 Task: Create Records for custom object Investor documents in StockTradeHub.
Action: Mouse moved to (13, 59)
Screenshot: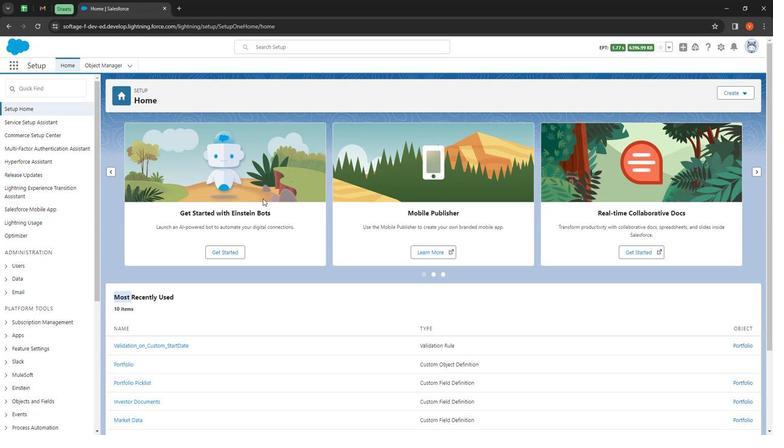 
Action: Mouse pressed left at (13, 59)
Screenshot: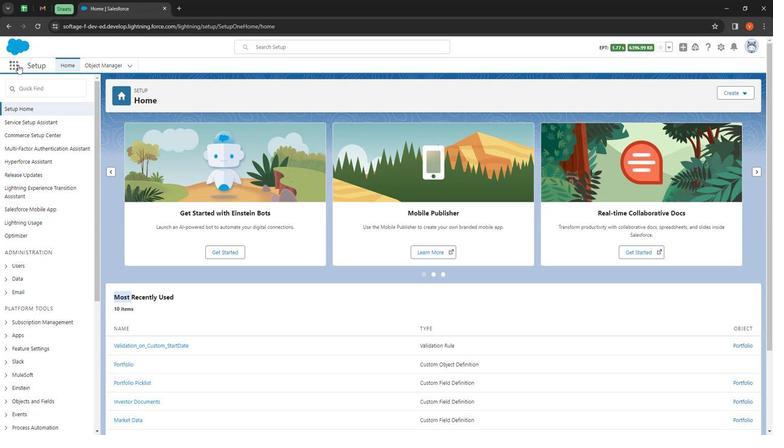 
Action: Mouse moved to (20, 214)
Screenshot: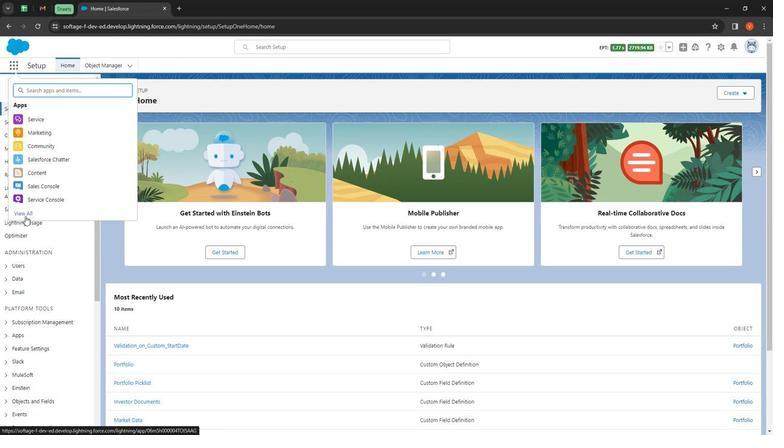 
Action: Mouse pressed left at (20, 214)
Screenshot: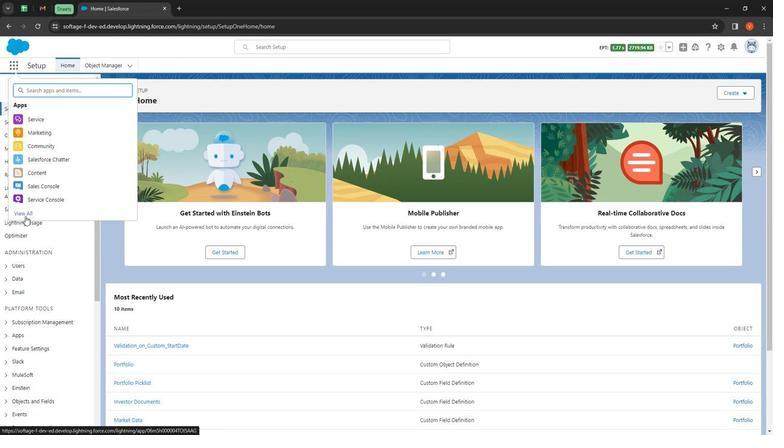 
Action: Mouse moved to (448, 283)
Screenshot: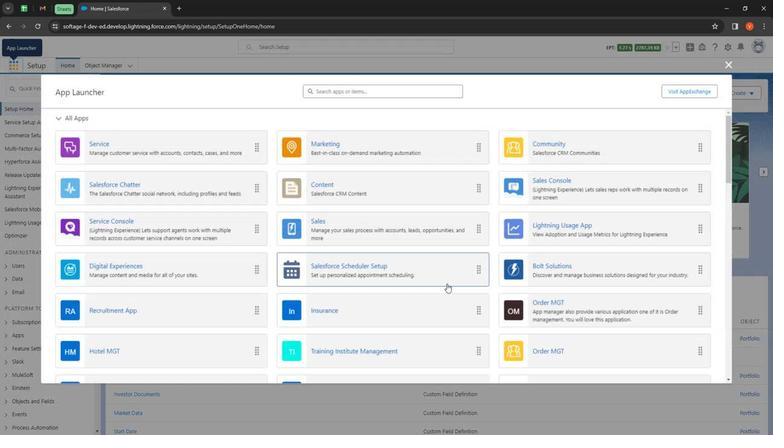 
Action: Mouse scrolled (448, 283) with delta (0, 0)
Screenshot: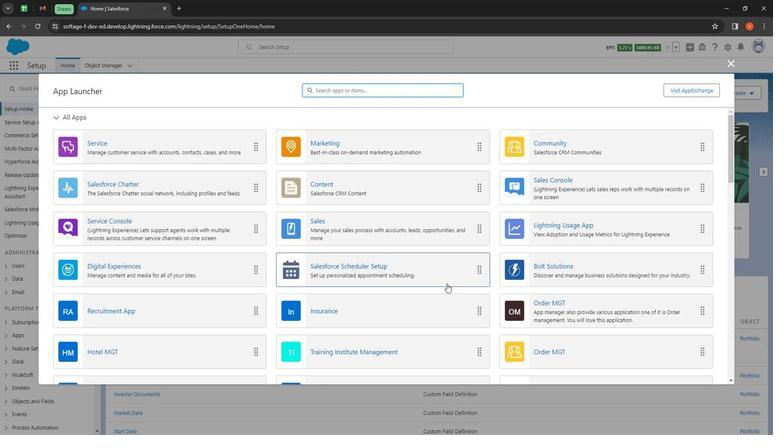 
Action: Mouse moved to (449, 284)
Screenshot: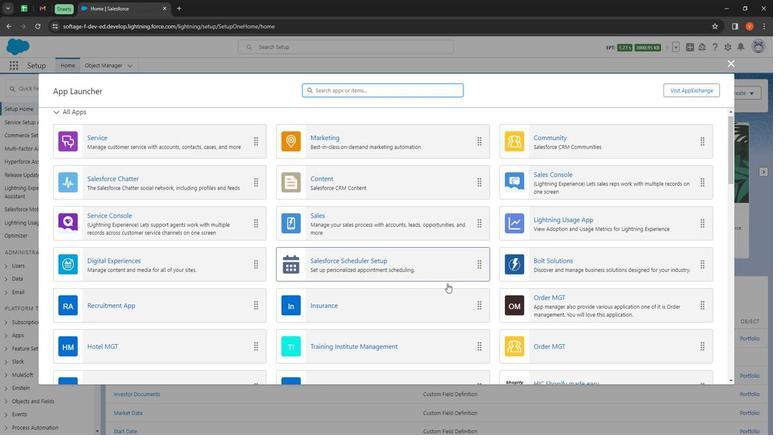 
Action: Mouse scrolled (449, 284) with delta (0, 0)
Screenshot: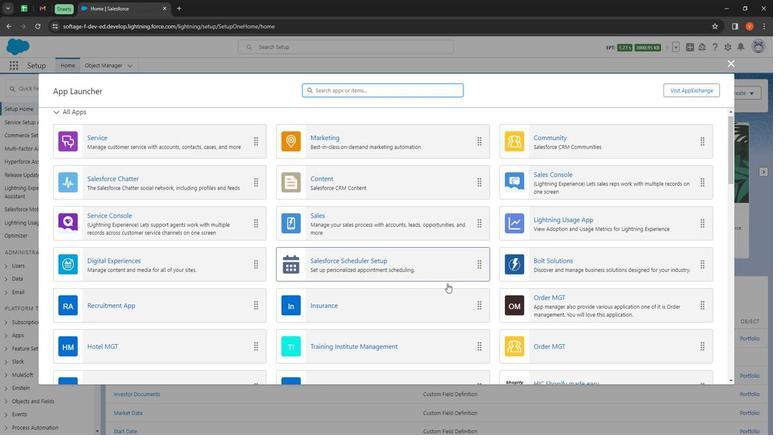 
Action: Mouse moved to (449, 284)
Screenshot: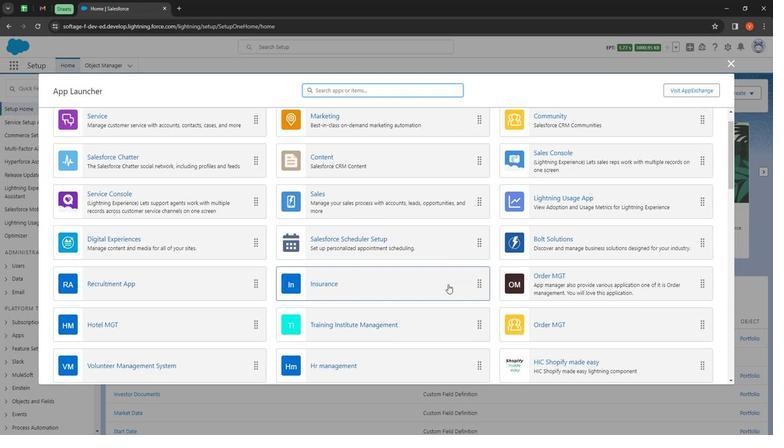 
Action: Mouse scrolled (449, 284) with delta (0, 0)
Screenshot: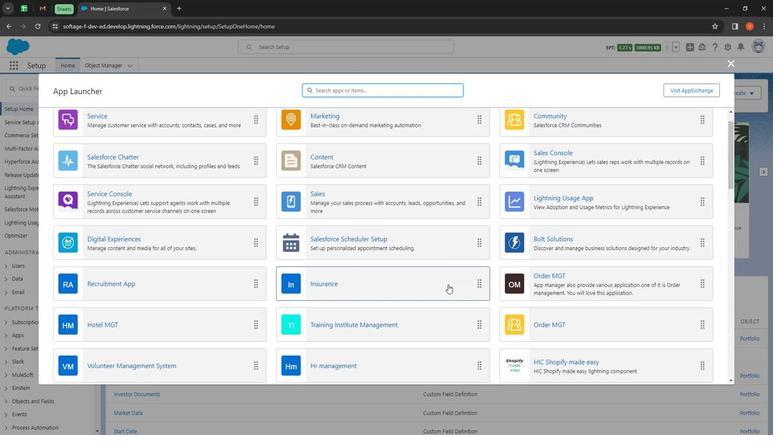 
Action: Mouse moved to (449, 284)
Screenshot: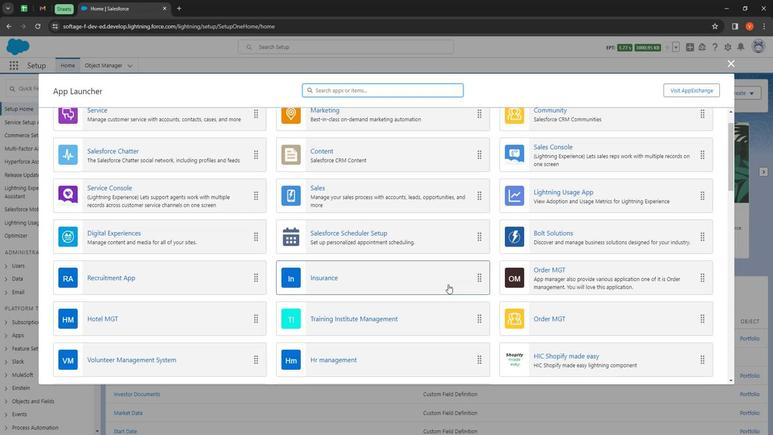 
Action: Mouse scrolled (449, 284) with delta (0, 0)
Screenshot: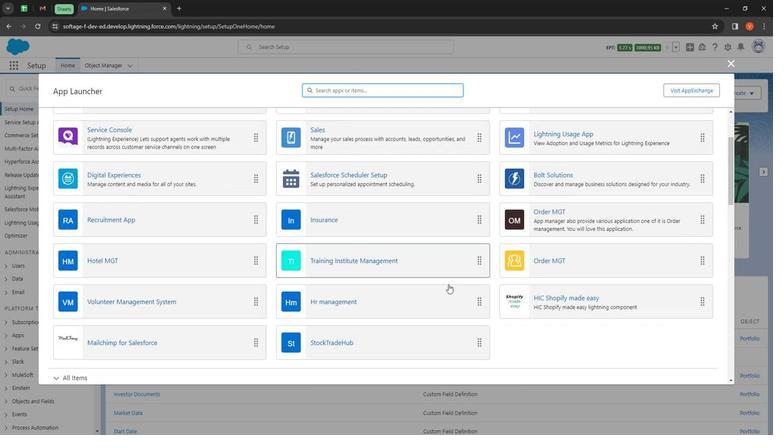 
Action: Mouse moved to (337, 268)
Screenshot: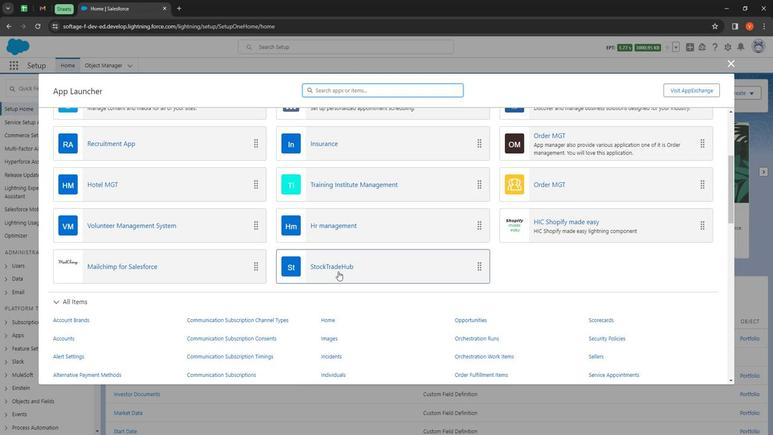 
Action: Mouse pressed left at (337, 268)
Screenshot: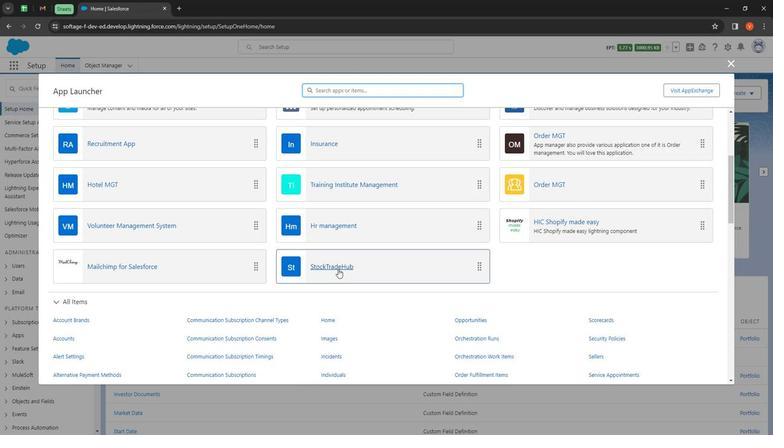 
Action: Mouse moved to (178, 59)
Screenshot: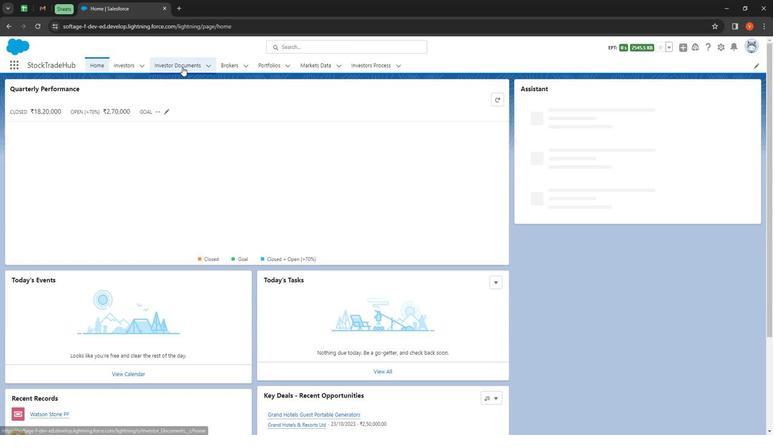 
Action: Mouse pressed left at (178, 59)
Screenshot: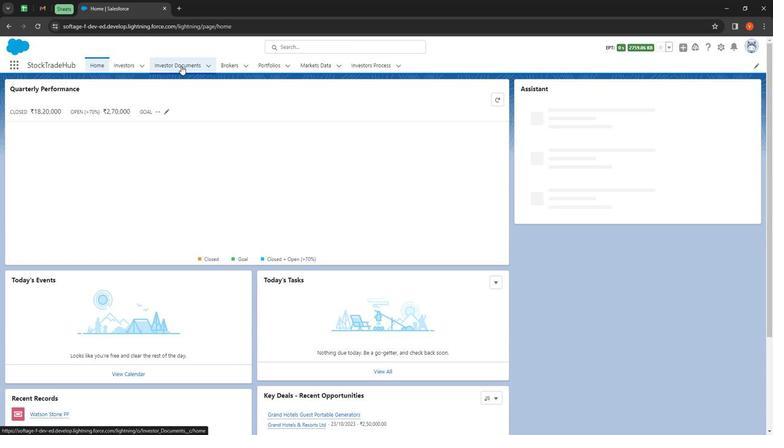 
Action: Mouse moved to (723, 85)
Screenshot: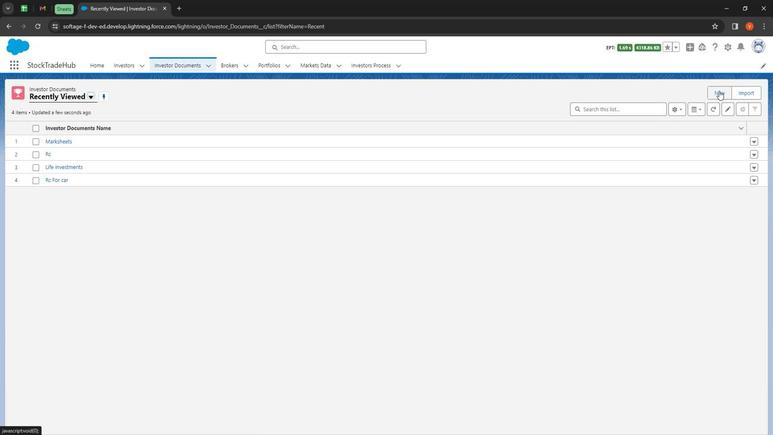
Action: Mouse pressed left at (723, 85)
Screenshot: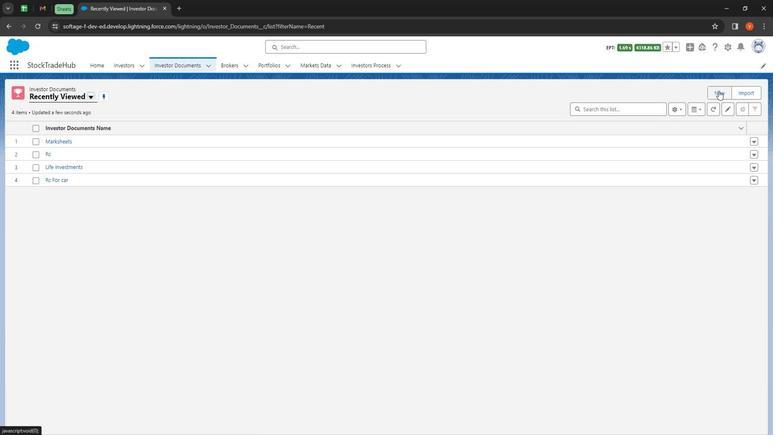 
Action: Mouse moved to (279, 145)
Screenshot: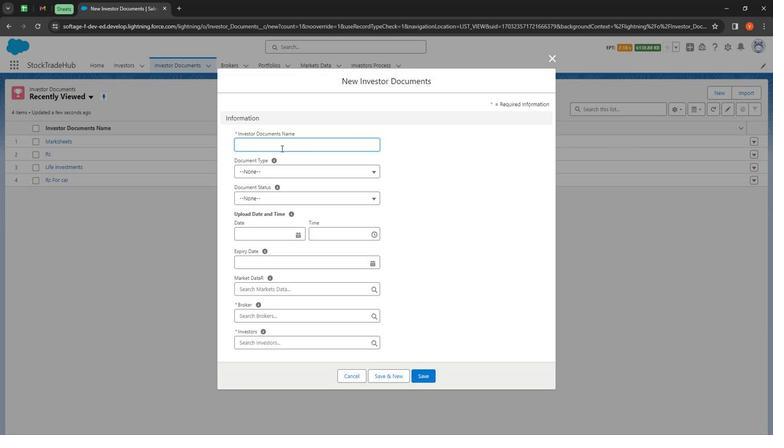 
Action: Mouse pressed left at (279, 145)
Screenshot: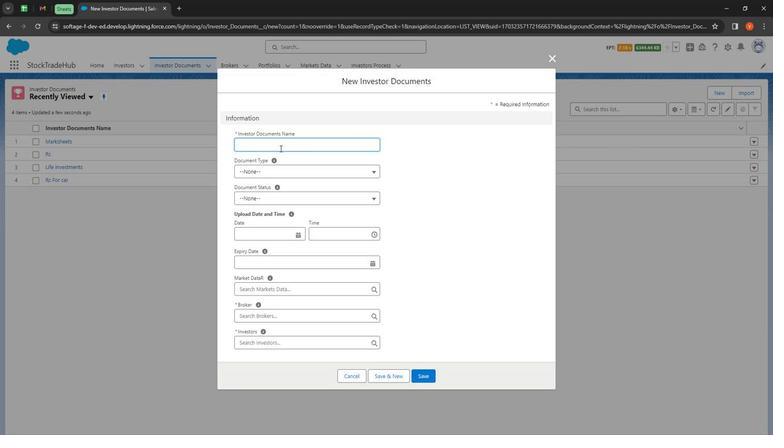
Action: Mouse moved to (290, 145)
Screenshot: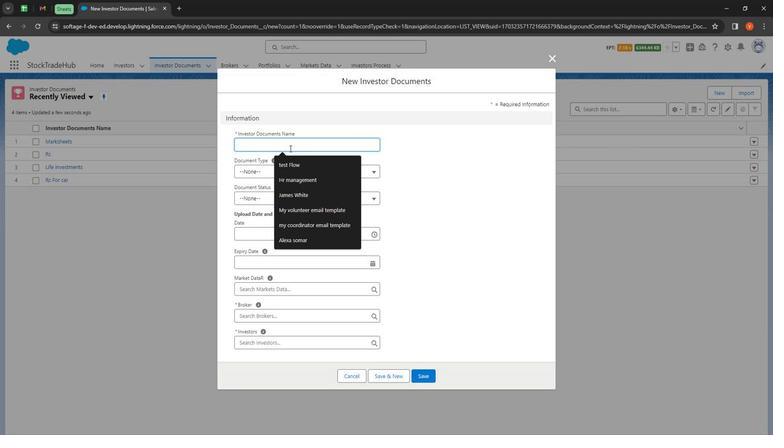 
Action: Key pressed <Key.shift>
Screenshot: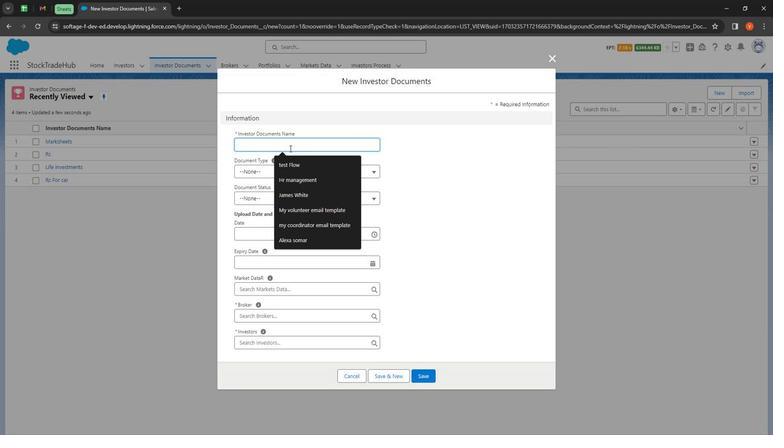 
Action: Mouse moved to (290, 144)
Screenshot: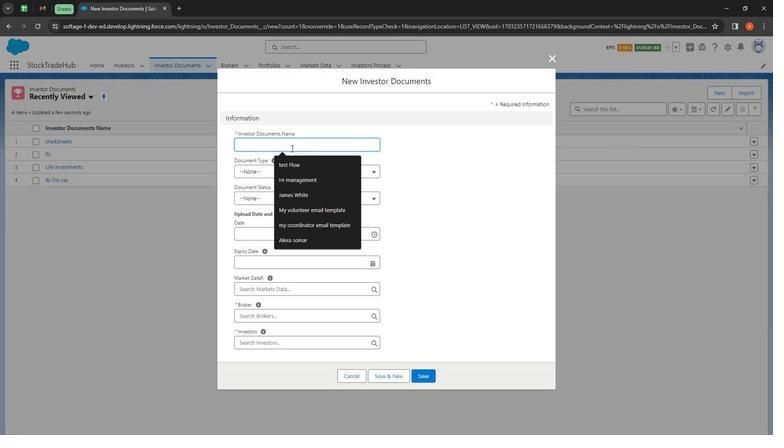
Action: Key pressed <Key.shift><Key.shift><Key.shift><Key.shift><Key.shift><Key.shift><Key.shift><Key.shift><Key.shift><Key.shift><Key.shift><Key.shift><Key.shift><Key.shift><Key.shift><Key.shift><Key.shift><Key.shift><Key.shift><Key.shift><Key.shift><Key.shift><Key.shift><Key.shift><Key.shift><Key.shift><Key.shift><Key.shift><Key.shift><Key.shift><Key.shift><Key.shift><Key.shift><Key.shift><Key.shift><Key.shift><Key.shift><Key.shift><Key.shift><Key.shift><Key.shift><Key.shift><Key.shift><Key.shift><Key.shift><Key.shift><Key.shift><Key.shift><Key.shift><Key.shift><Key.shift><Key.shift><Key.shift><Key.shift><Key.shift><Key.shift><Key.shift><Key.shift><Key.shift><Key.shift><Key.shift><Key.shift><Key.shift><Key.shift><Key.shift><Key.shift><Key.shift><Key.shift><Key.shift><Key.shift>Marksheets<Key.space>of<Key.space>college
Screenshot: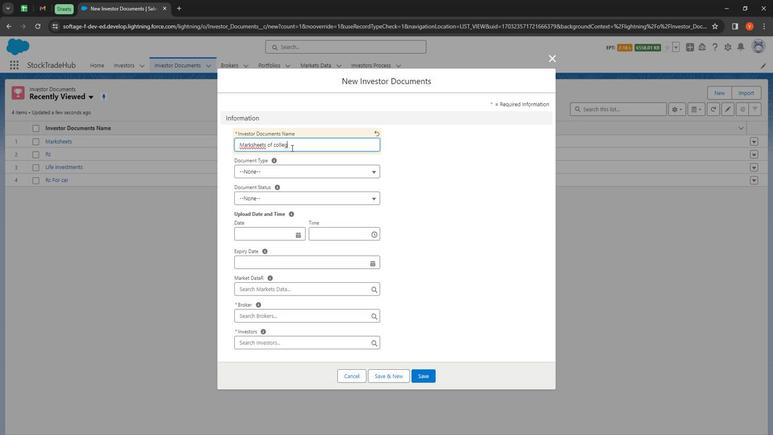 
Action: Mouse moved to (248, 141)
Screenshot: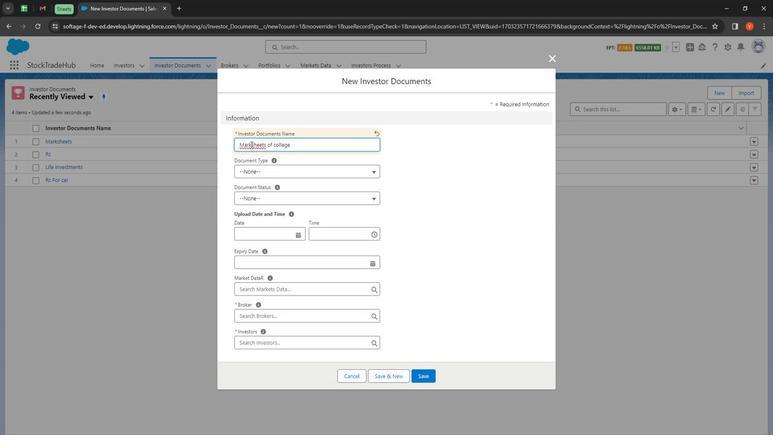 
Action: Mouse pressed left at (248, 141)
Screenshot: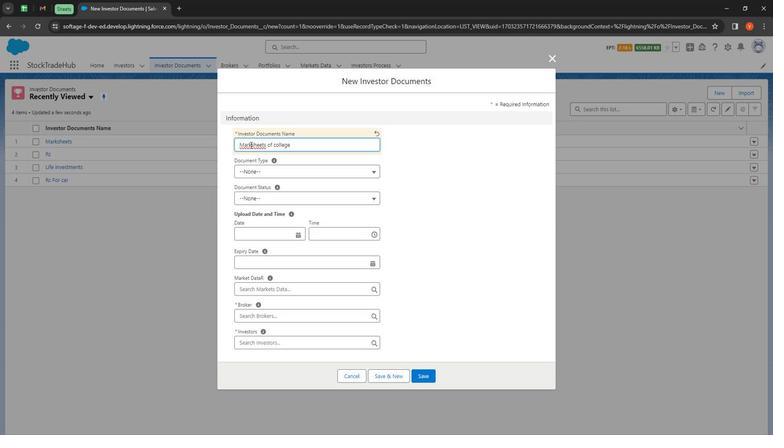 
Action: Mouse moved to (258, 143)
Screenshot: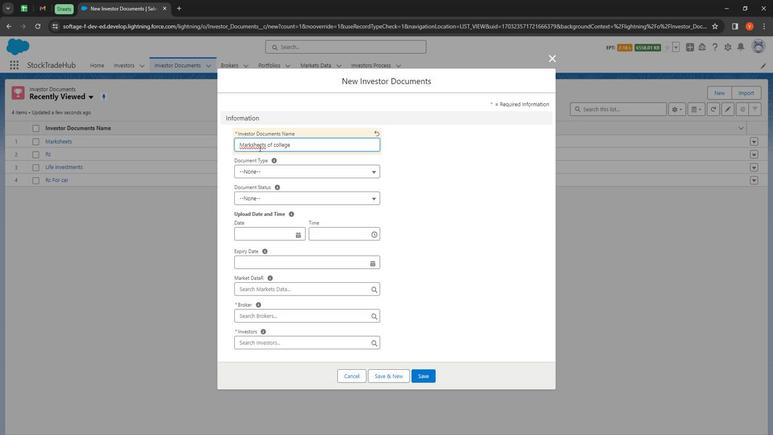 
Action: Mouse pressed right at (258, 143)
Screenshot: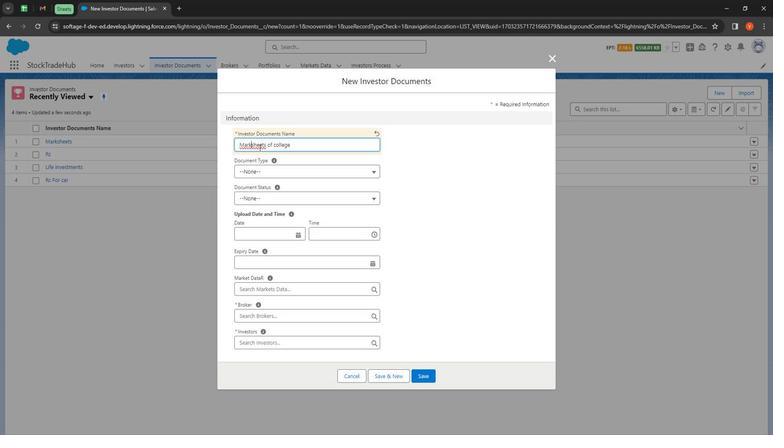 
Action: Mouse moved to (273, 148)
Screenshot: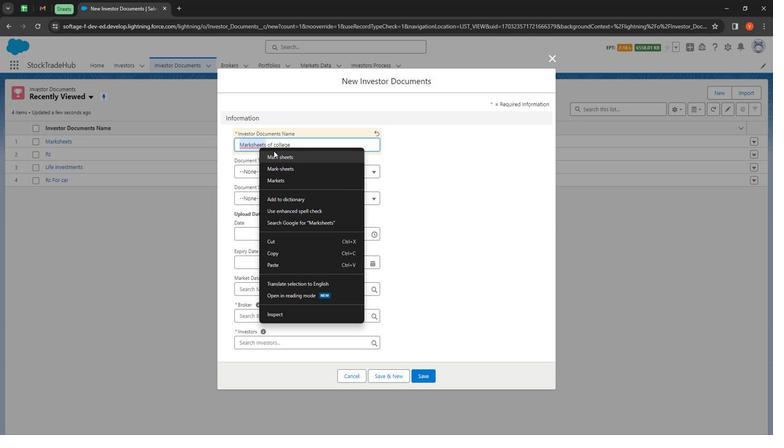 
Action: Mouse pressed left at (273, 148)
Screenshot: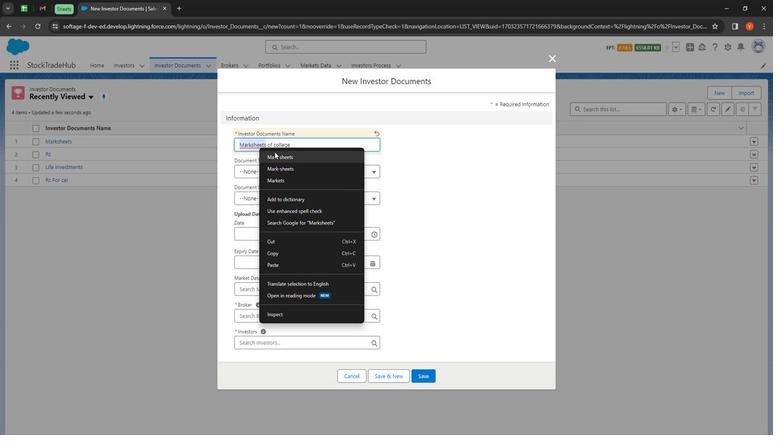 
Action: Mouse moved to (270, 172)
Screenshot: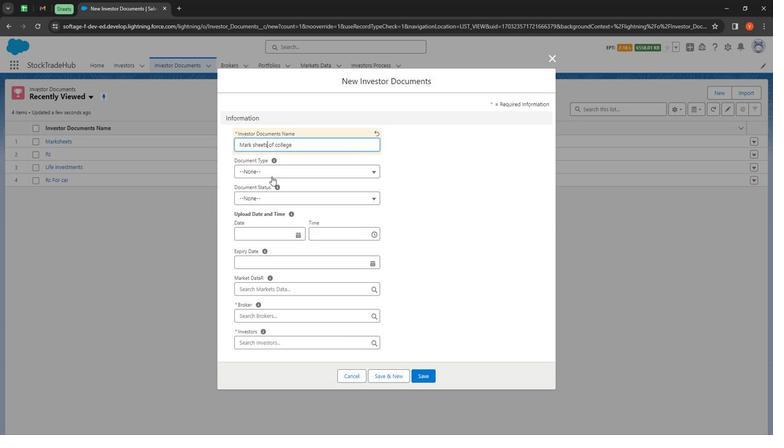 
Action: Mouse pressed left at (270, 172)
Screenshot: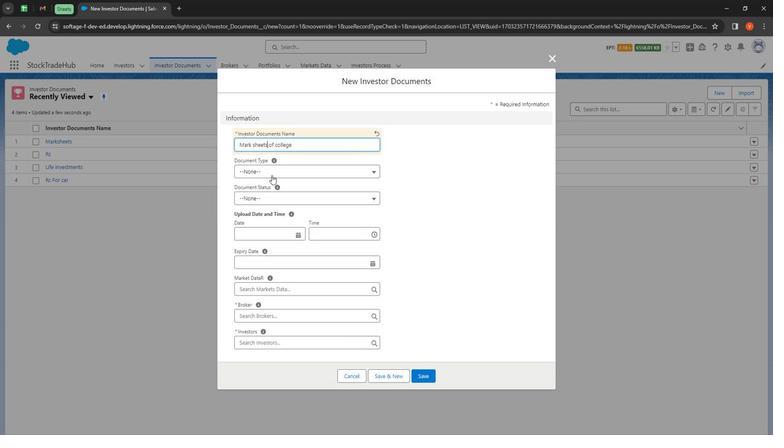 
Action: Mouse moved to (284, 248)
Screenshot: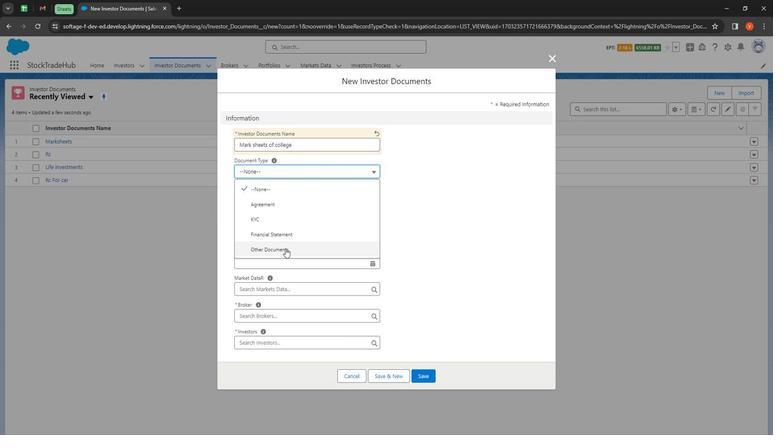 
Action: Mouse pressed left at (284, 248)
Screenshot: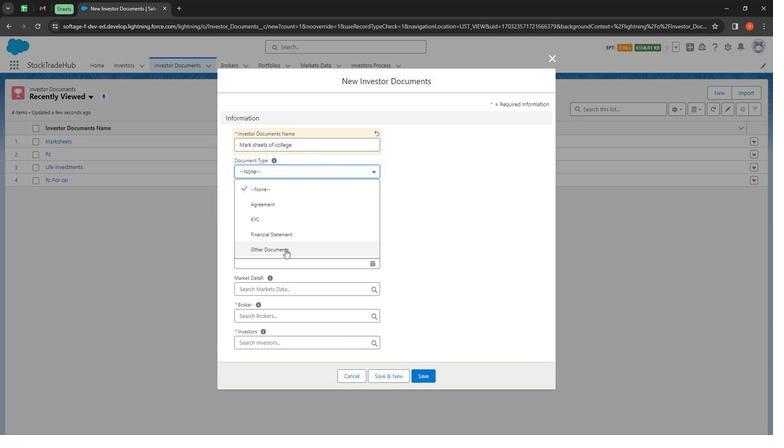 
Action: Mouse moved to (253, 197)
Screenshot: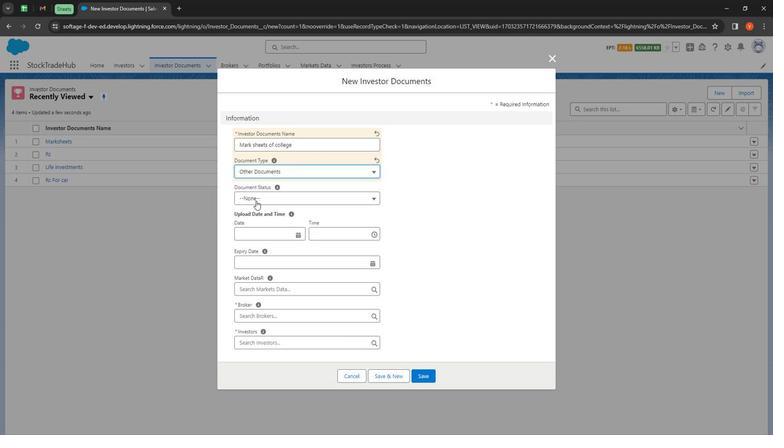 
Action: Mouse pressed left at (253, 197)
Screenshot: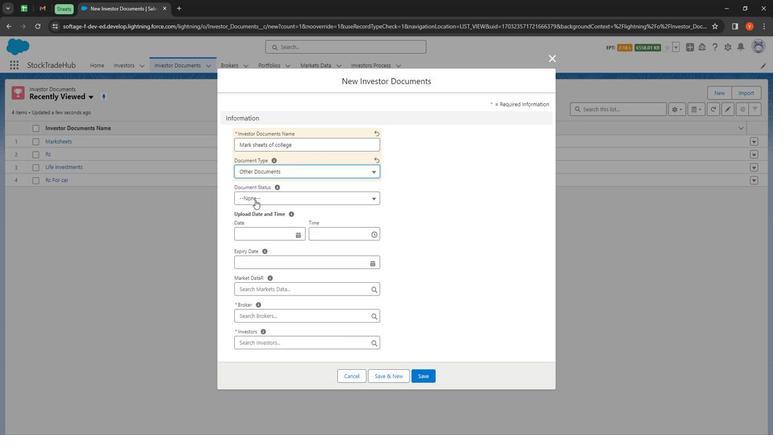 
Action: Mouse moved to (276, 254)
Screenshot: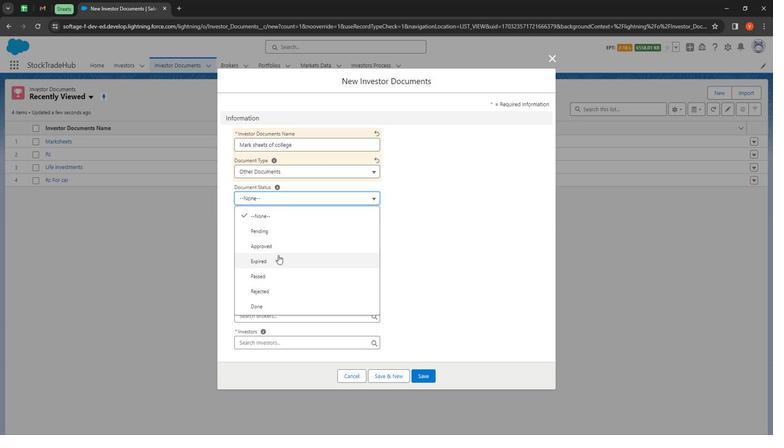 
Action: Mouse pressed left at (276, 254)
Screenshot: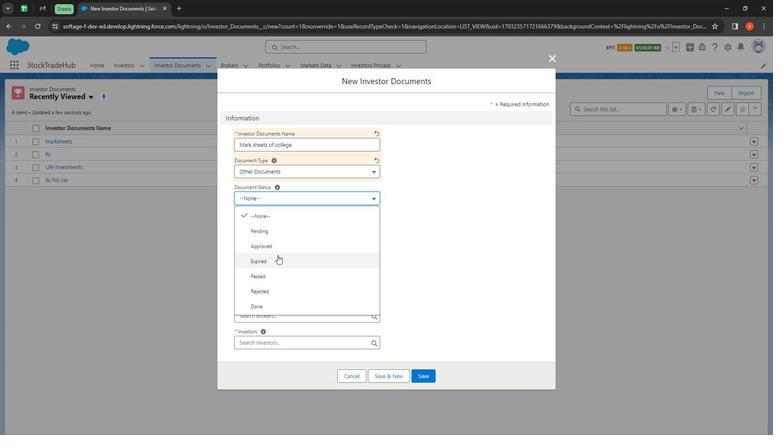 
Action: Mouse moved to (261, 236)
Screenshot: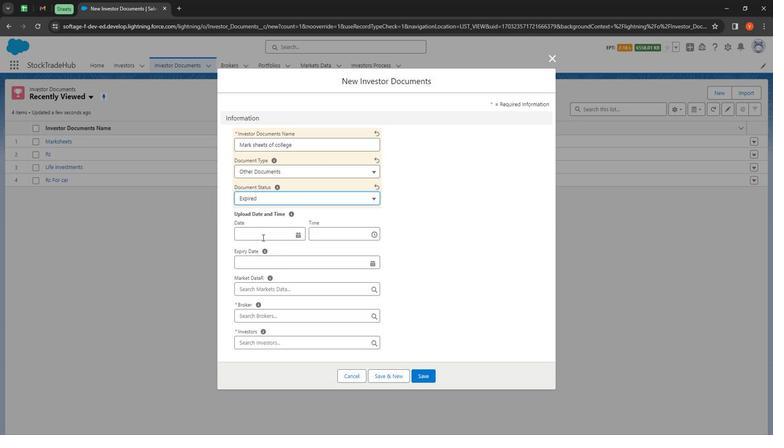 
Action: Mouse pressed left at (261, 236)
Screenshot: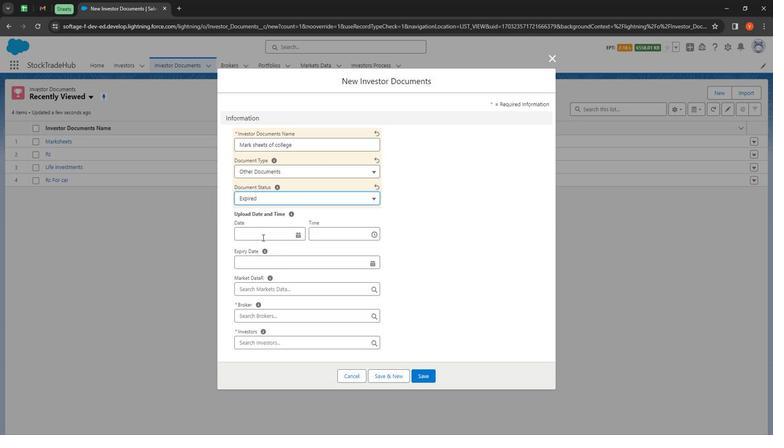 
Action: Mouse moved to (284, 297)
Screenshot: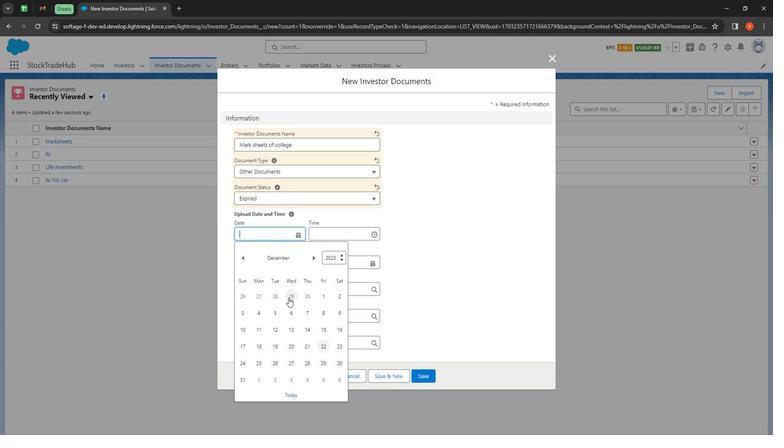 
Action: Mouse pressed left at (284, 297)
Screenshot: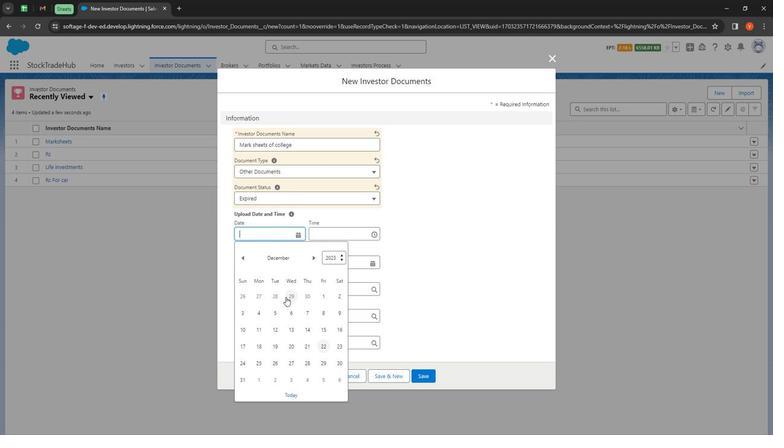 
Action: Mouse moved to (338, 236)
Screenshot: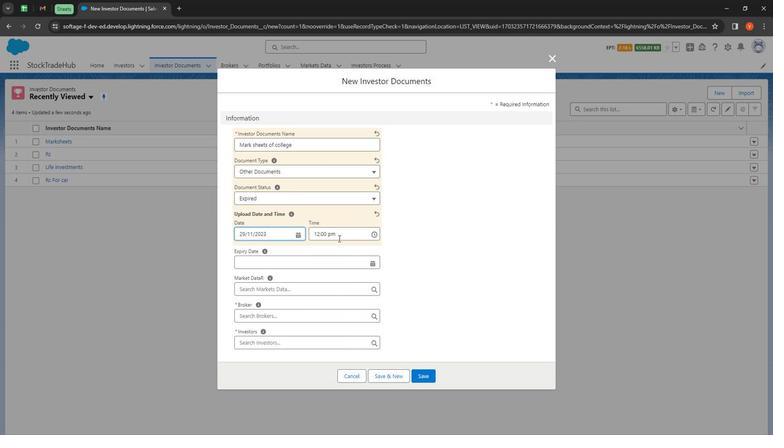 
Action: Mouse pressed left at (338, 236)
Screenshot: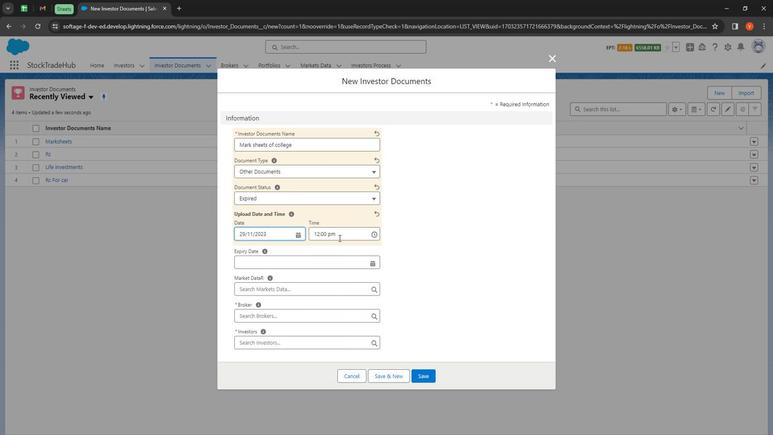 
Action: Mouse moved to (346, 273)
Screenshot: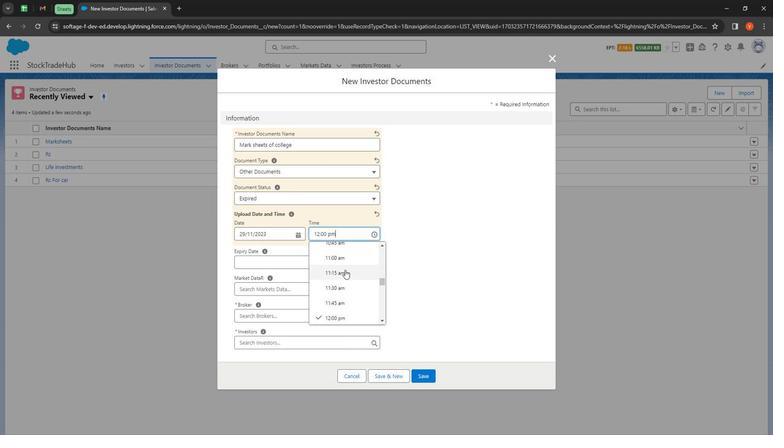 
Action: Mouse scrolled (346, 273) with delta (0, 0)
Screenshot: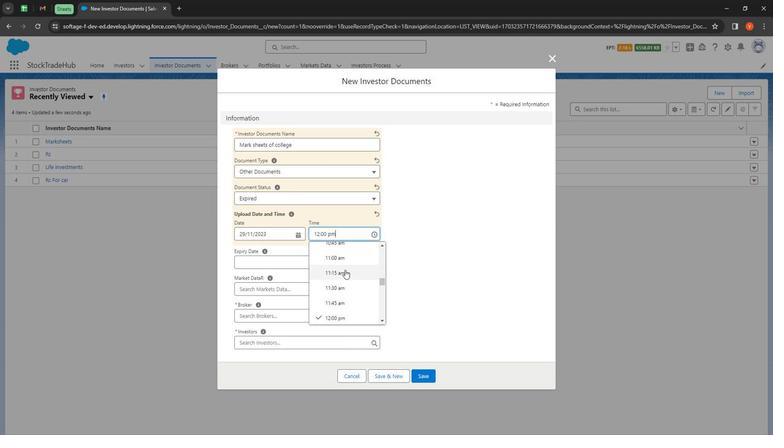 
Action: Mouse moved to (346, 282)
Screenshot: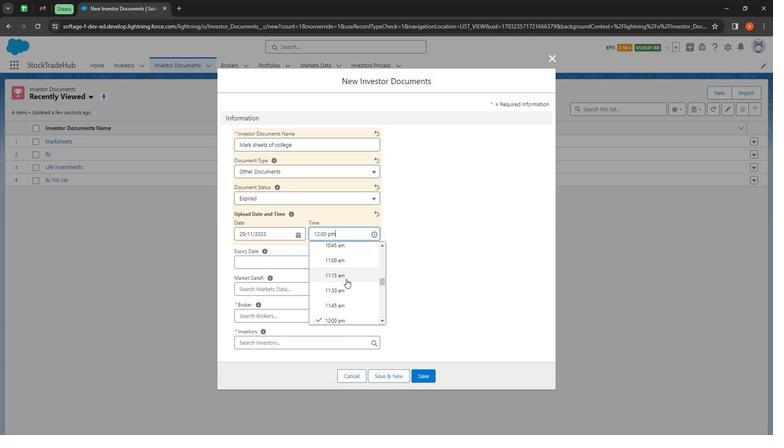 
Action: Mouse scrolled (346, 282) with delta (0, 0)
Screenshot: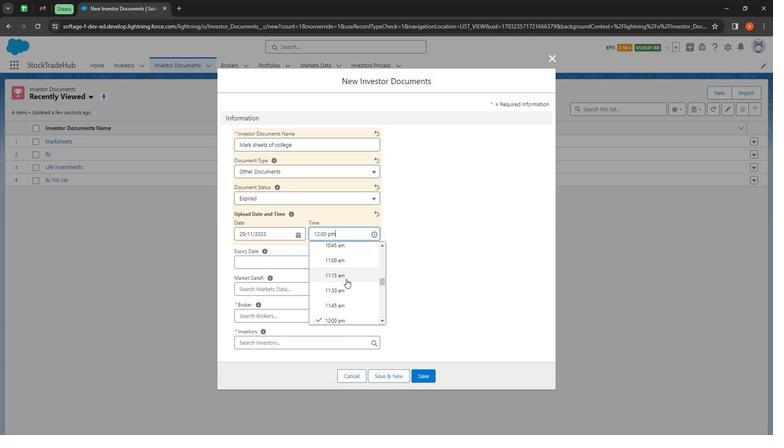 
Action: Mouse moved to (346, 283)
Screenshot: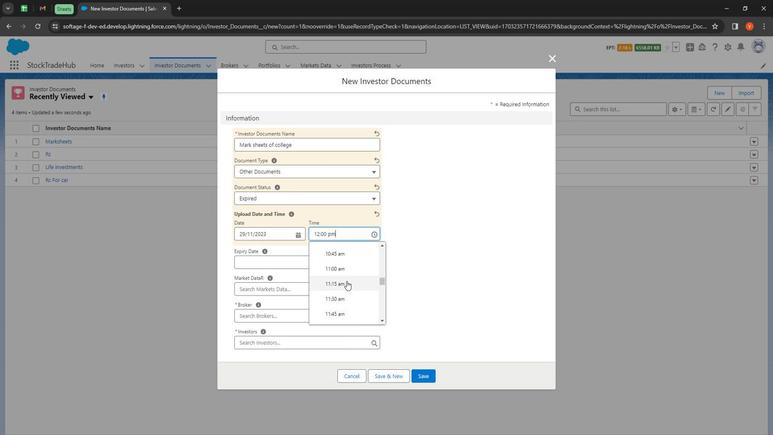 
Action: Mouse scrolled (346, 283) with delta (0, 0)
Screenshot: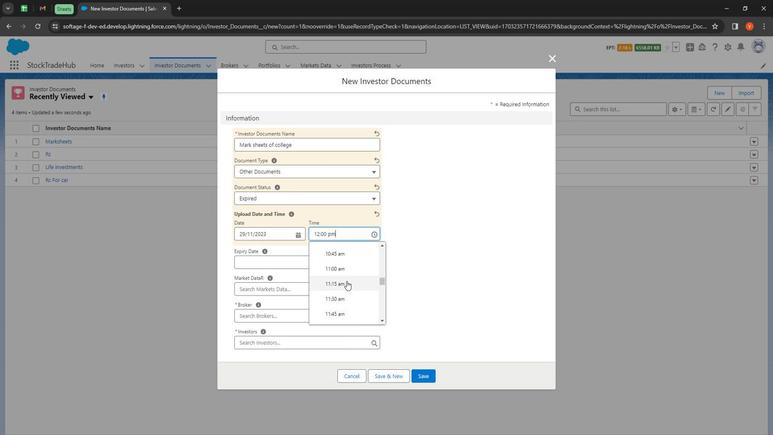 
Action: Mouse moved to (346, 283)
Screenshot: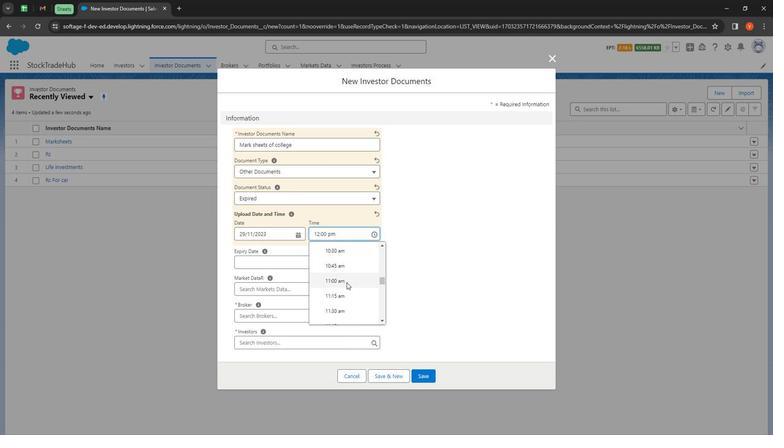 
Action: Mouse scrolled (346, 283) with delta (0, 0)
Screenshot: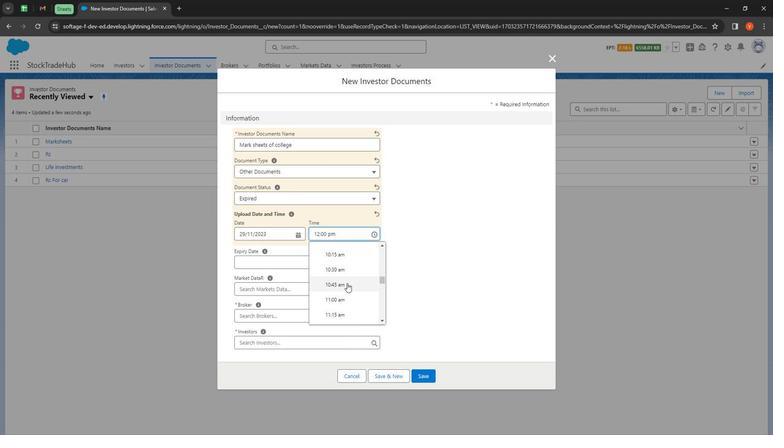 
Action: Mouse scrolled (346, 283) with delta (0, 0)
Screenshot: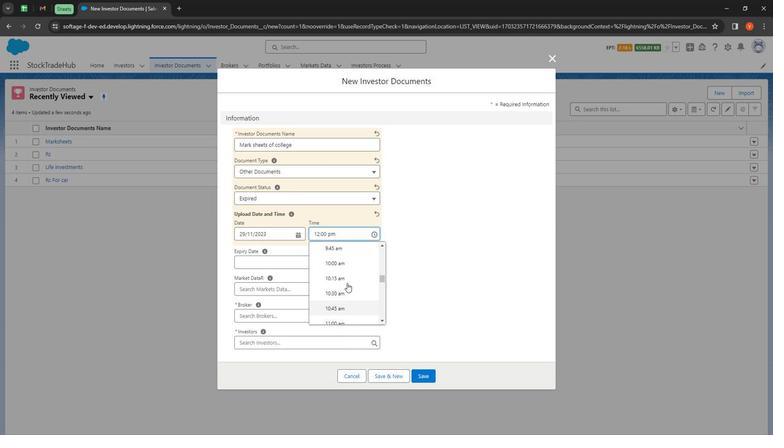 
Action: Mouse scrolled (346, 283) with delta (0, 0)
Screenshot: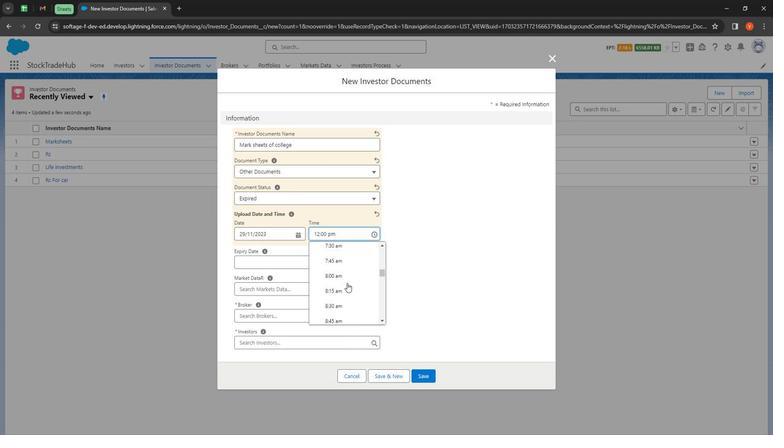 
Action: Mouse moved to (345, 283)
Screenshot: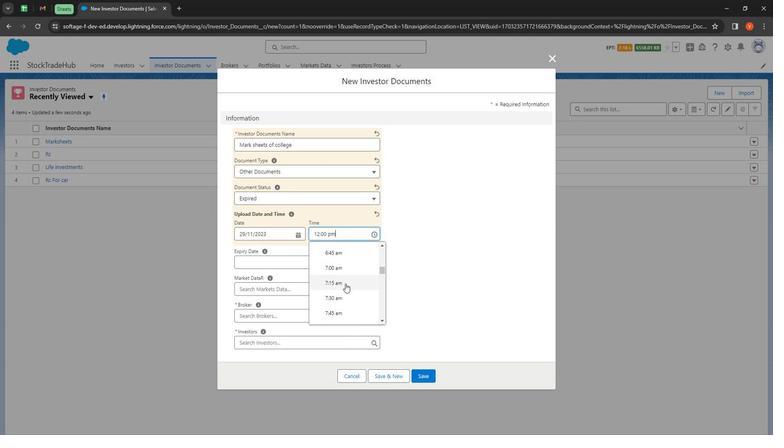
Action: Mouse pressed left at (345, 283)
Screenshot: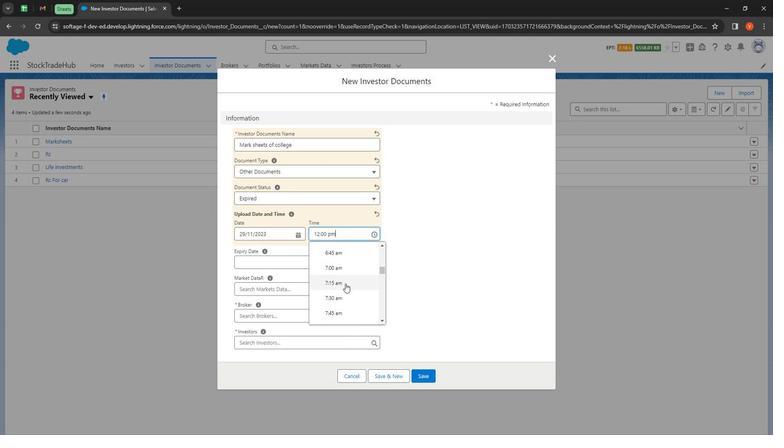 
Action: Mouse moved to (284, 278)
Screenshot: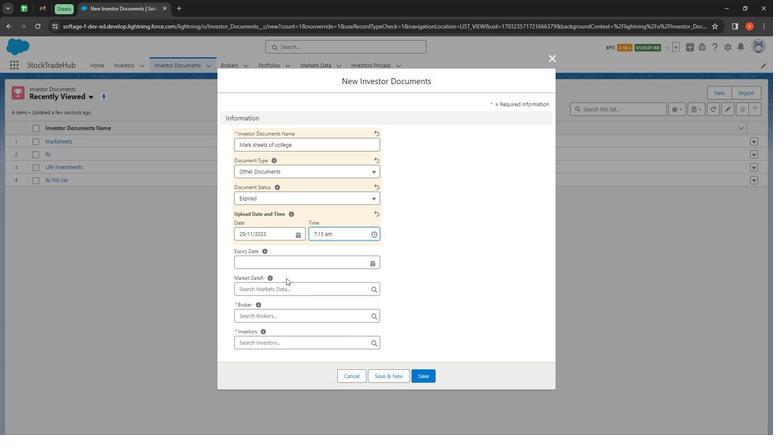 
Action: Mouse scrolled (284, 278) with delta (0, 0)
Screenshot: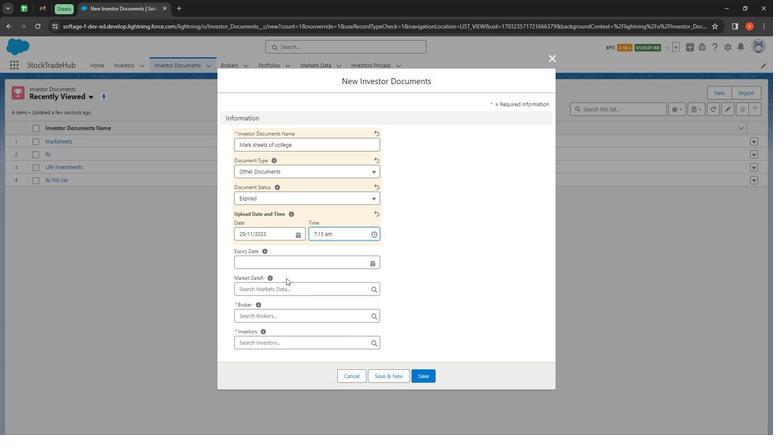 
Action: Mouse moved to (270, 262)
Screenshot: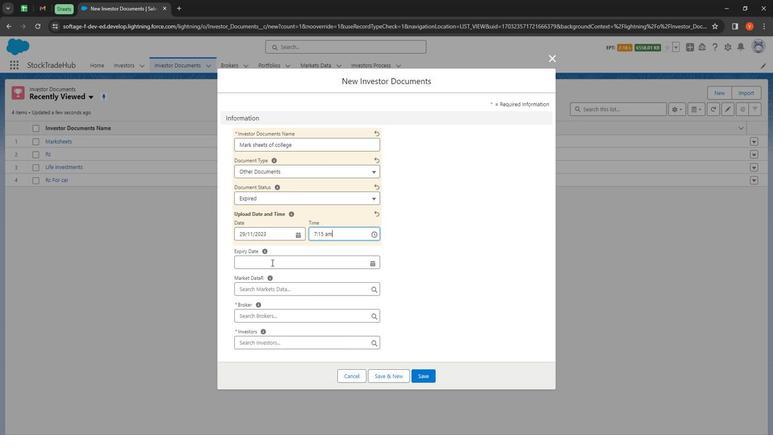 
Action: Mouse pressed left at (270, 262)
Screenshot: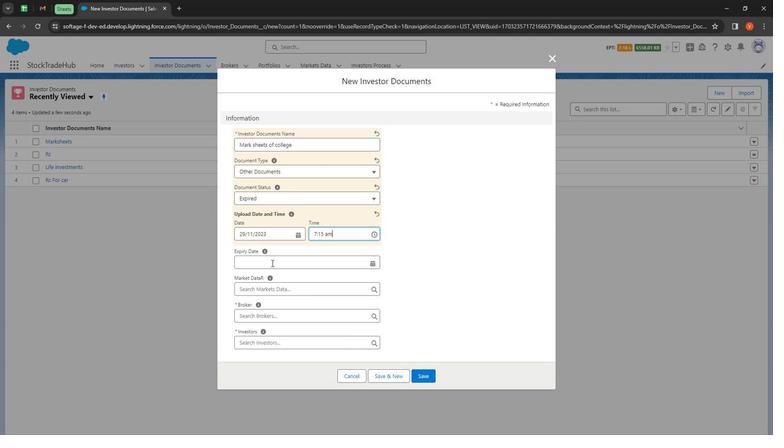 
Action: Mouse moved to (374, 311)
Screenshot: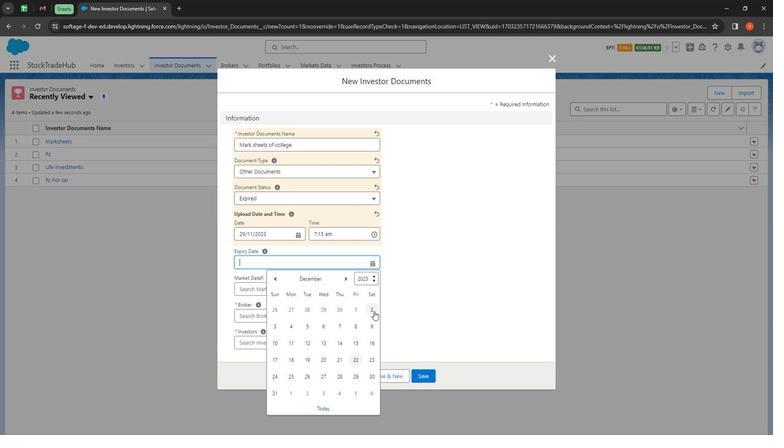 
Action: Mouse pressed left at (374, 311)
Screenshot: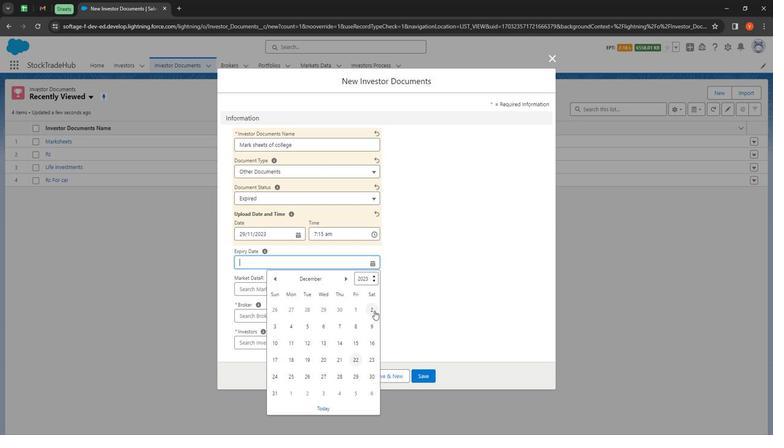 
Action: Mouse moved to (271, 293)
Screenshot: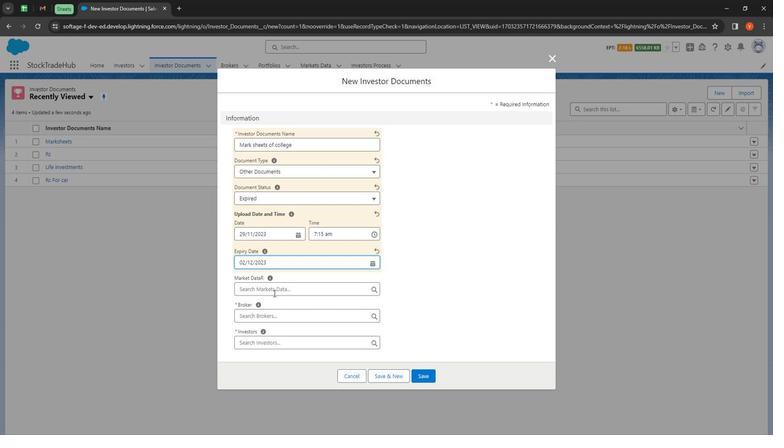 
Action: Mouse pressed left at (271, 293)
Screenshot: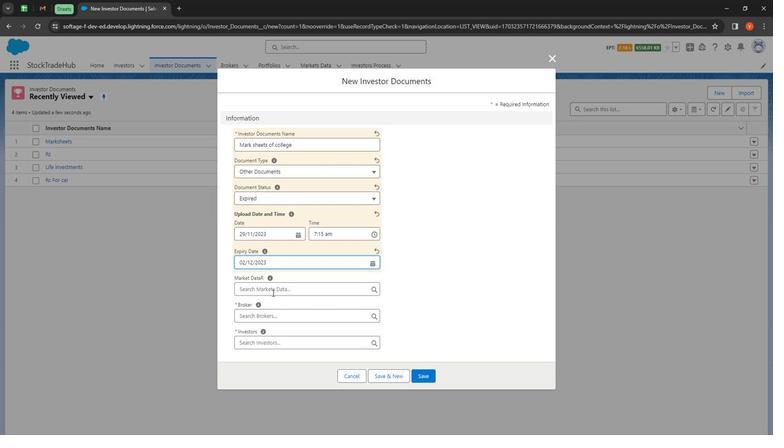 
Action: Mouse moved to (288, 385)
Screenshot: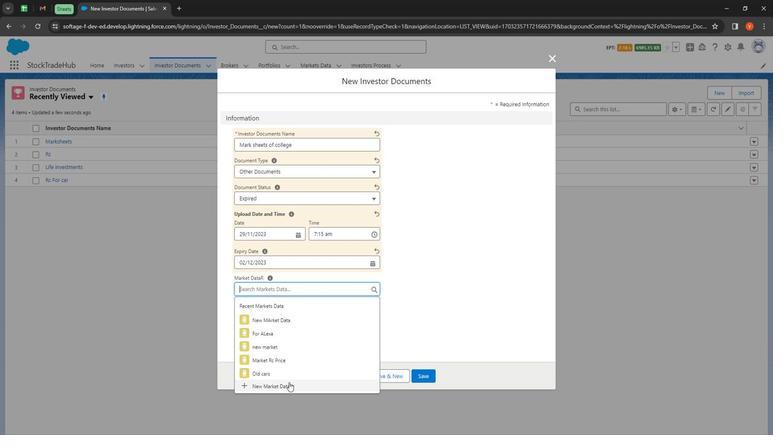 
Action: Mouse pressed left at (288, 385)
Screenshot: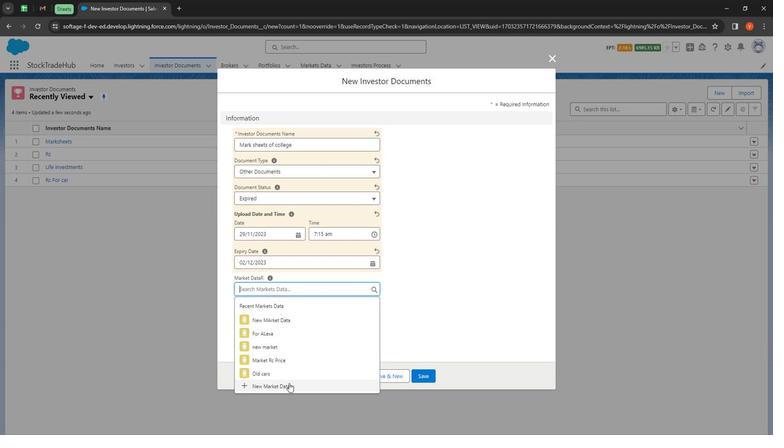 
Action: Mouse moved to (285, 157)
Screenshot: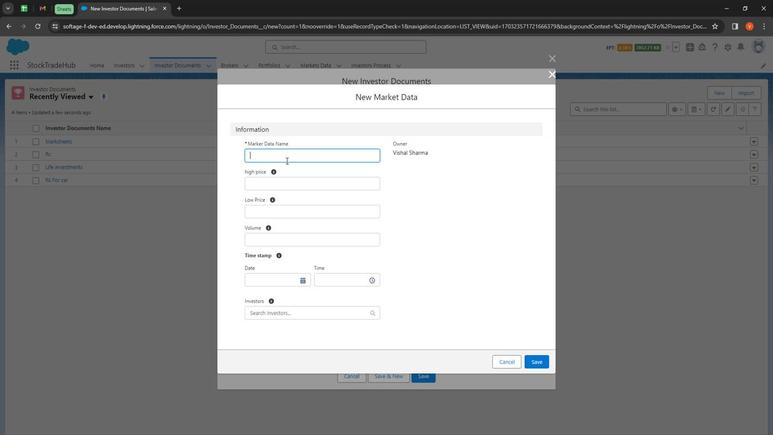 
Action: Mouse pressed left at (285, 157)
Screenshot: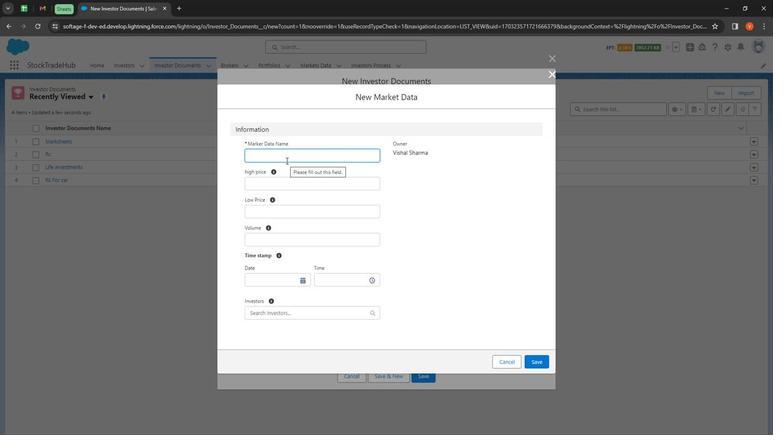 
Action: Key pressed <Key.shift>
Screenshot: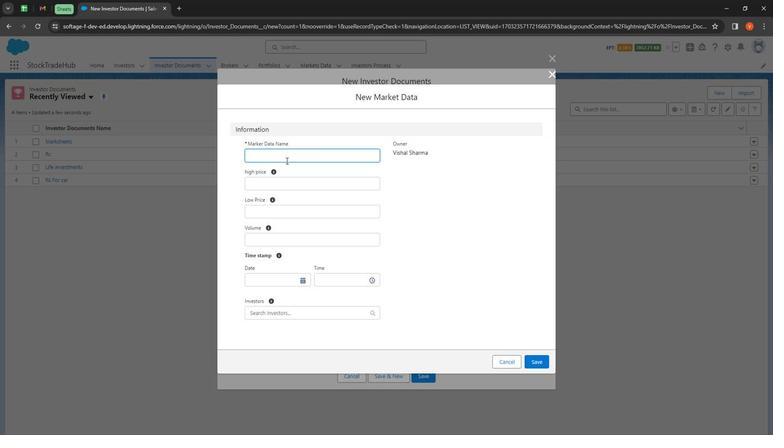 
Action: Mouse moved to (287, 152)
Screenshot: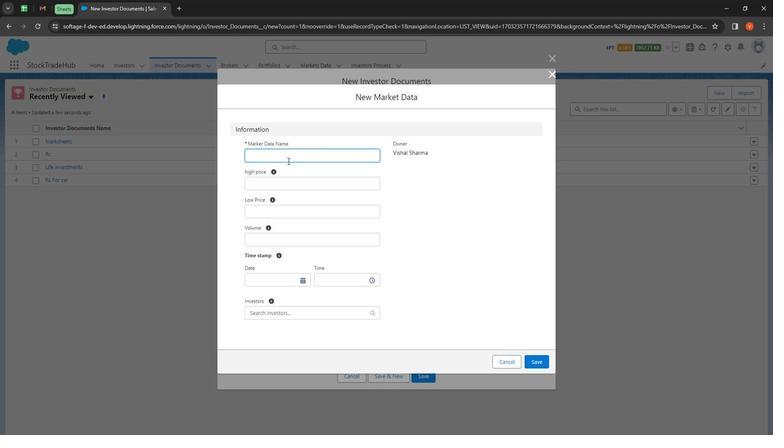 
Action: Key pressed School
Screenshot: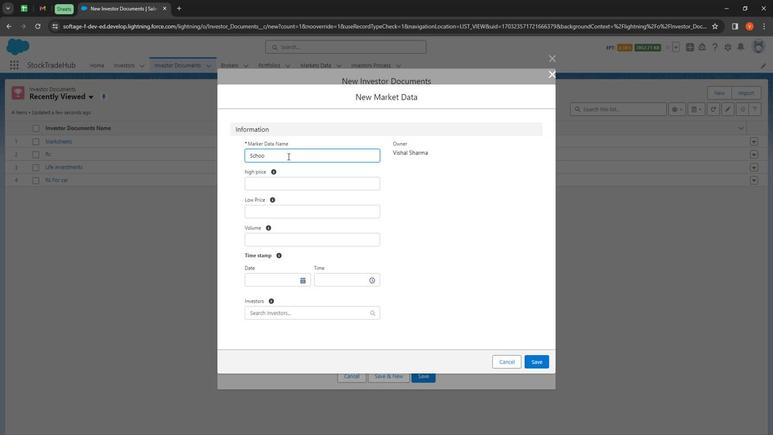 
Action: Mouse moved to (289, 174)
Screenshot: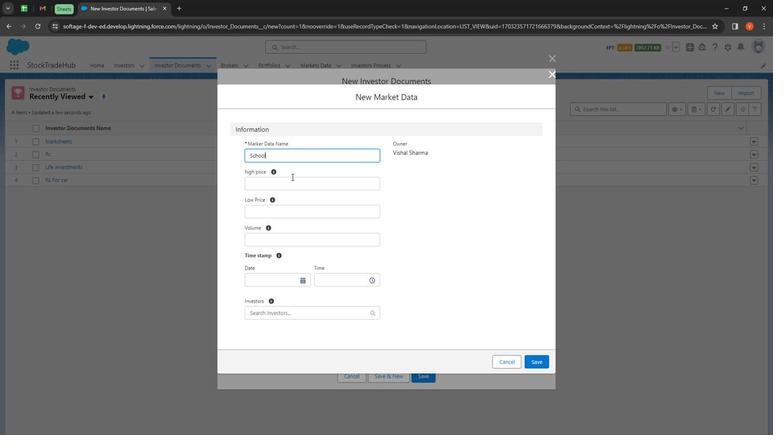 
Action: Mouse pressed left at (289, 174)
Screenshot: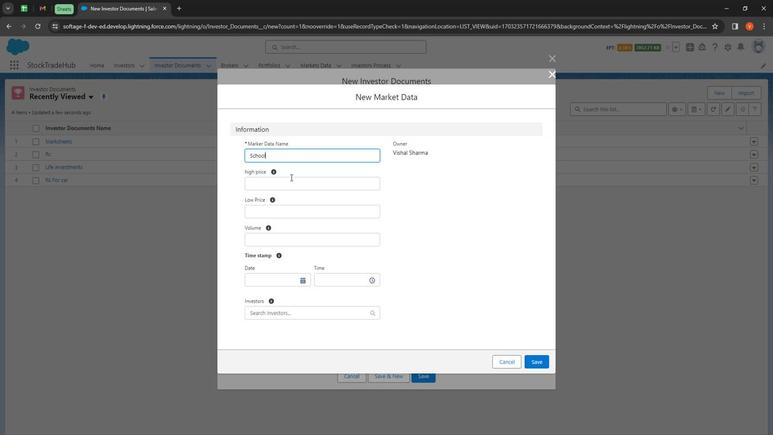 
Action: Key pressed 1000
Screenshot: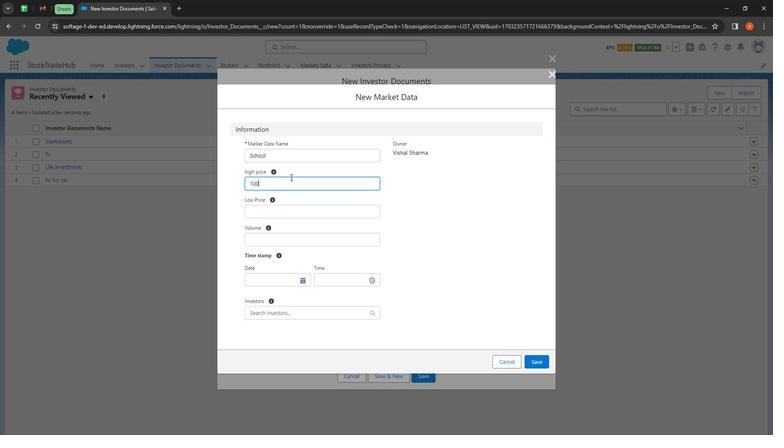 
Action: Mouse moved to (282, 209)
Screenshot: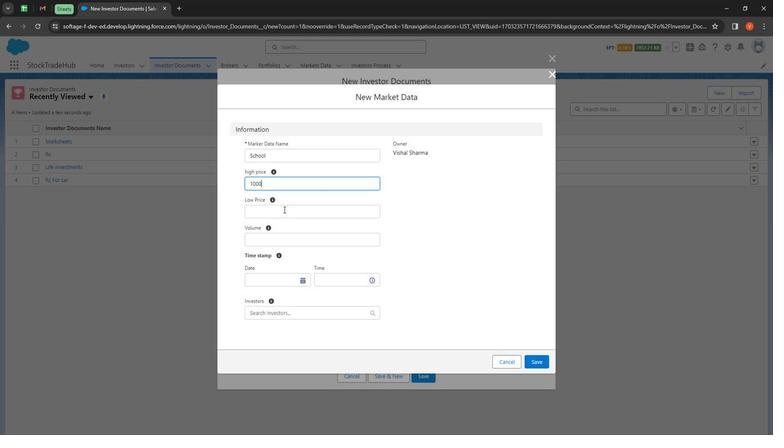 
Action: Mouse pressed left at (282, 209)
Screenshot: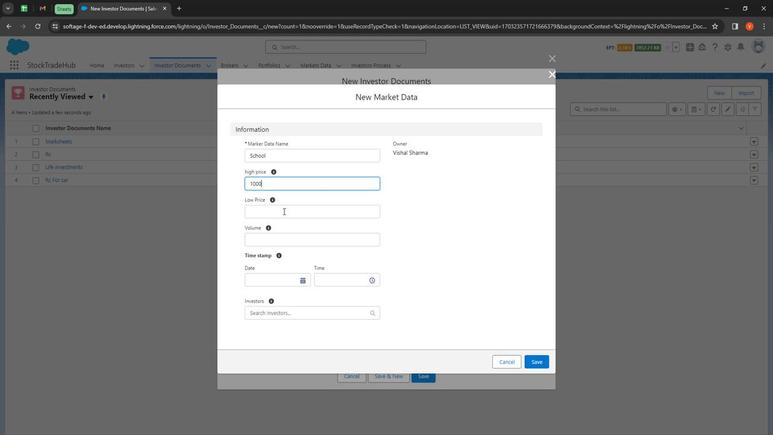 
Action: Mouse moved to (284, 213)
Screenshot: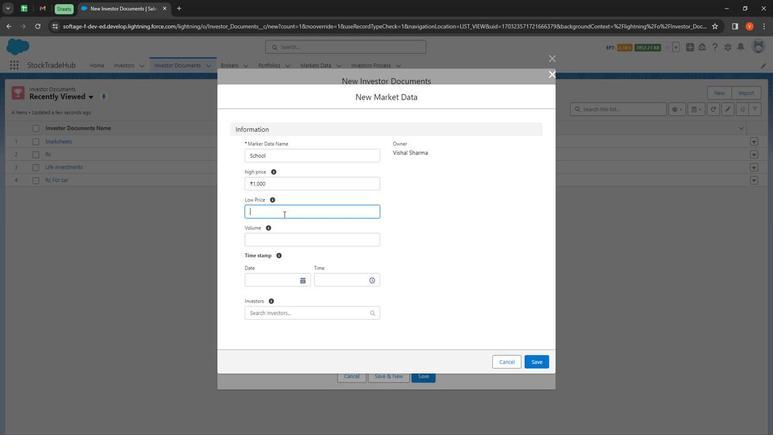 
Action: Key pressed 100
Screenshot: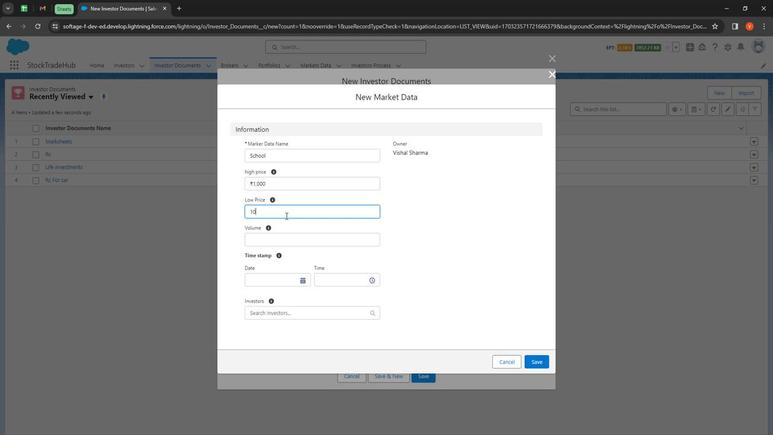 
Action: Mouse moved to (287, 236)
Screenshot: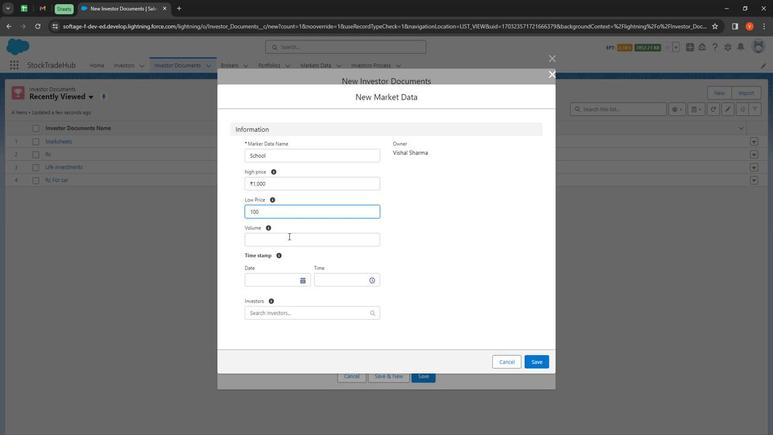 
Action: Mouse pressed left at (287, 236)
Screenshot: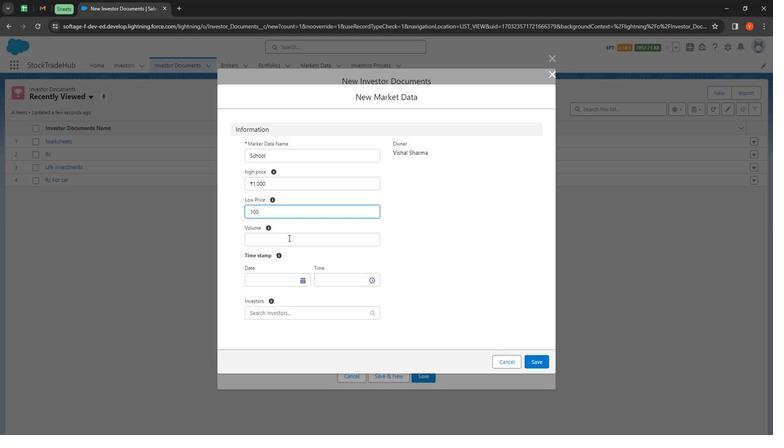 
Action: Key pressed 500
Screenshot: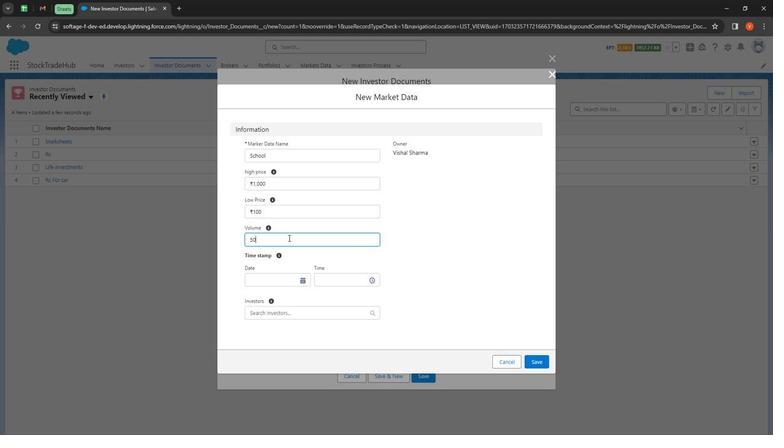 
Action: Mouse moved to (288, 279)
Screenshot: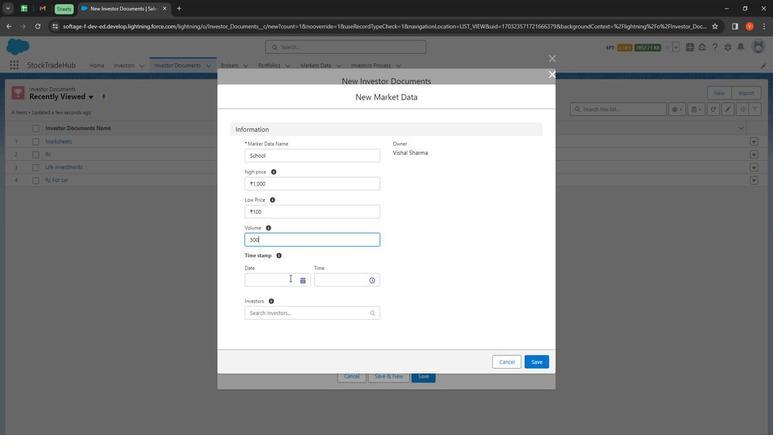 
Action: Mouse pressed left at (288, 279)
Screenshot: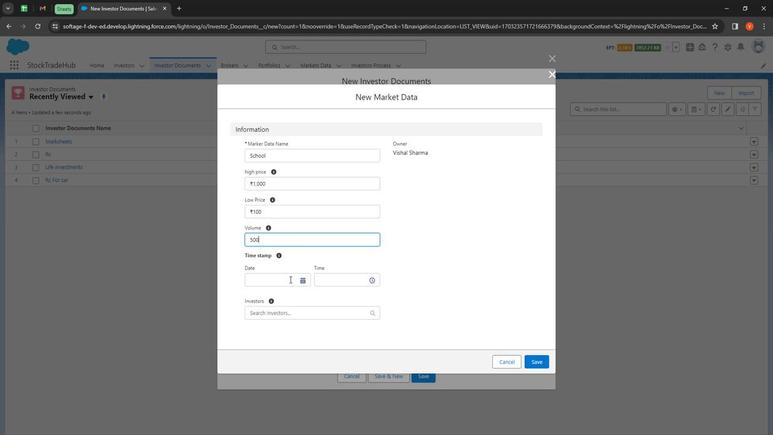 
Action: Mouse moved to (319, 235)
Screenshot: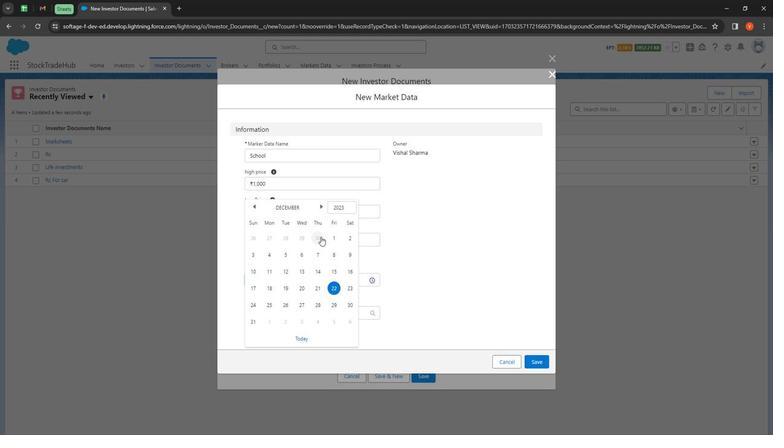 
Action: Mouse pressed left at (319, 235)
Screenshot: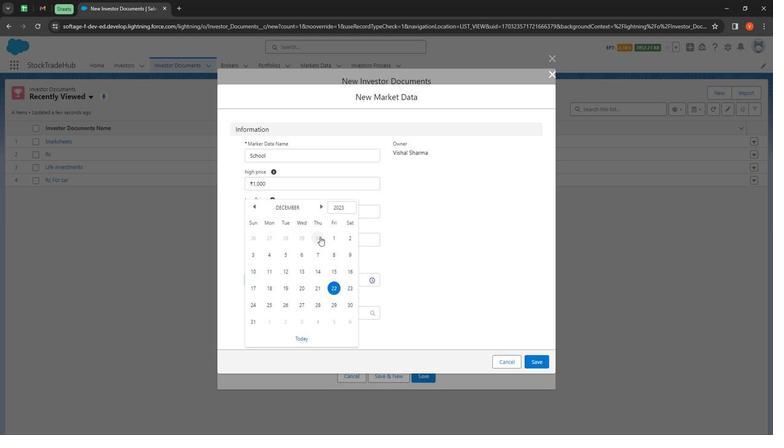 
Action: Mouse moved to (340, 278)
Screenshot: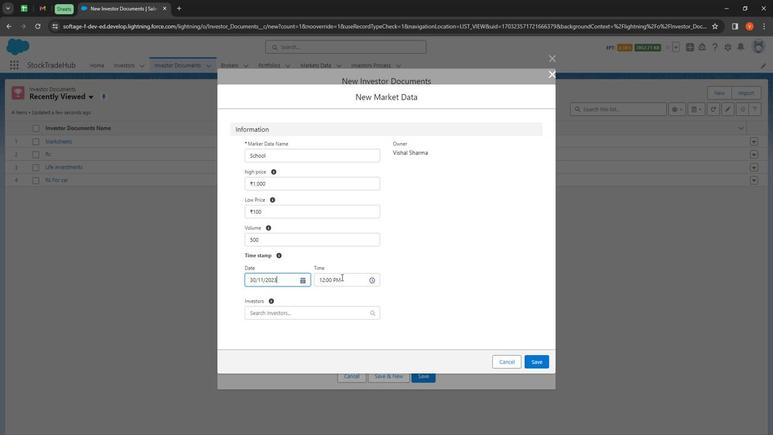 
Action: Mouse pressed left at (340, 278)
Screenshot: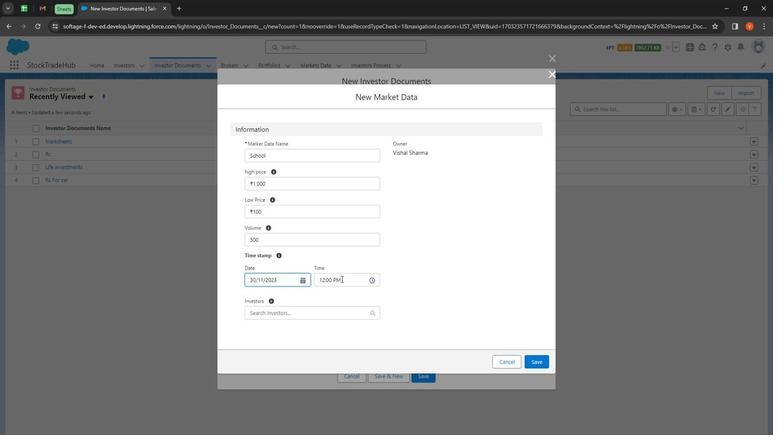 
Action: Mouse moved to (351, 297)
Screenshot: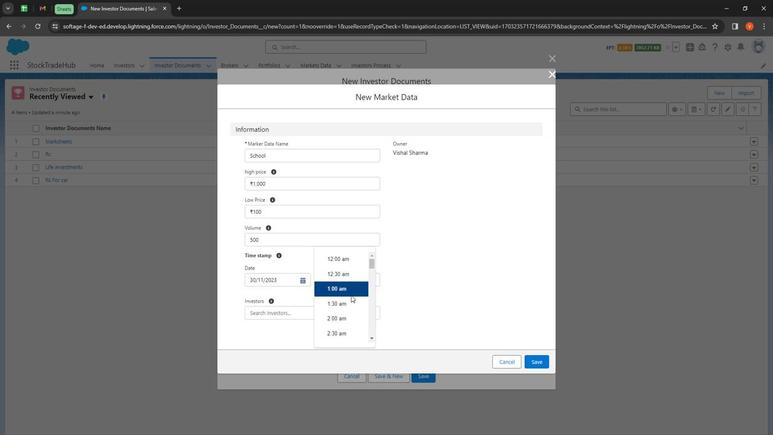 
Action: Mouse scrolled (351, 296) with delta (0, 0)
Screenshot: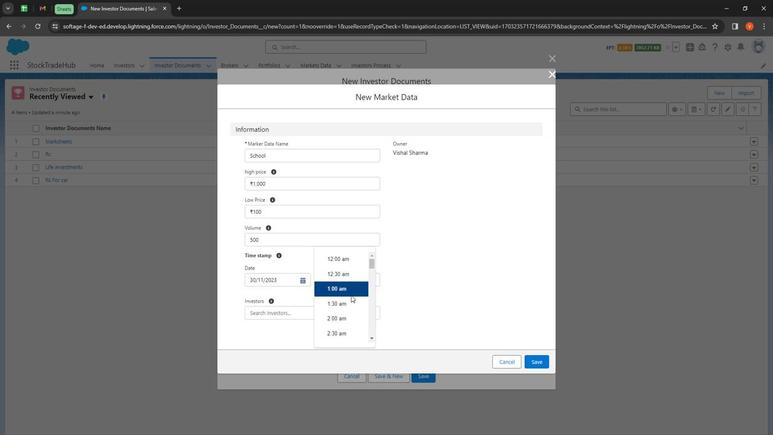
Action: Mouse moved to (351, 298)
Screenshot: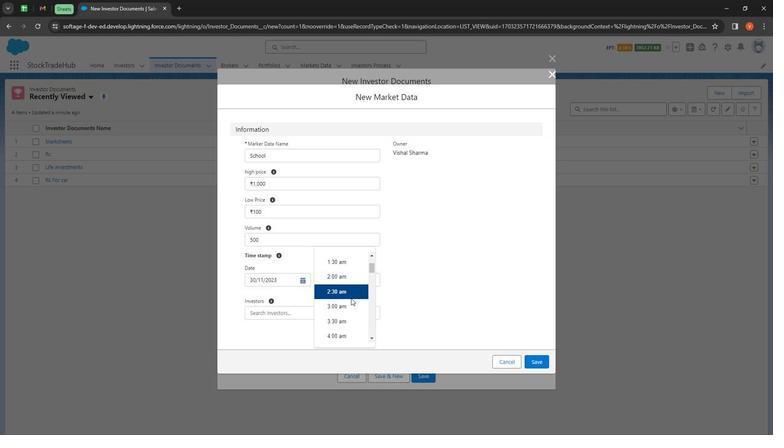 
Action: Mouse scrolled (351, 297) with delta (0, 0)
Screenshot: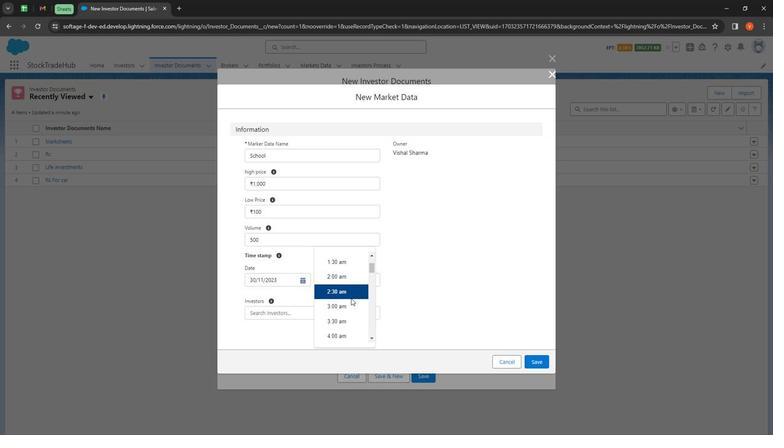 
Action: Mouse moved to (356, 287)
Screenshot: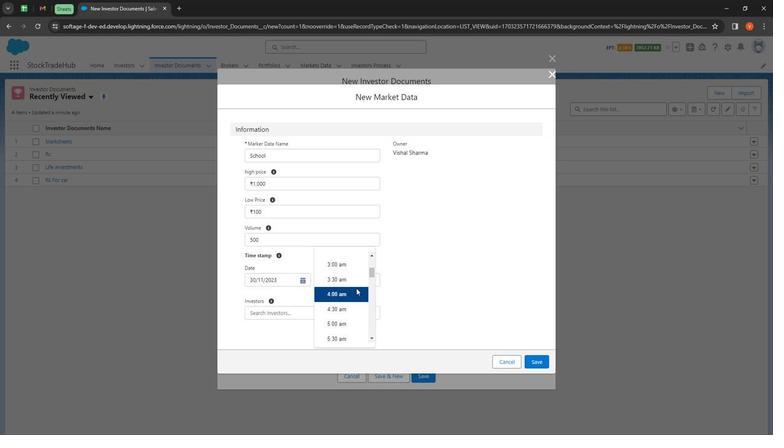 
Action: Mouse scrolled (356, 288) with delta (0, 0)
Screenshot: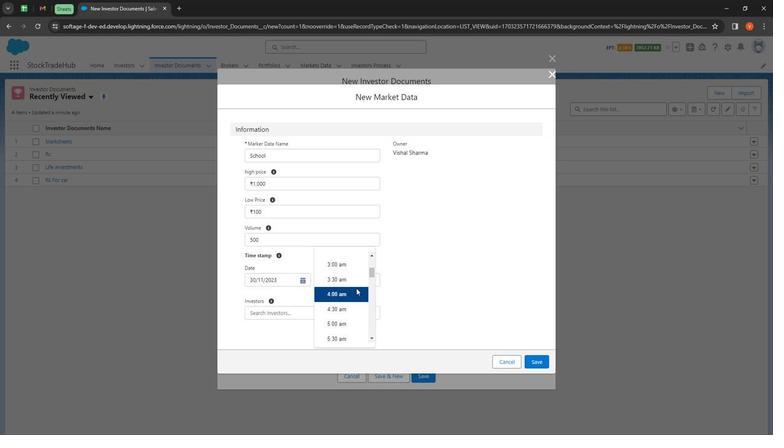 
Action: Mouse scrolled (356, 288) with delta (0, 0)
Screenshot: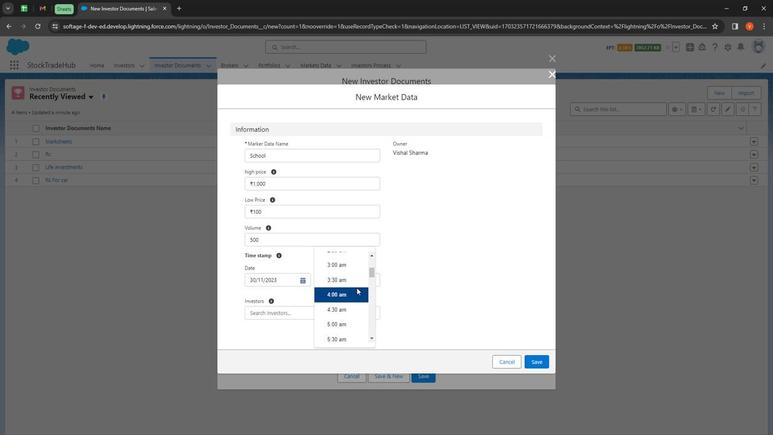 
Action: Mouse moved to (357, 287)
Screenshot: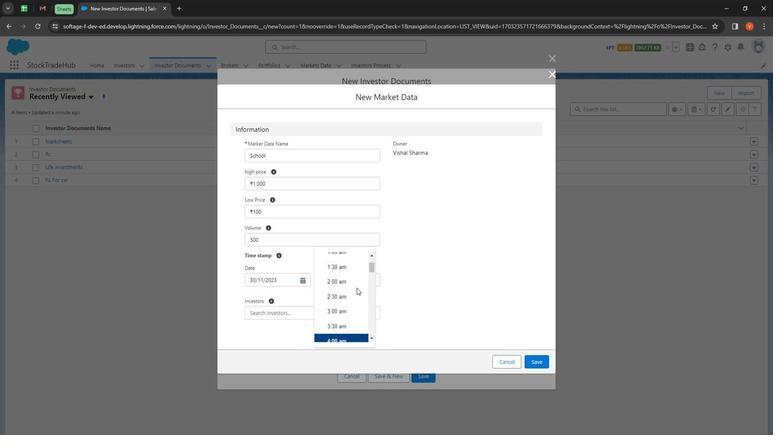 
Action: Mouse scrolled (357, 287) with delta (0, 0)
Screenshot: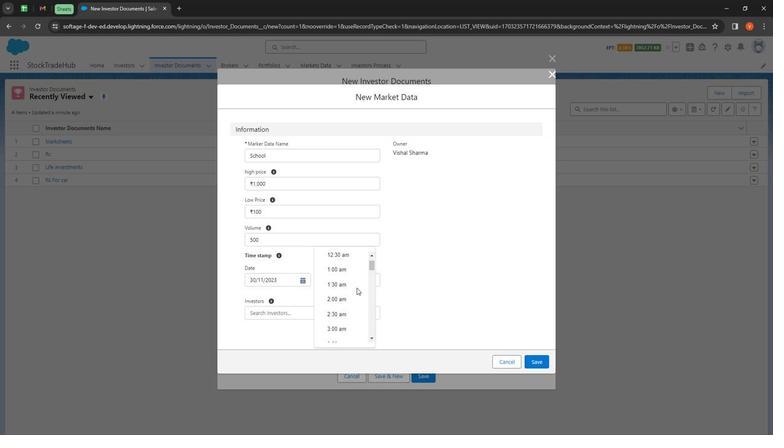 
Action: Mouse moved to (358, 287)
Screenshot: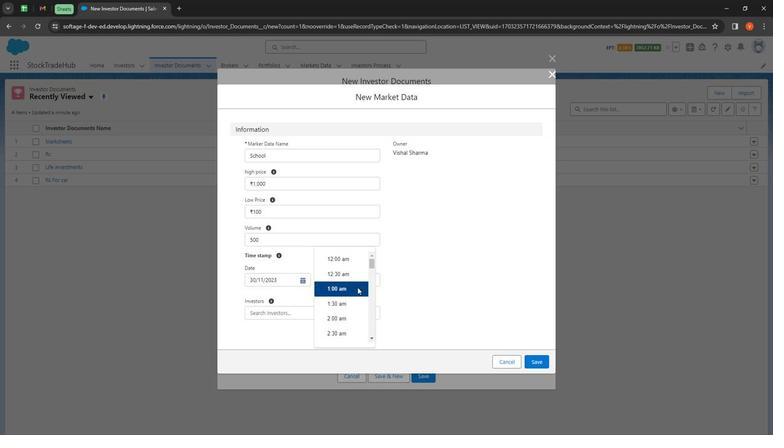
Action: Mouse scrolled (358, 287) with delta (0, 0)
Screenshot: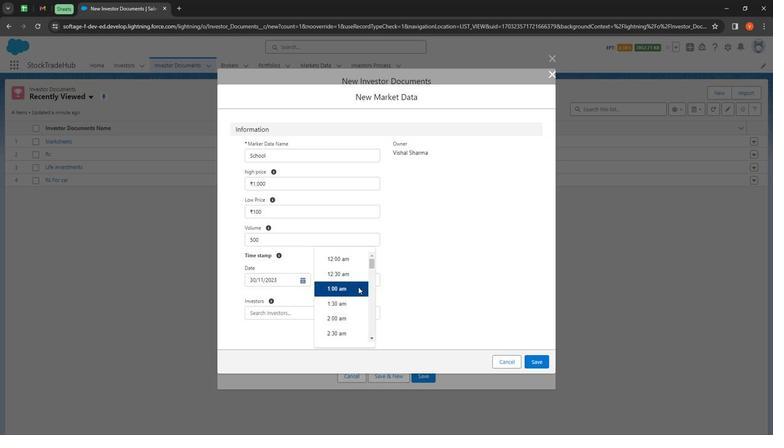 
Action: Mouse scrolled (358, 287) with delta (0, 0)
Screenshot: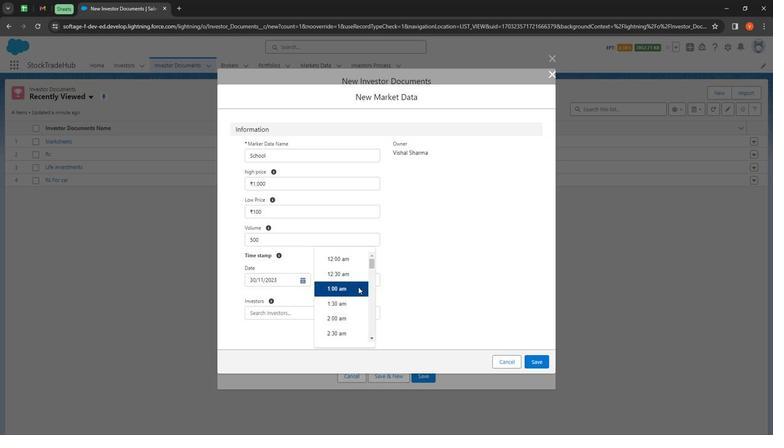
Action: Mouse moved to (316, 290)
Screenshot: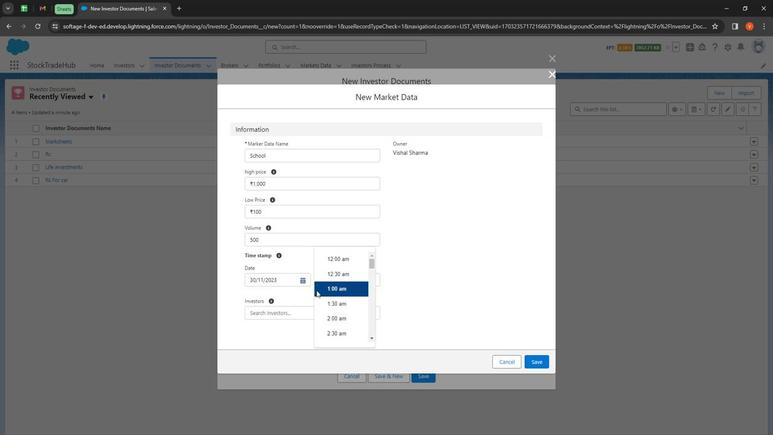 
Action: Mouse scrolled (316, 290) with delta (0, 0)
Screenshot: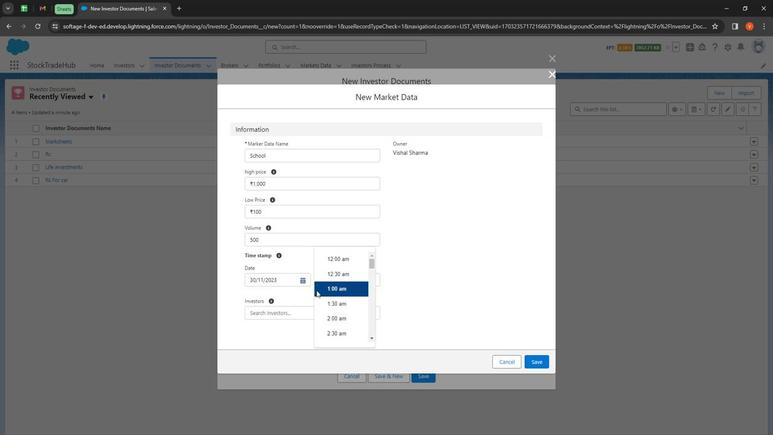 
Action: Mouse moved to (326, 290)
Screenshot: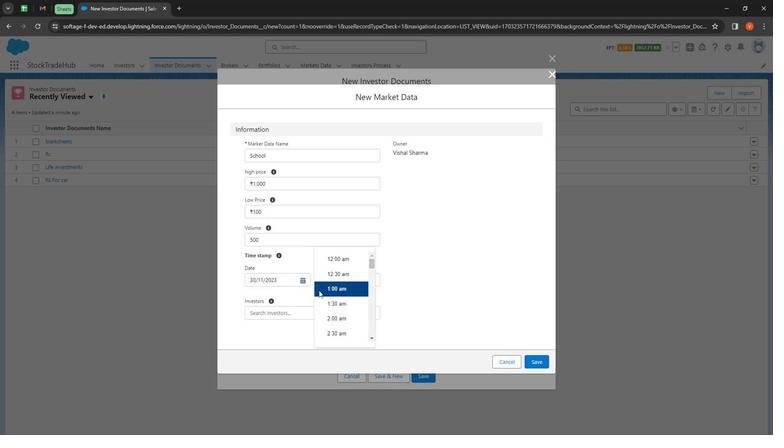
Action: Mouse scrolled (326, 290) with delta (0, 0)
Screenshot: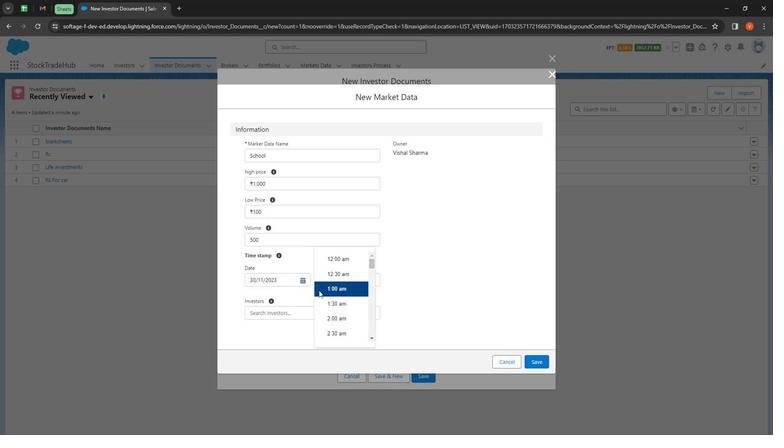 
Action: Mouse moved to (331, 290)
Screenshot: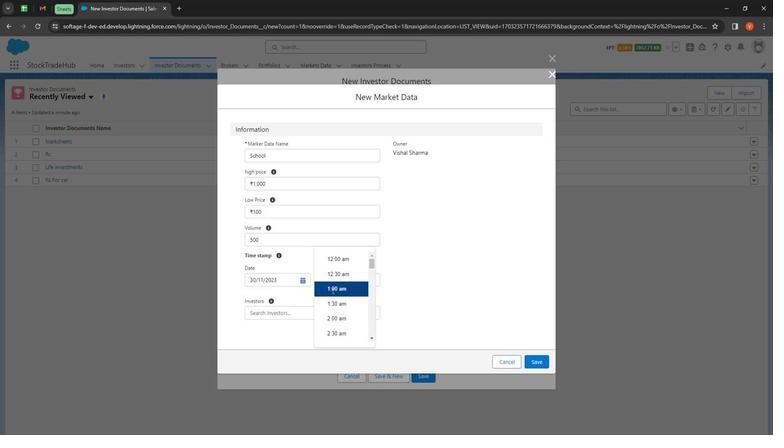 
Action: Mouse scrolled (331, 290) with delta (0, 0)
Screenshot: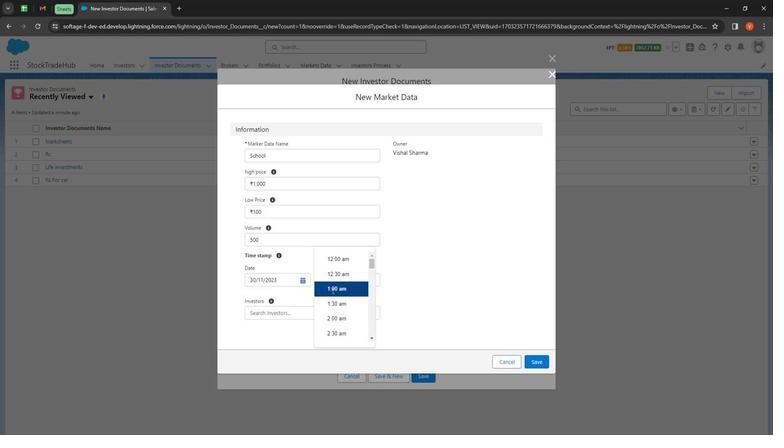 
Action: Mouse moved to (340, 319)
Screenshot: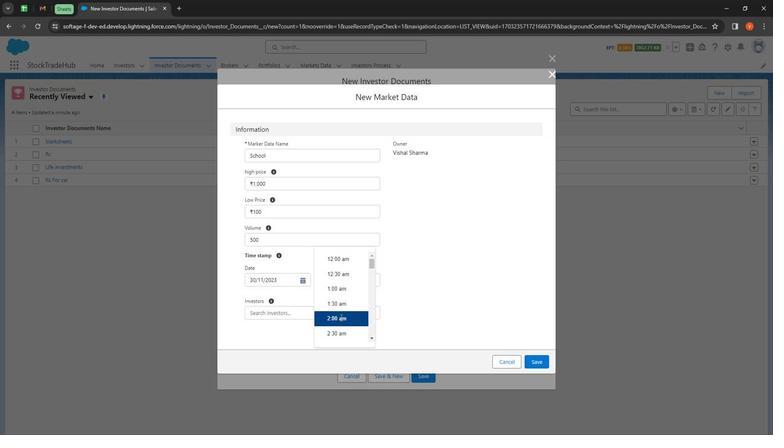 
Action: Mouse scrolled (340, 318) with delta (0, 0)
Screenshot: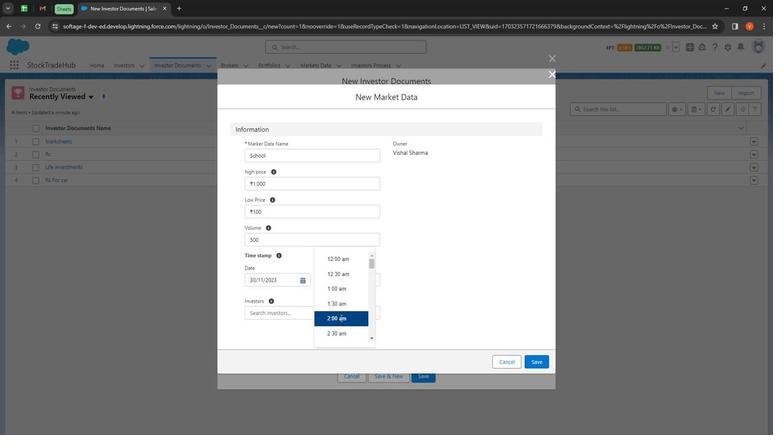 
Action: Mouse scrolled (340, 318) with delta (0, 0)
Screenshot: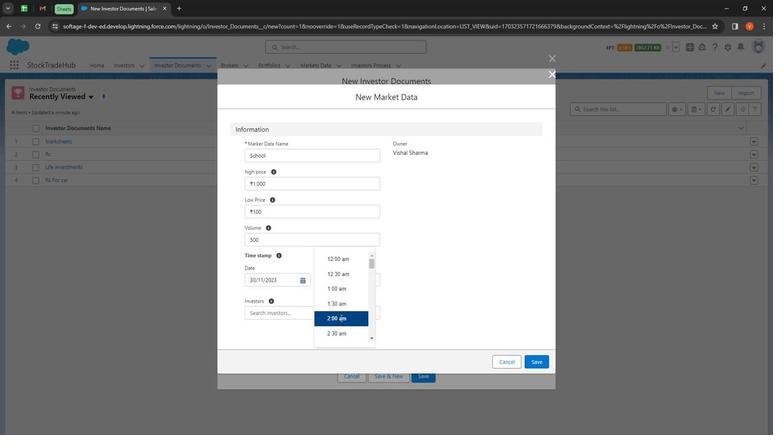 
Action: Mouse moved to (344, 308)
Screenshot: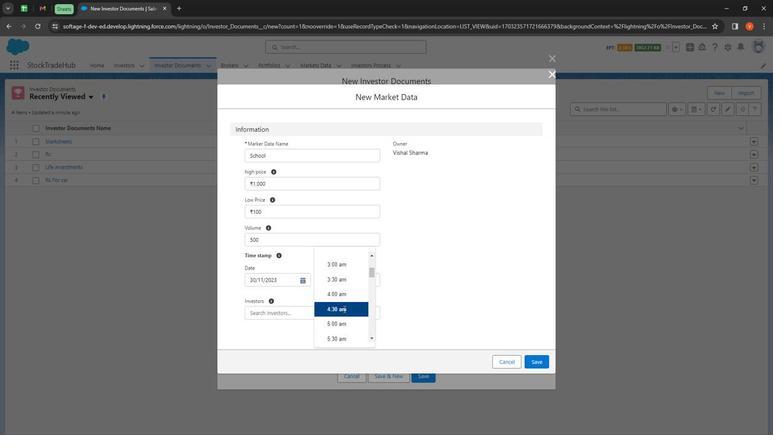 
Action: Mouse pressed left at (344, 308)
Screenshot: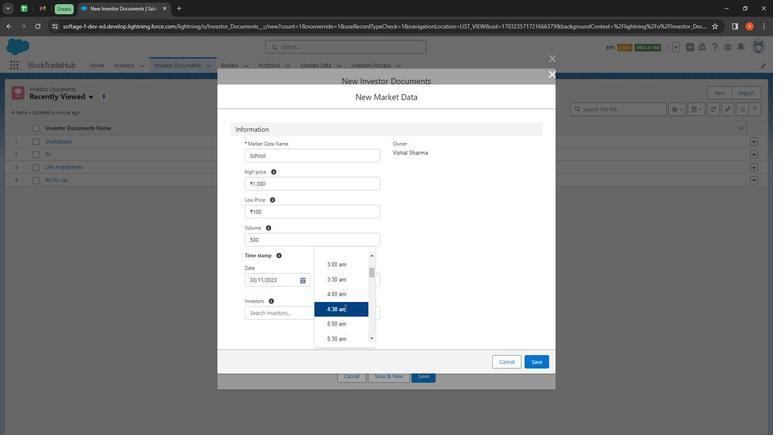 
Action: Mouse moved to (341, 284)
Screenshot: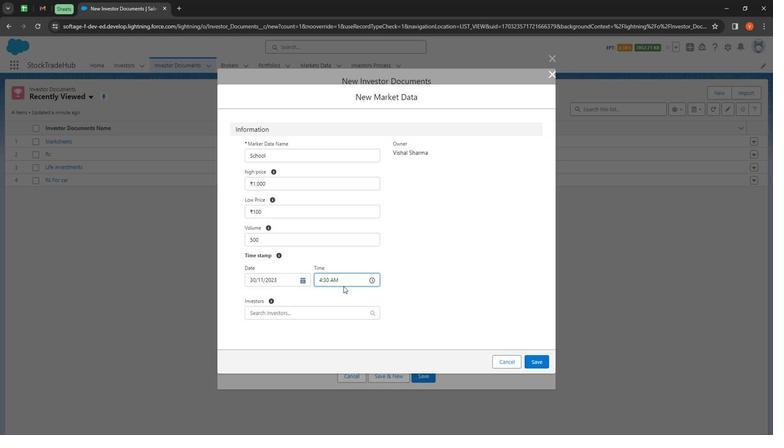 
Action: Mouse pressed left at (341, 284)
Screenshot: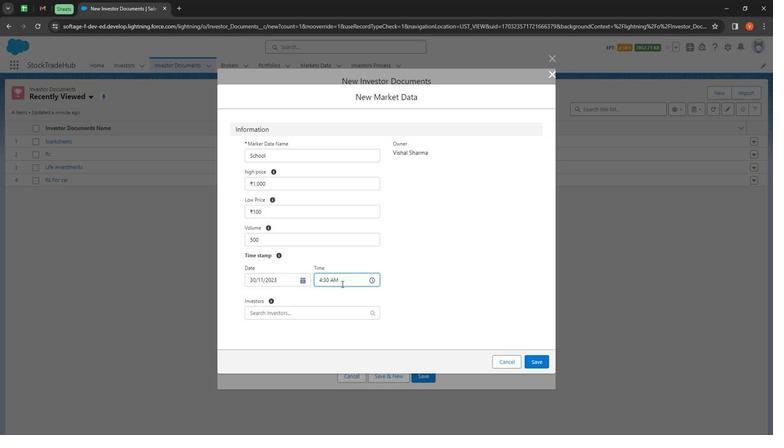
Action: Mouse moved to (349, 314)
Screenshot: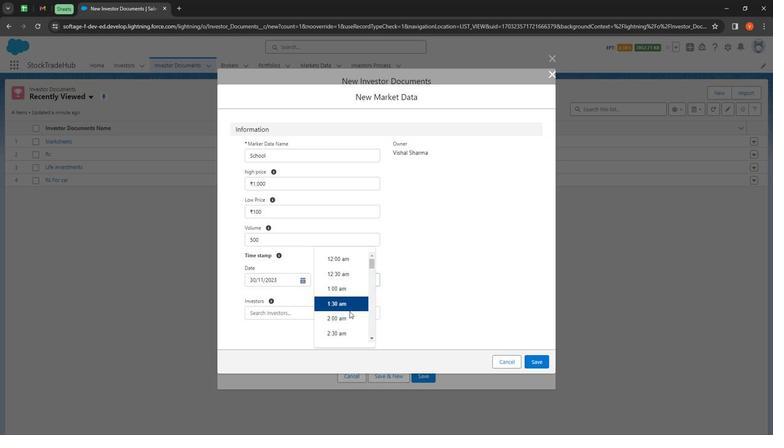 
Action: Mouse scrolled (349, 313) with delta (0, 0)
Screenshot: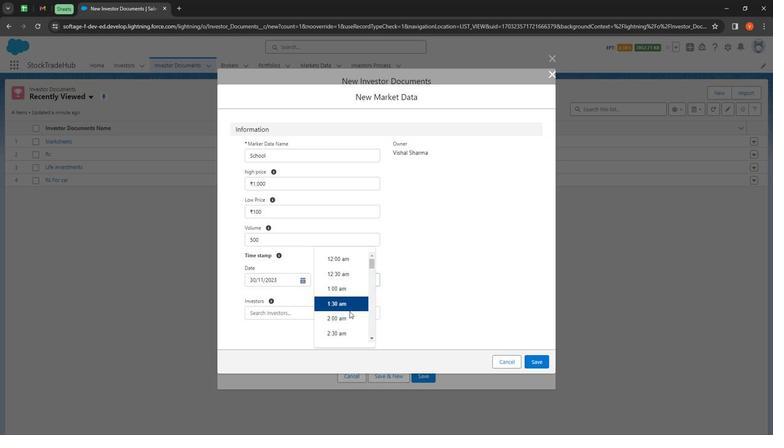 
Action: Mouse moved to (349, 314)
Screenshot: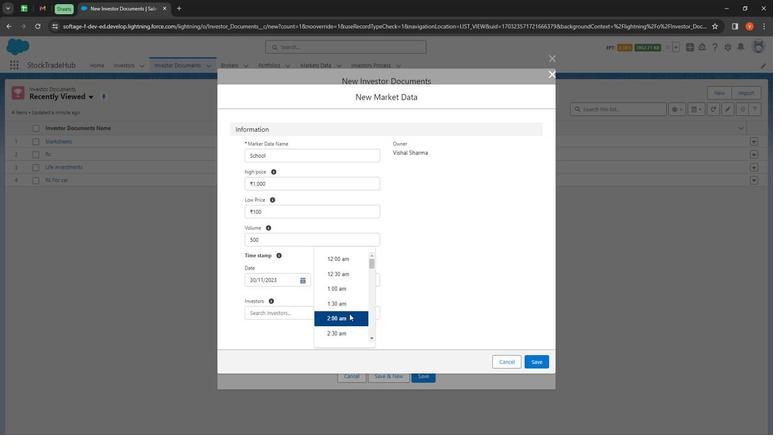 
Action: Mouse scrolled (349, 314) with delta (0, 0)
Screenshot: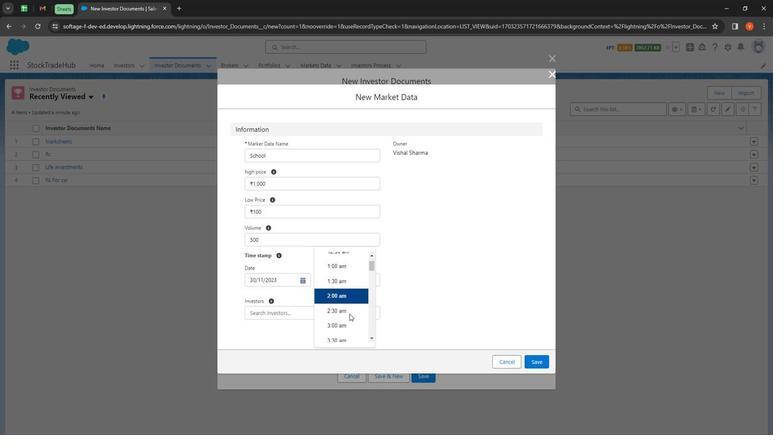 
Action: Mouse moved to (347, 322)
Screenshot: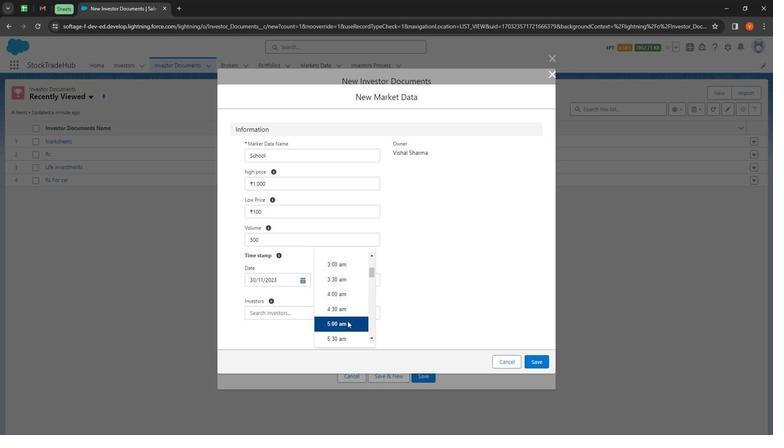 
Action: Mouse scrolled (347, 321) with delta (0, 0)
Screenshot: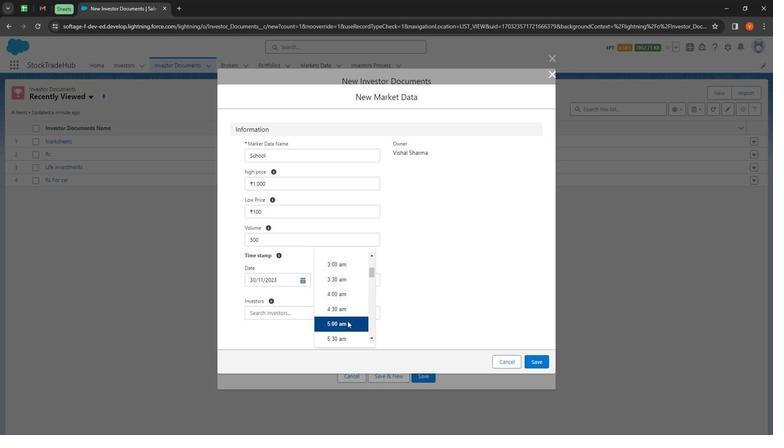 
Action: Mouse moved to (348, 324)
Screenshot: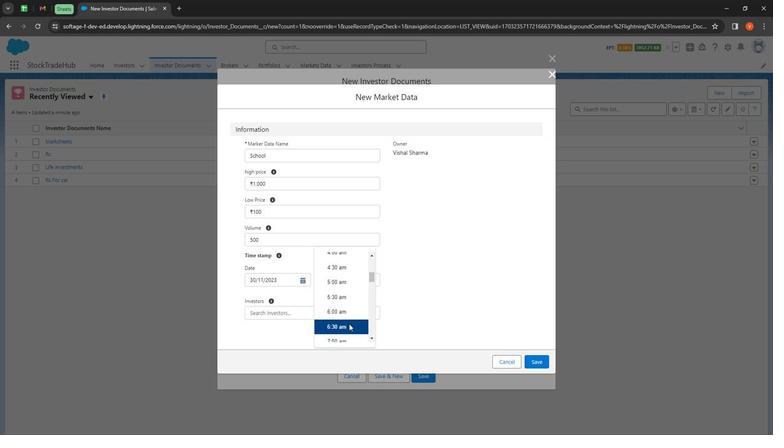 
Action: Mouse scrolled (348, 324) with delta (0, 0)
Screenshot: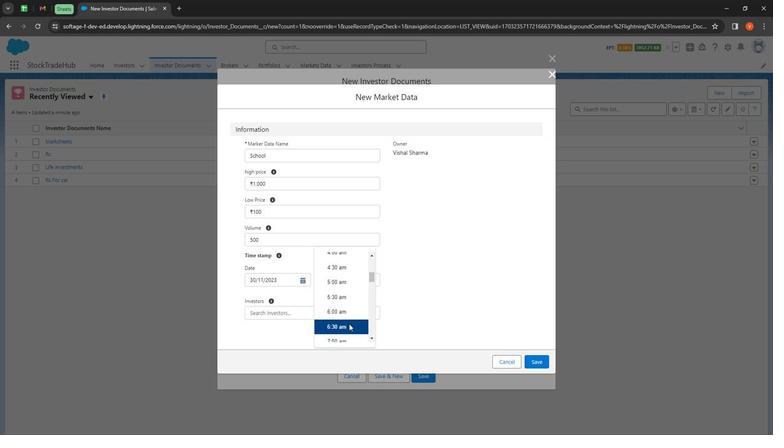 
Action: Mouse moved to (346, 321)
Screenshot: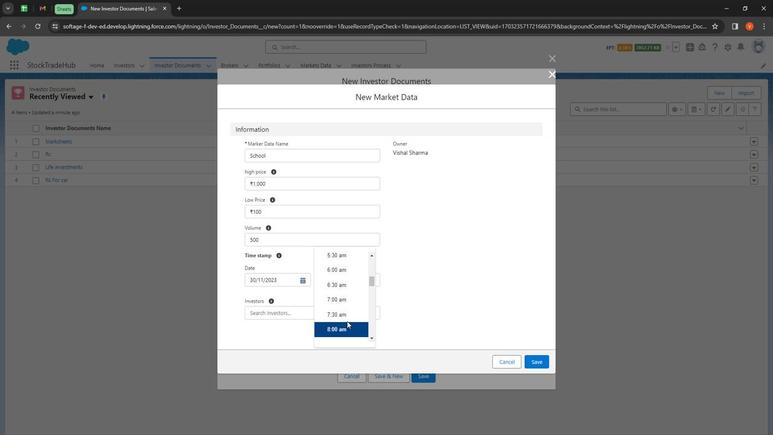 
Action: Mouse pressed left at (346, 321)
Screenshot: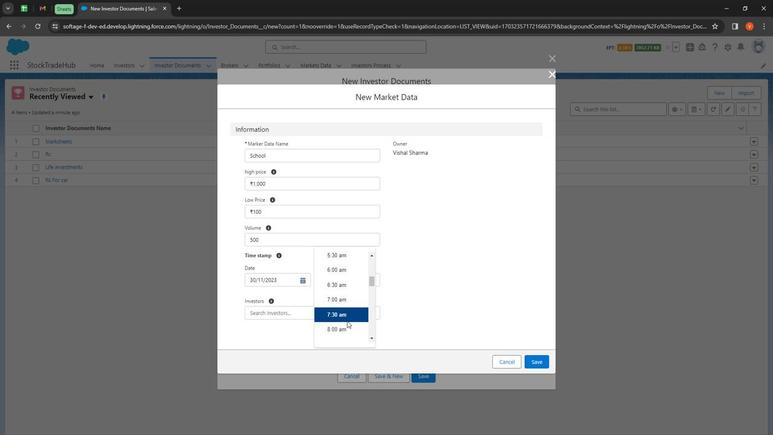 
Action: Mouse moved to (269, 310)
Screenshot: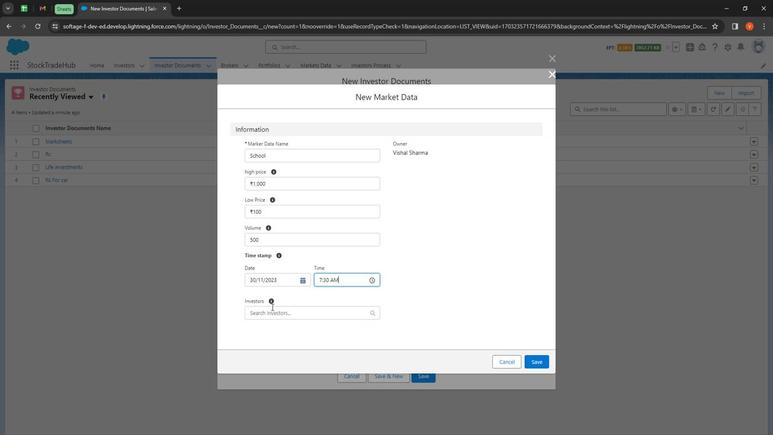 
Action: Mouse pressed left at (269, 310)
Screenshot: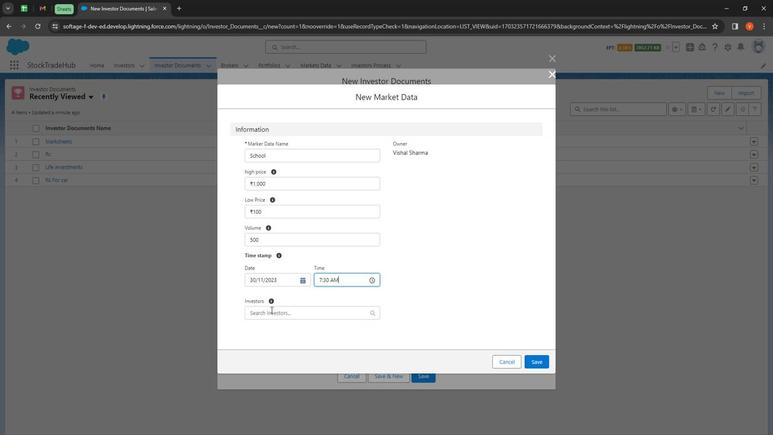 
Action: Mouse moved to (302, 334)
Screenshot: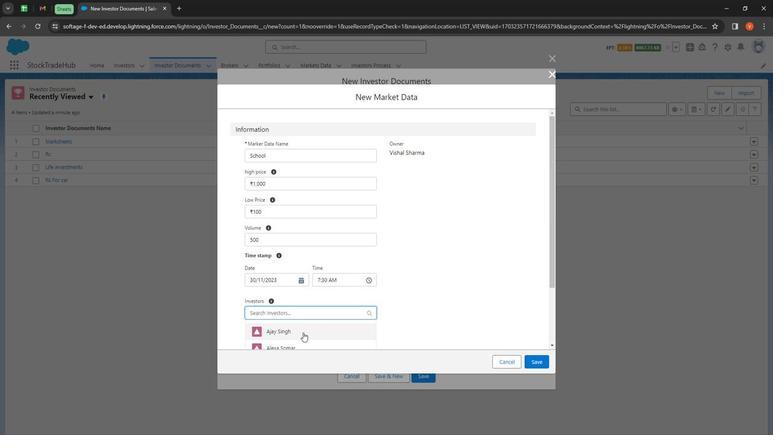 
Action: Mouse pressed left at (302, 334)
Screenshot: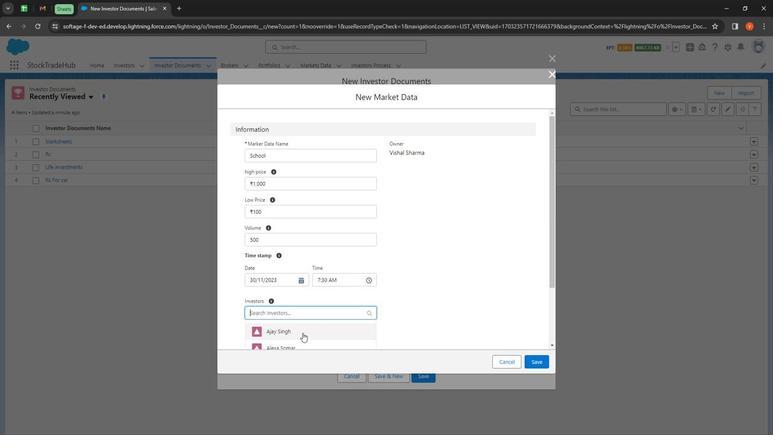 
Action: Mouse moved to (547, 363)
Screenshot: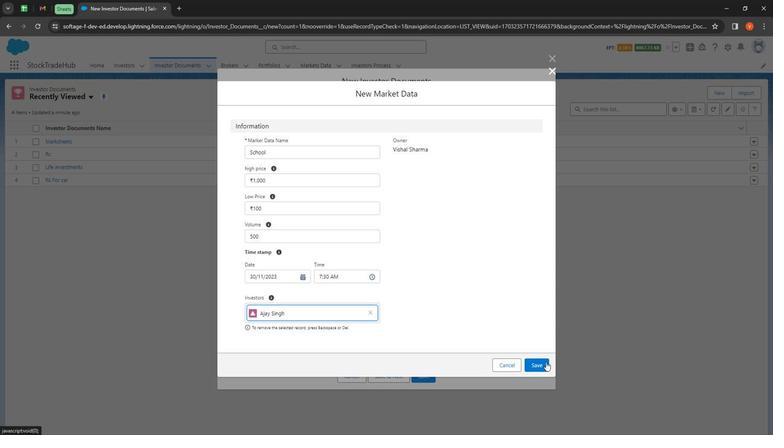 
Action: Mouse pressed left at (547, 363)
Screenshot: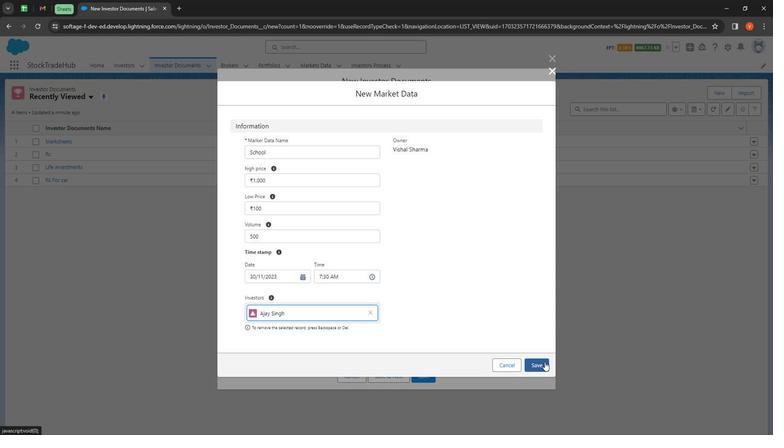 
Action: Mouse moved to (295, 311)
Screenshot: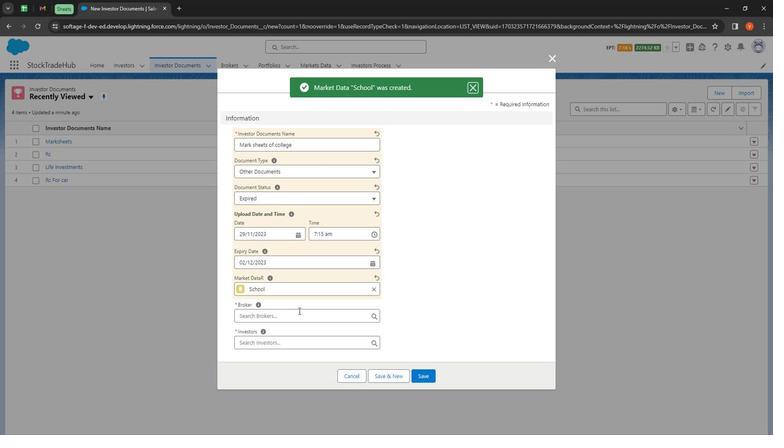 
Action: Mouse pressed left at (295, 311)
Screenshot: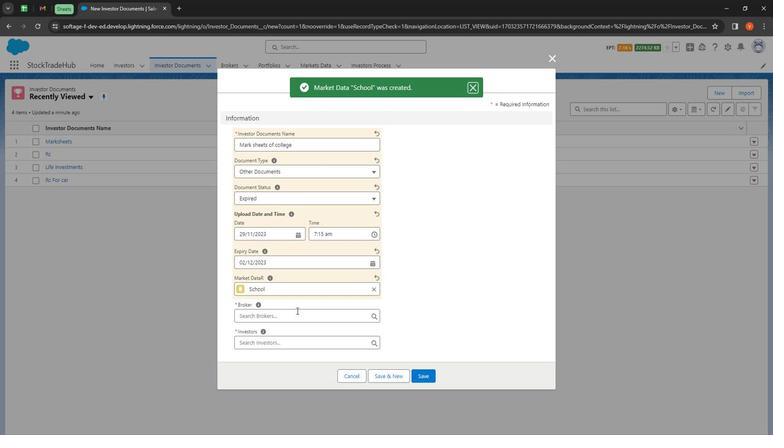
Action: Mouse moved to (284, 355)
Screenshot: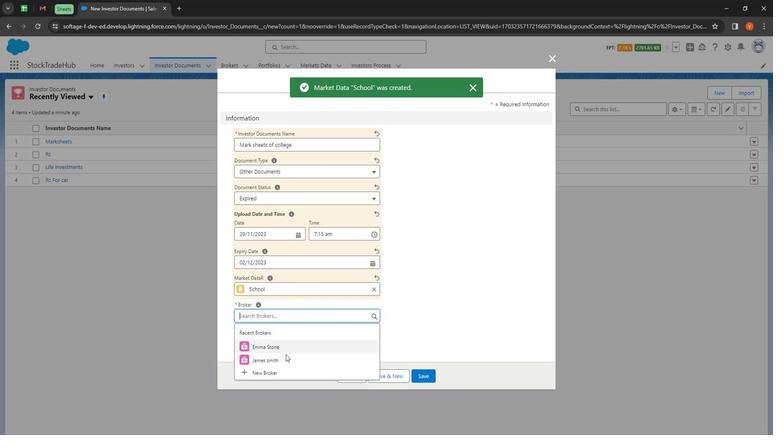 
Action: Mouse pressed left at (284, 355)
Screenshot: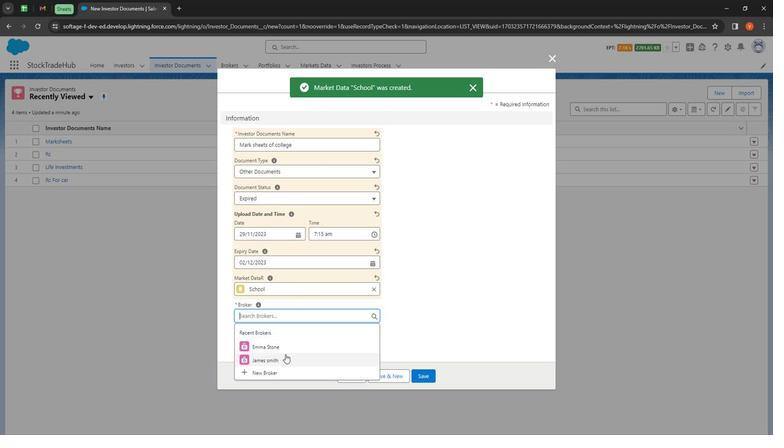 
Action: Mouse moved to (308, 349)
Screenshot: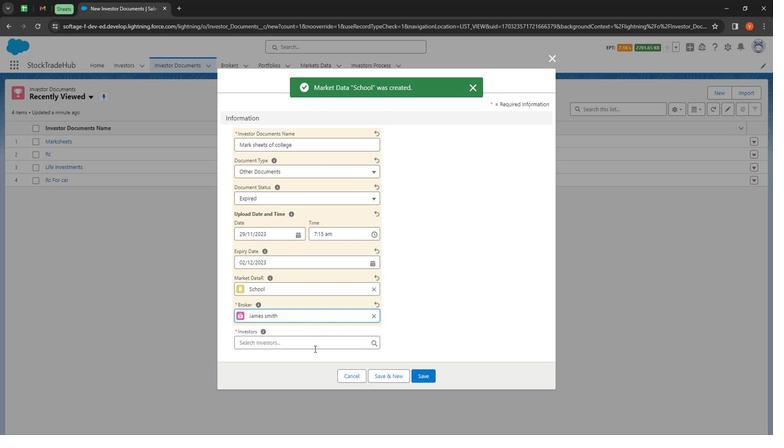 
Action: Mouse pressed left at (308, 349)
Screenshot: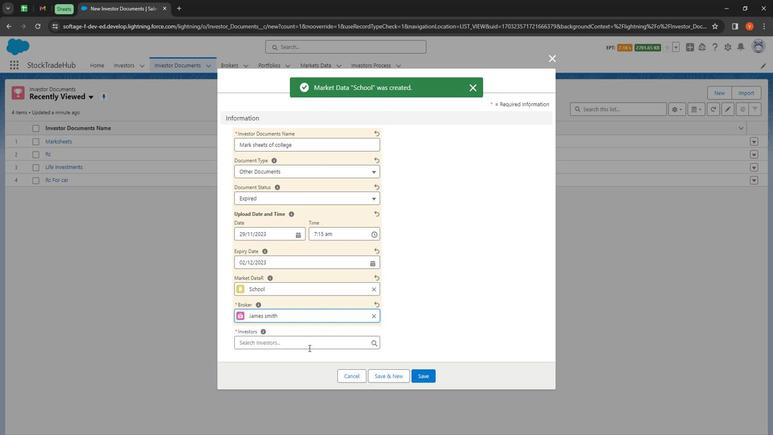 
Action: Mouse moved to (277, 323)
Screenshot: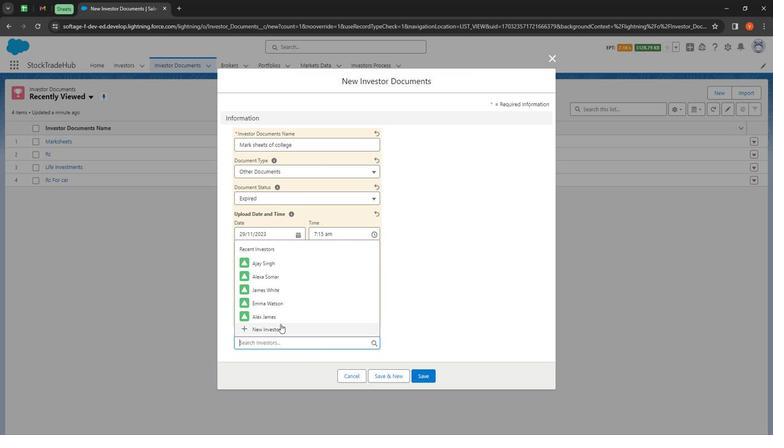
Action: Mouse pressed left at (277, 323)
Screenshot: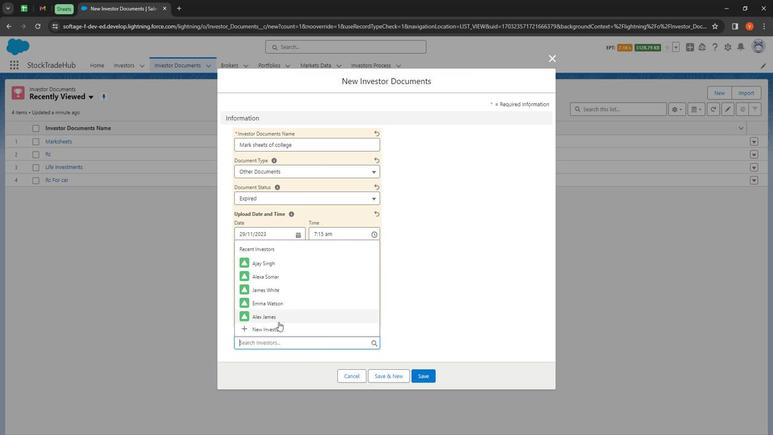 
Action: Mouse moved to (429, 379)
Screenshot: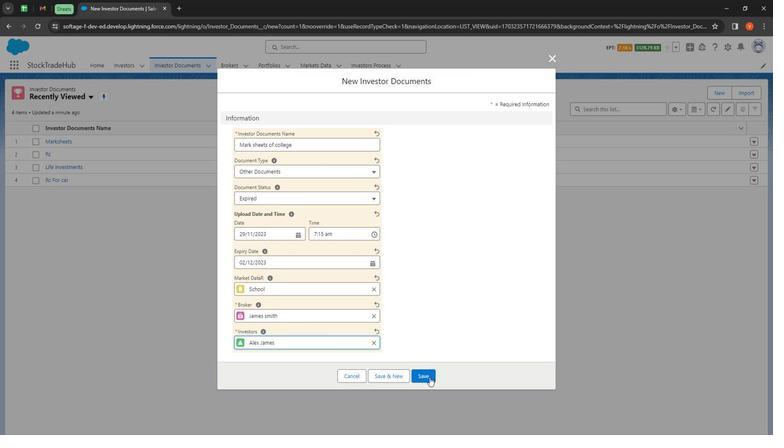 
Action: Mouse pressed left at (429, 379)
Screenshot: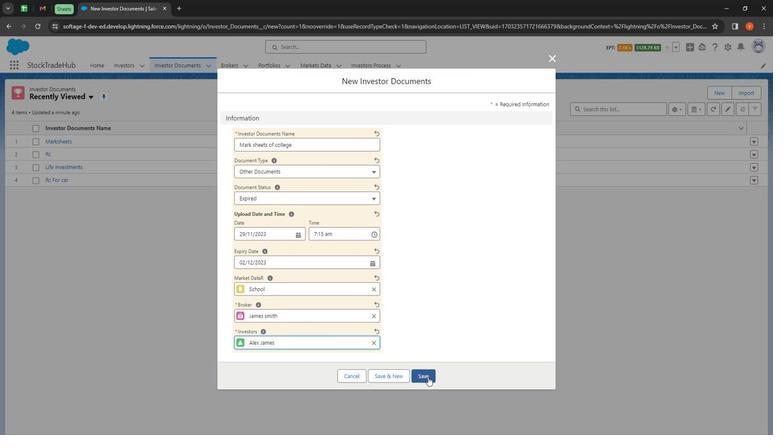 
Action: Mouse moved to (20, 122)
Screenshot: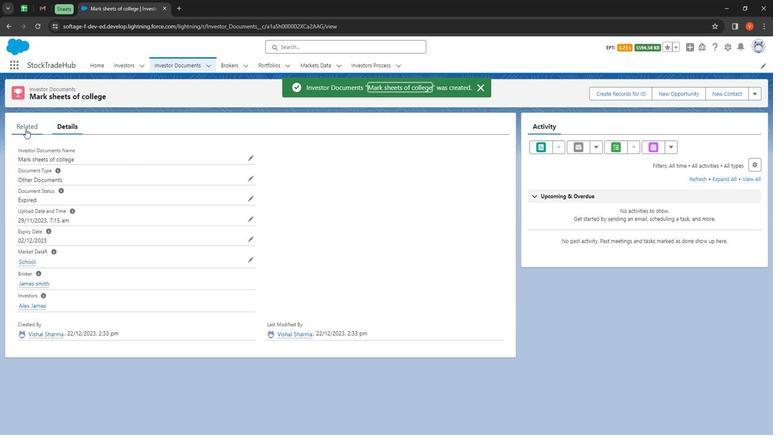 
Action: Mouse pressed left at (20, 122)
Screenshot: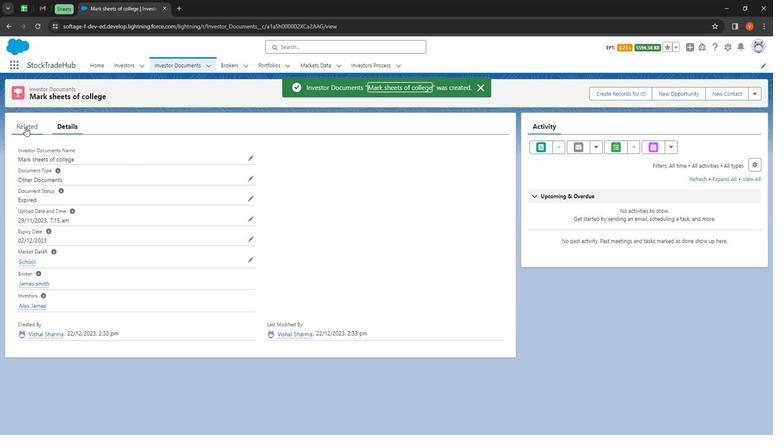 
Action: Mouse moved to (497, 145)
Screenshot: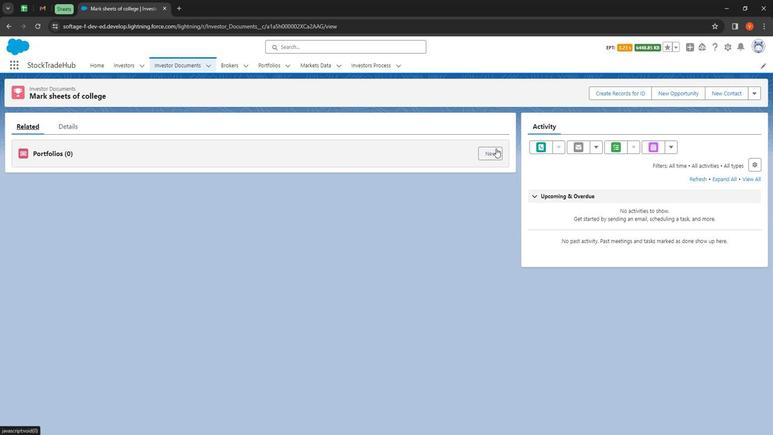 
Action: Mouse pressed left at (497, 145)
Screenshot: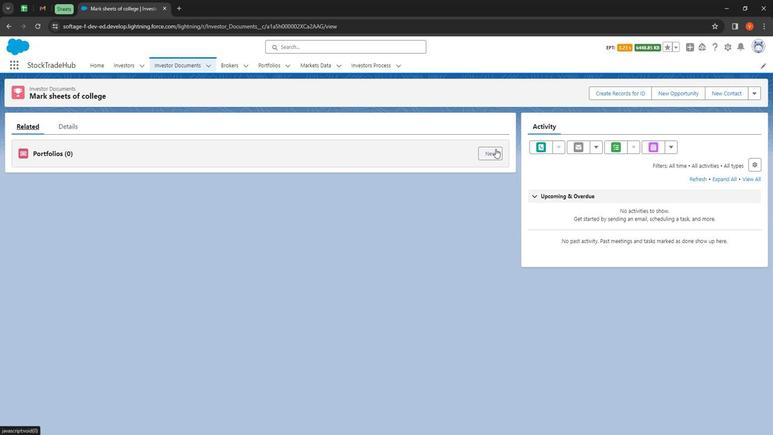 
Action: Mouse moved to (276, 144)
Screenshot: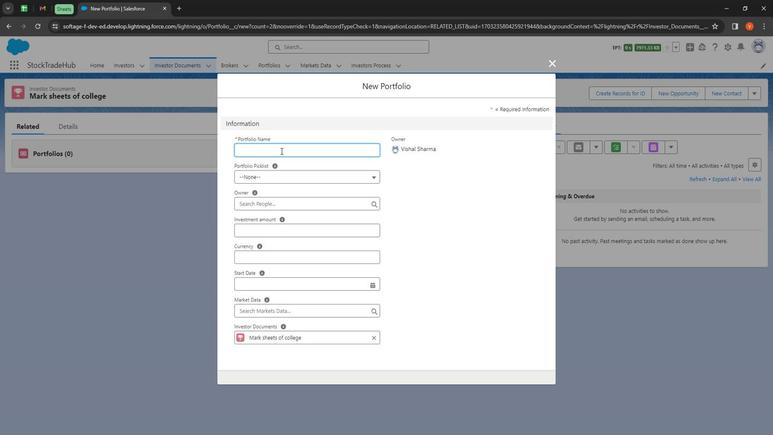
Action: Mouse pressed left at (276, 144)
Screenshot: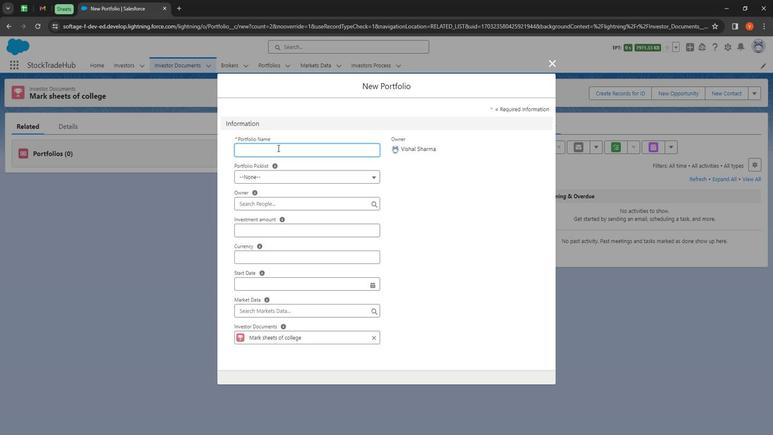 
Action: Key pressed <Key.shift>
Screenshot: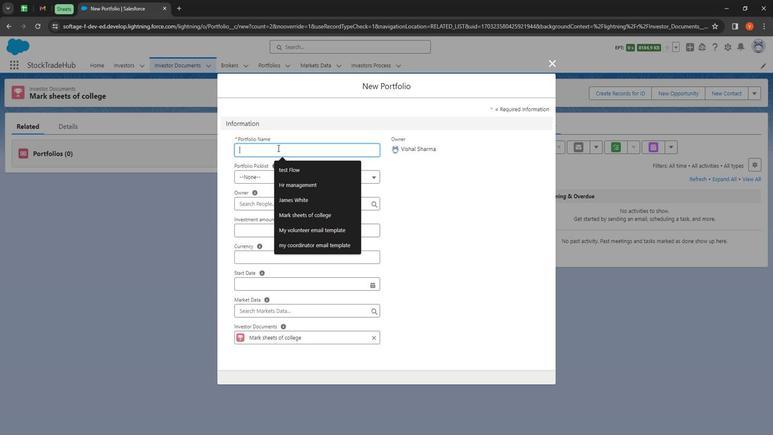 
Action: Mouse moved to (277, 144)
Screenshot: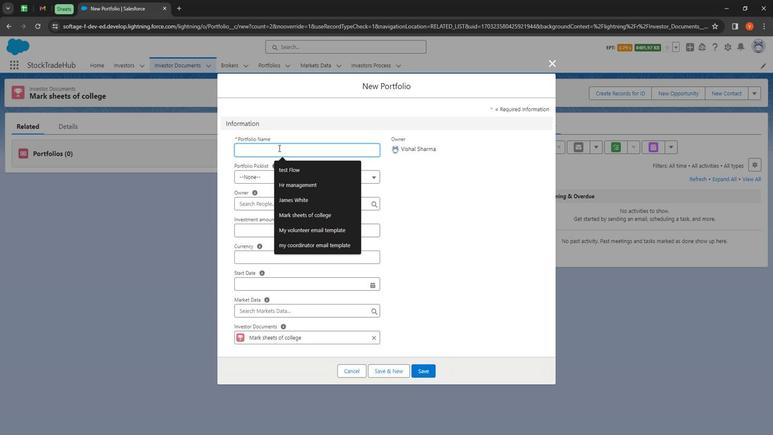 
Action: Key pressed <Key.shift><Key.shift><Key.shift><Key.shift><Key.shift><Key.shift><Key.shift><Key.shift><Key.shift><Key.shift><Key.shift><Key.shift><Key.shift><Key.shift><Key.shift><Key.shift><Key.shift><Key.shift><Key.shift><Key.shift><Key.shift><Key.shift>Marksheet<Key.space><Key.shift>Stocks
Screenshot: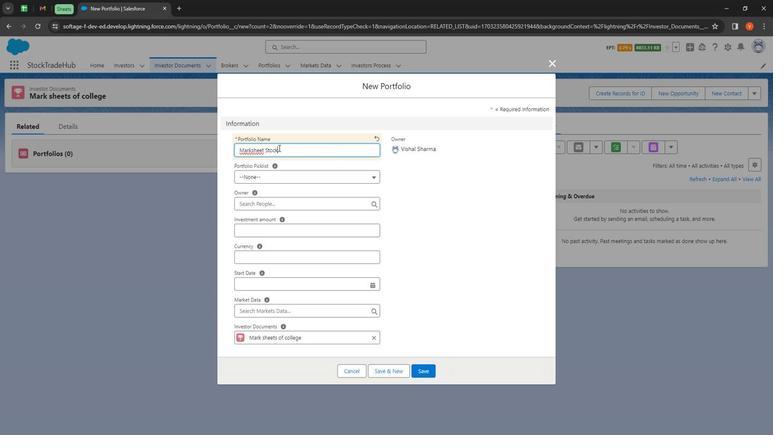 
Action: Mouse moved to (252, 146)
Screenshot: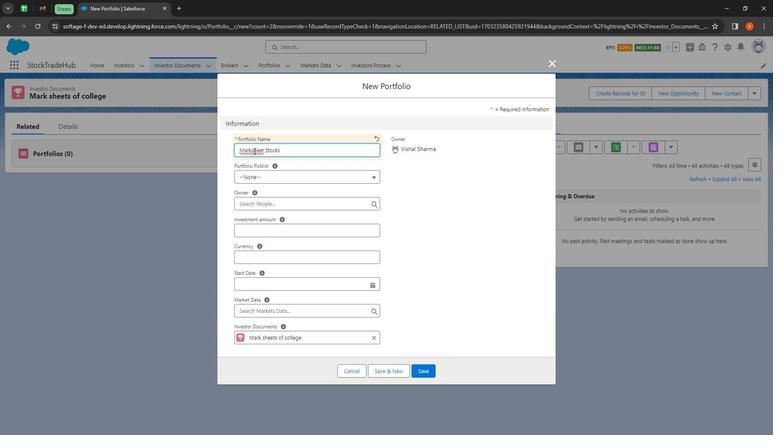 
Action: Mouse pressed left at (252, 146)
Screenshot: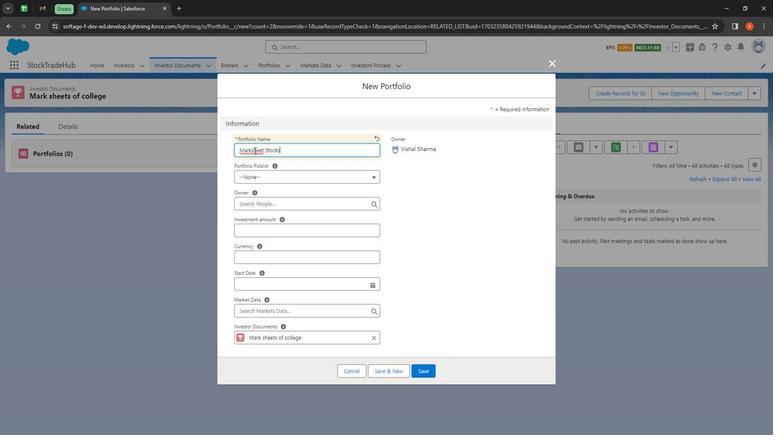 
Action: Mouse moved to (248, 145)
Screenshot: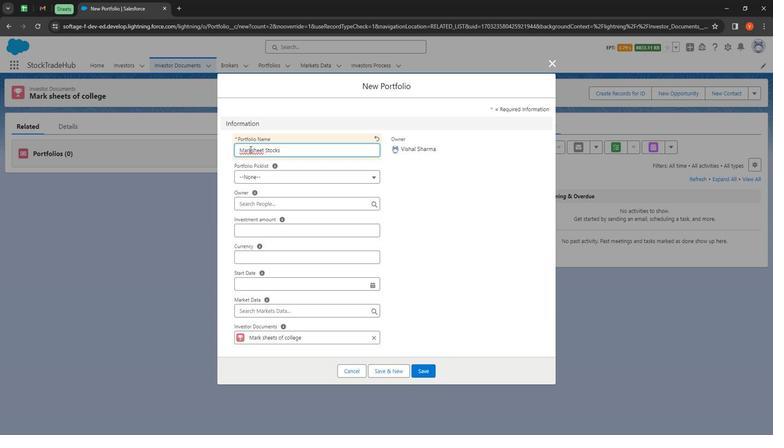 
Action: Mouse pressed left at (248, 145)
Screenshot: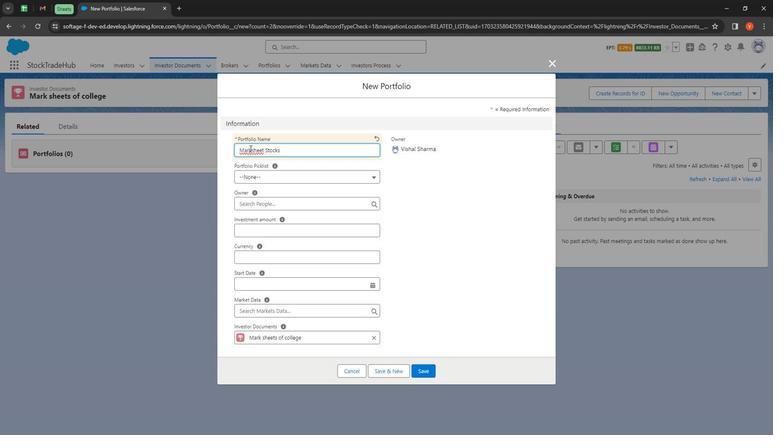 
Action: Mouse moved to (251, 146)
Screenshot: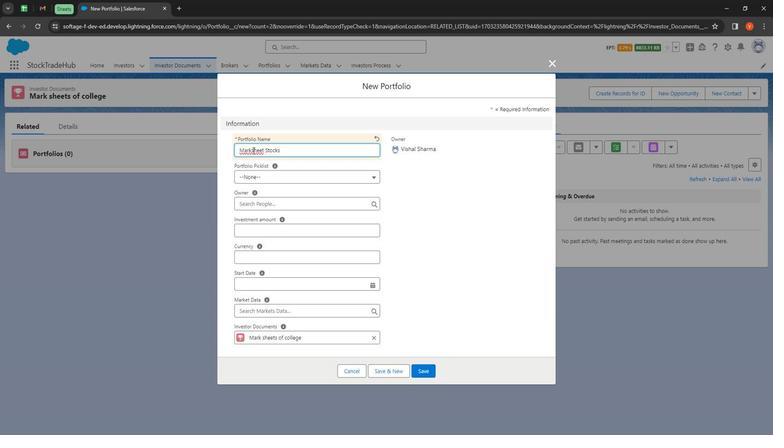 
Action: Mouse pressed left at (251, 146)
Screenshot: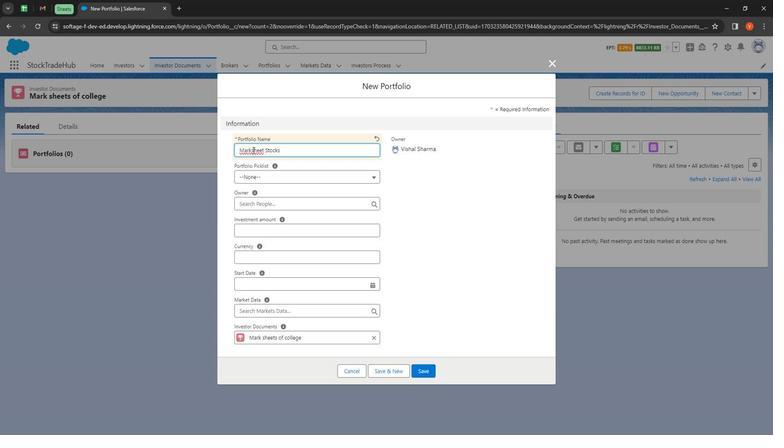 
Action: Mouse moved to (248, 146)
Screenshot: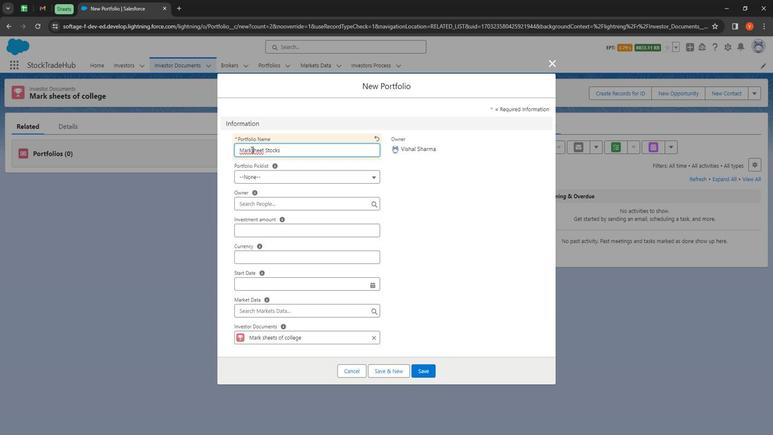 
Action: Mouse pressed left at (248, 146)
Screenshot: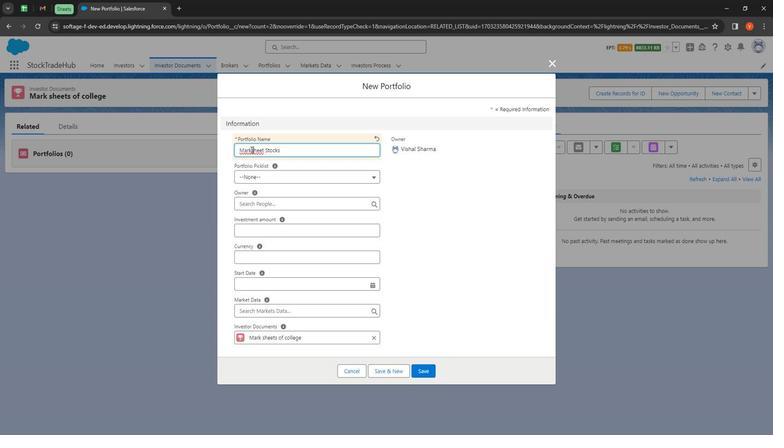 
Action: Mouse moved to (256, 155)
Screenshot: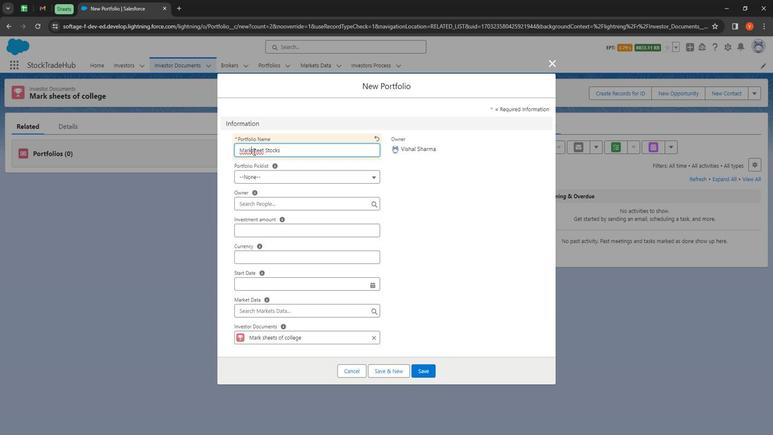 
Action: Key pressed <Key.space>
Screenshot: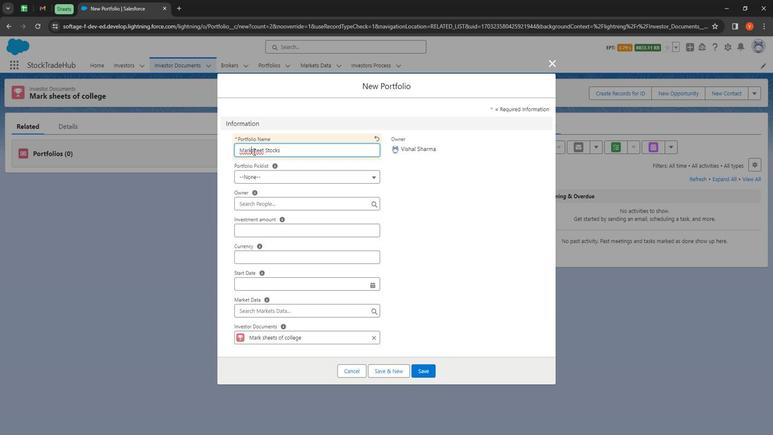 
Action: Mouse moved to (260, 175)
Screenshot: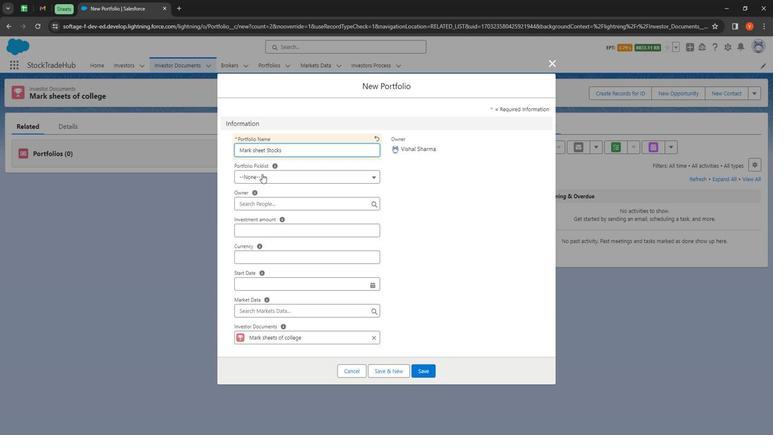 
Action: Mouse pressed left at (260, 175)
Screenshot: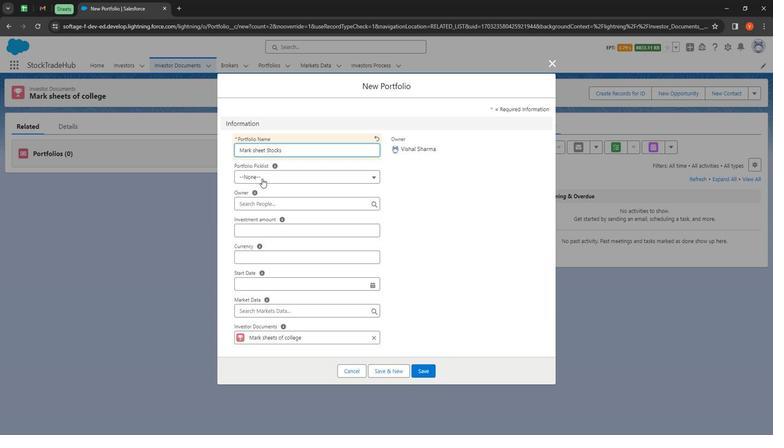
Action: Mouse moved to (296, 226)
Screenshot: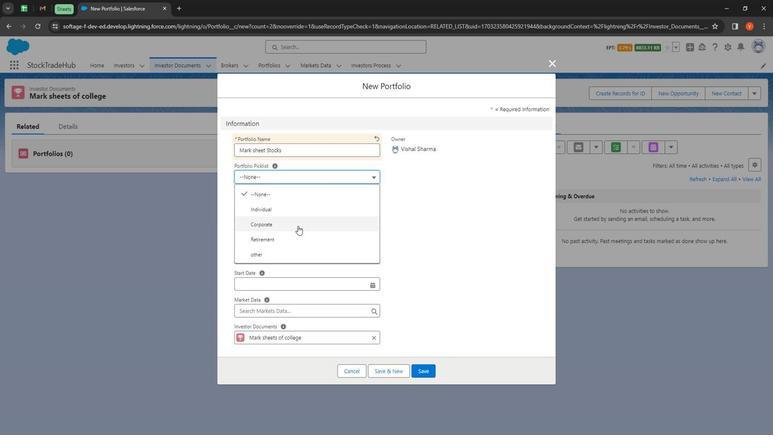
Action: Mouse pressed left at (296, 226)
Screenshot: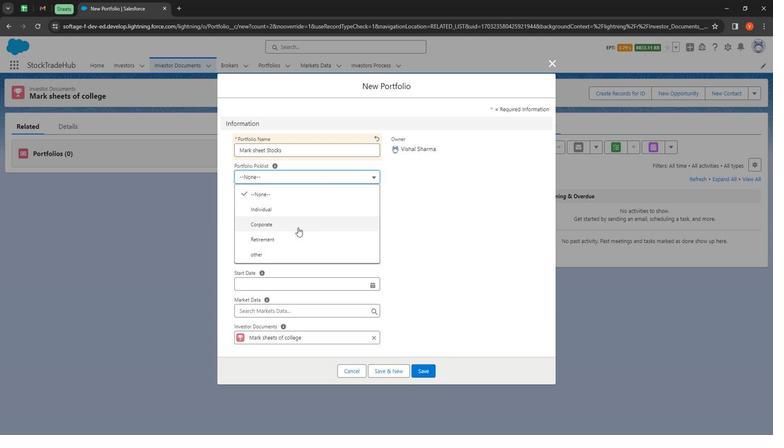 
Action: Mouse moved to (257, 201)
Screenshot: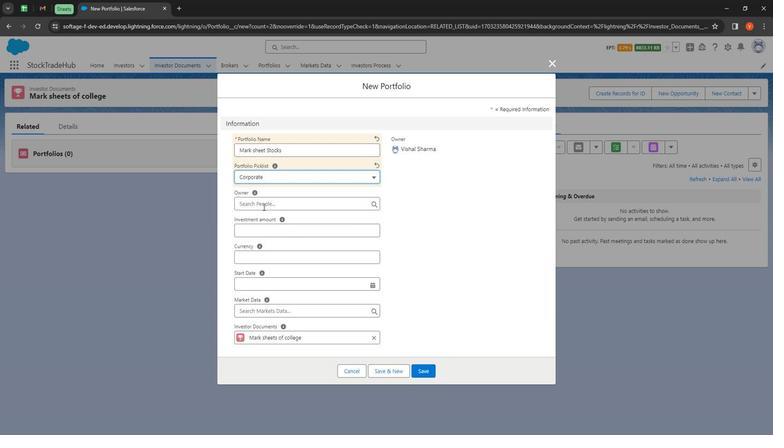 
Action: Mouse pressed left at (257, 201)
Screenshot: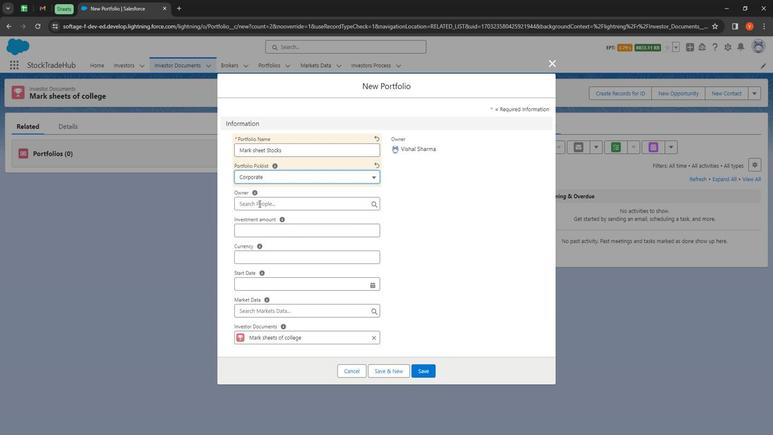 
Action: Mouse moved to (270, 266)
Screenshot: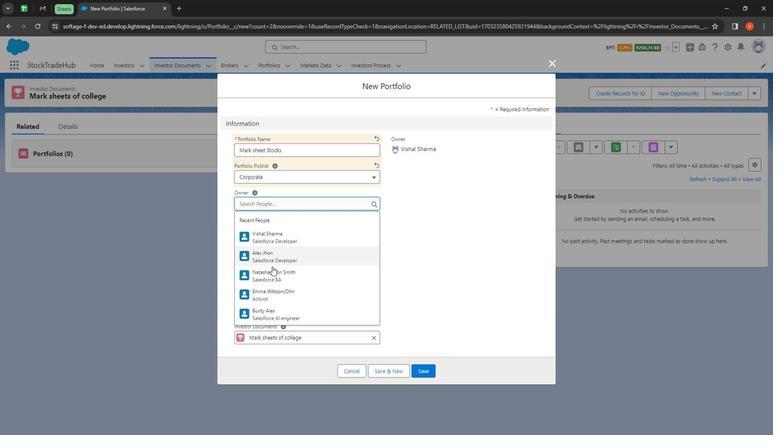 
Action: Mouse pressed left at (270, 266)
Screenshot: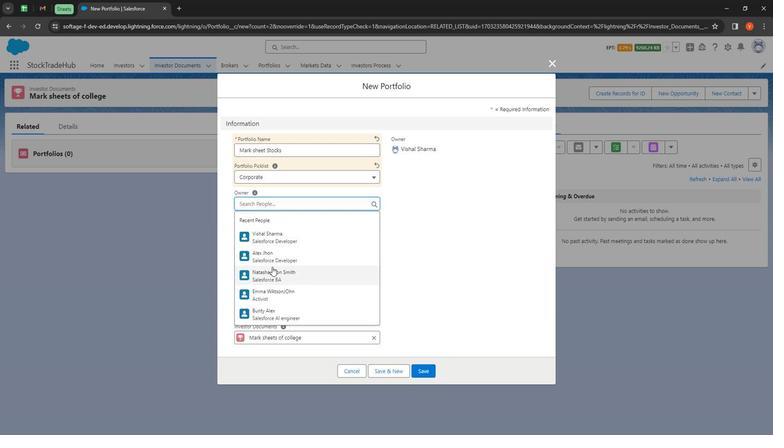 
Action: Mouse moved to (268, 234)
Screenshot: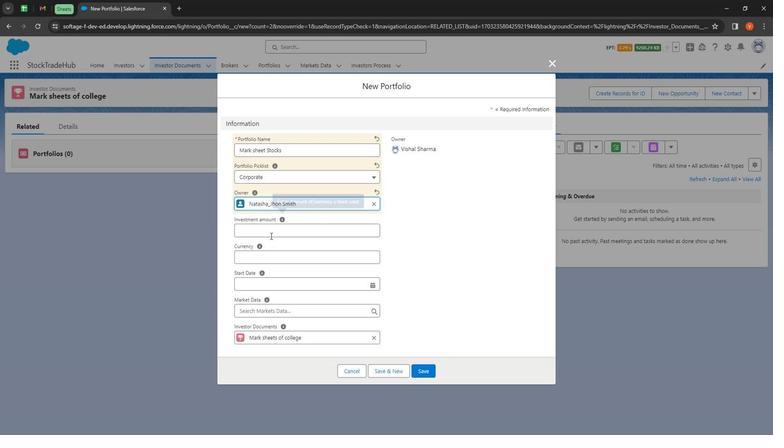 
Action: Mouse pressed left at (268, 234)
Screenshot: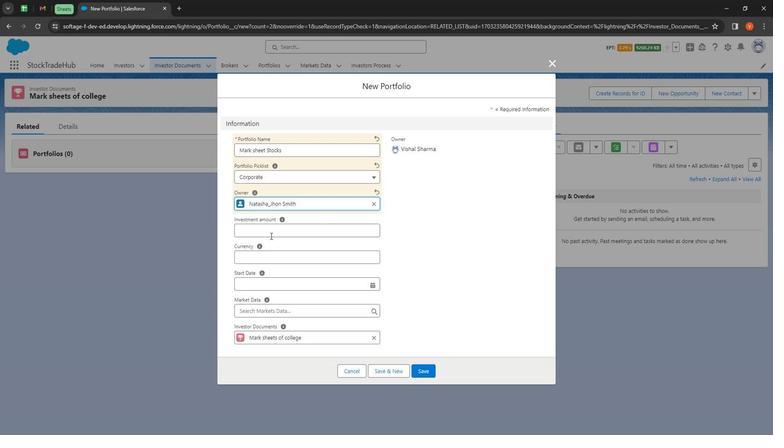 
Action: Mouse moved to (285, 225)
Screenshot: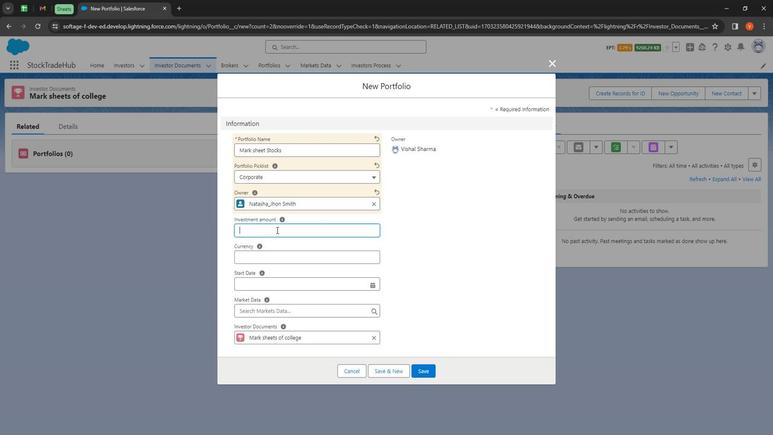 
Action: Key pressed 50000
Screenshot: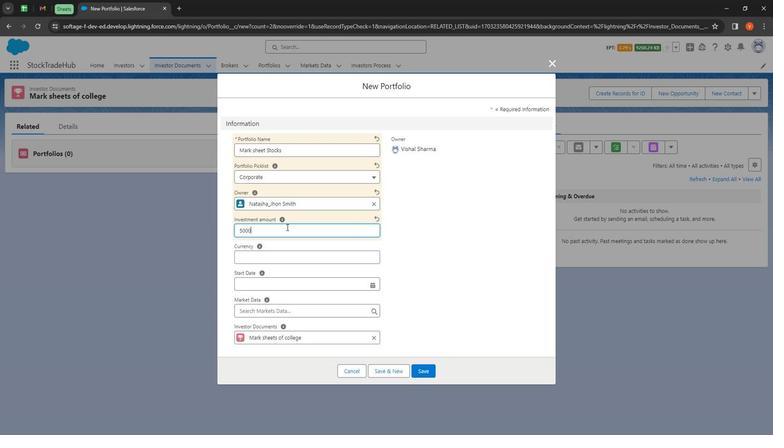 
Action: Mouse moved to (265, 262)
Screenshot: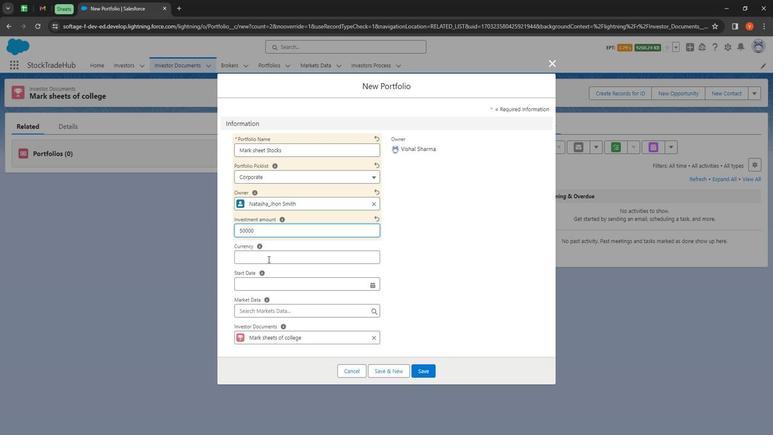 
Action: Mouse pressed left at (265, 262)
Screenshot: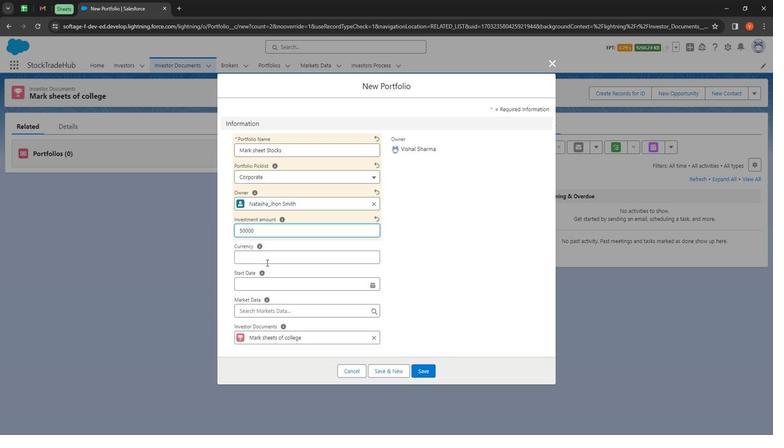 
Action: Key pressed 45
Screenshot: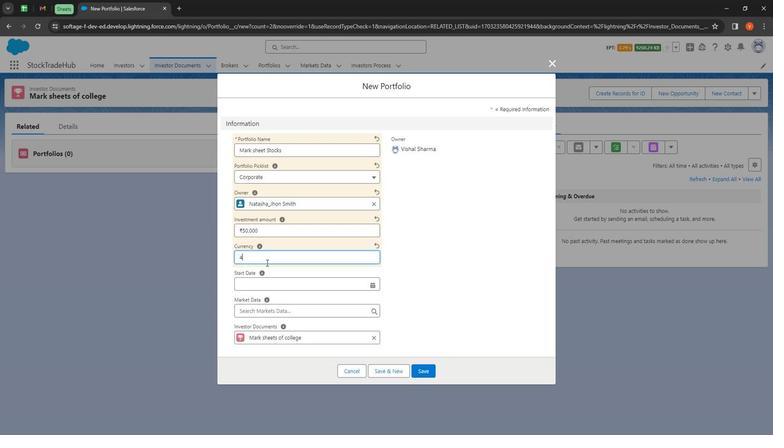 
Action: Mouse moved to (276, 280)
Screenshot: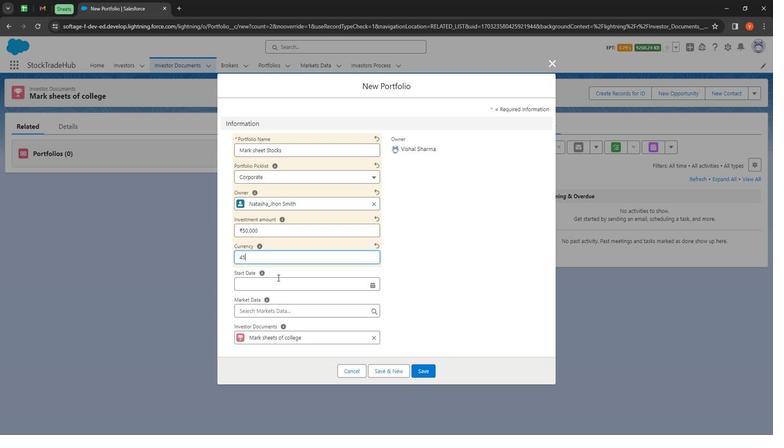 
Action: Mouse pressed left at (276, 280)
Screenshot: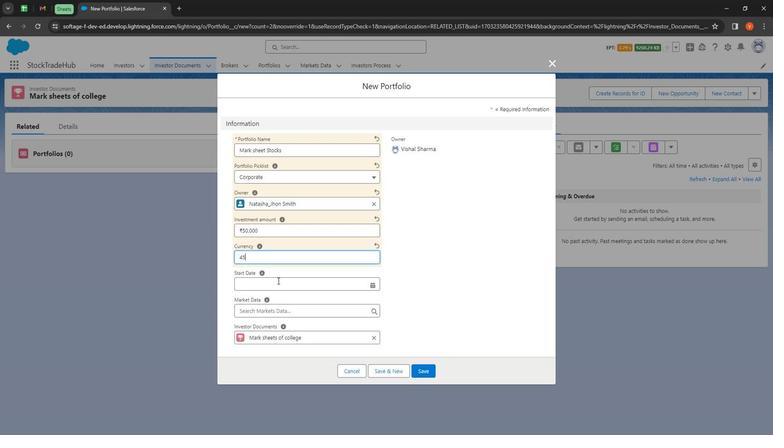 
Action: Mouse moved to (340, 183)
Screenshot: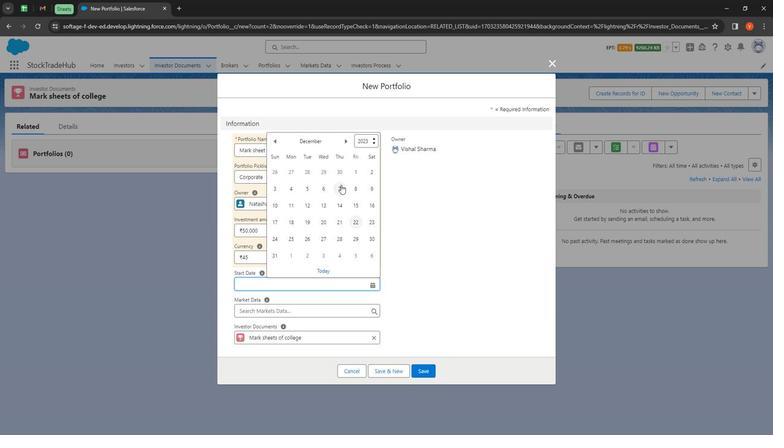 
Action: Mouse pressed left at (340, 183)
Screenshot: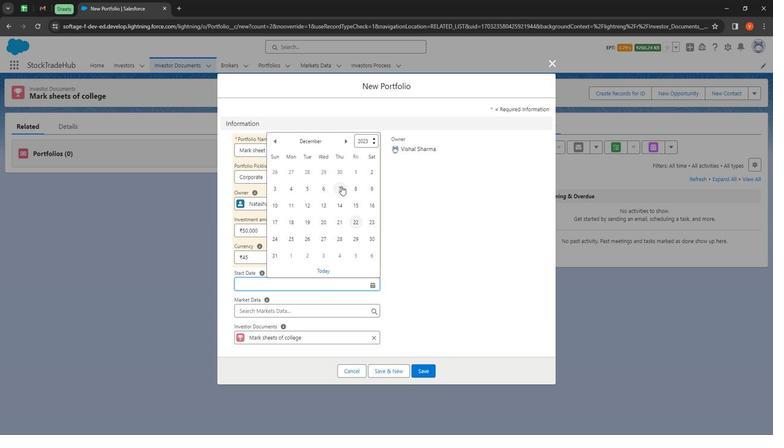 
Action: Mouse moved to (274, 308)
Screenshot: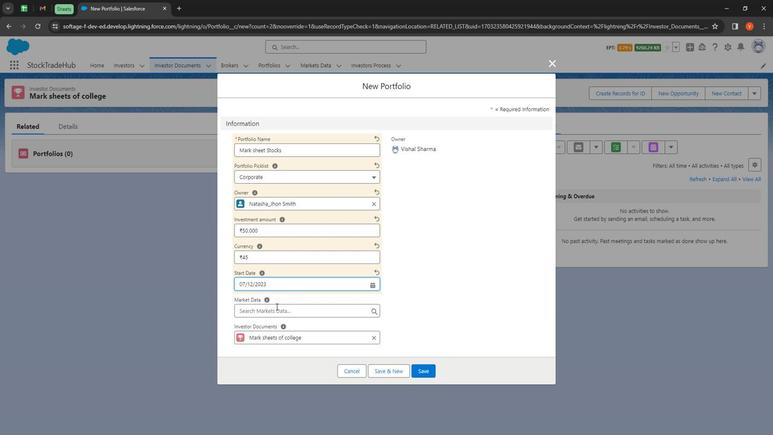
Action: Mouse pressed left at (274, 308)
Screenshot: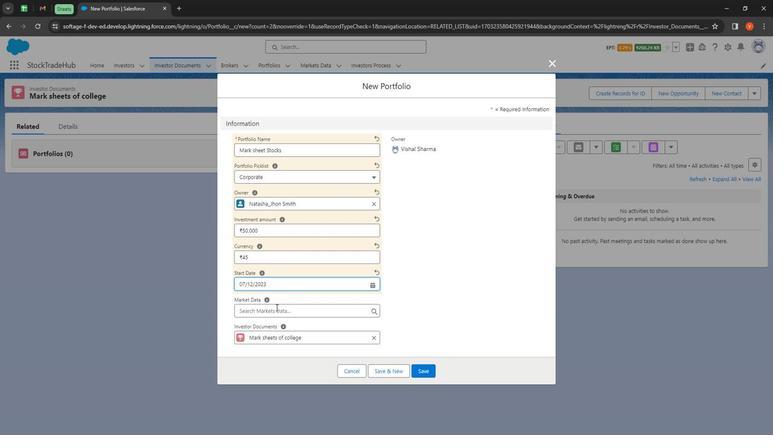 
Action: Mouse moved to (274, 346)
Screenshot: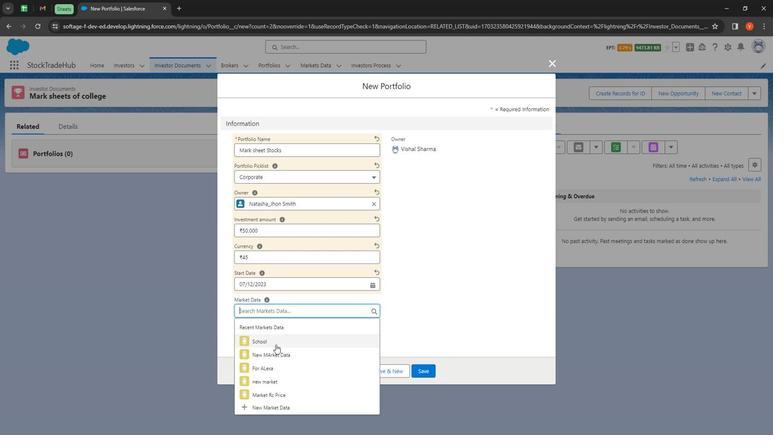 
Action: Mouse pressed left at (274, 346)
Screenshot: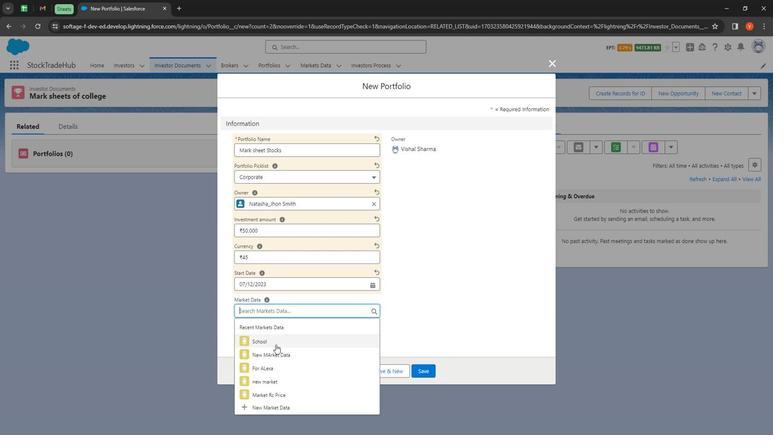 
Action: Mouse moved to (427, 368)
Screenshot: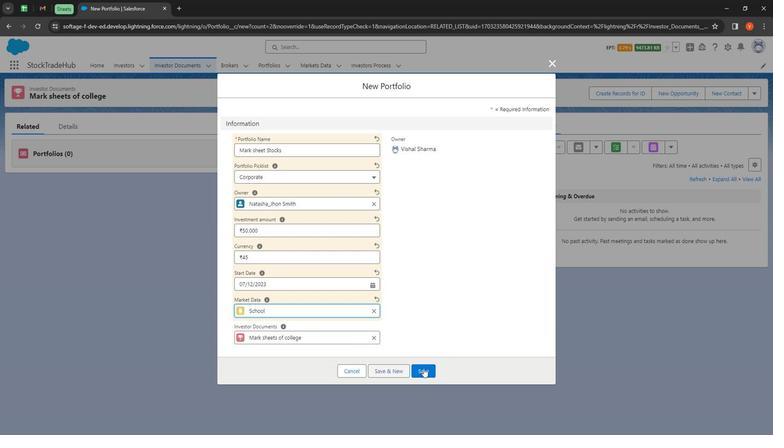 
Action: Mouse pressed left at (427, 368)
Screenshot: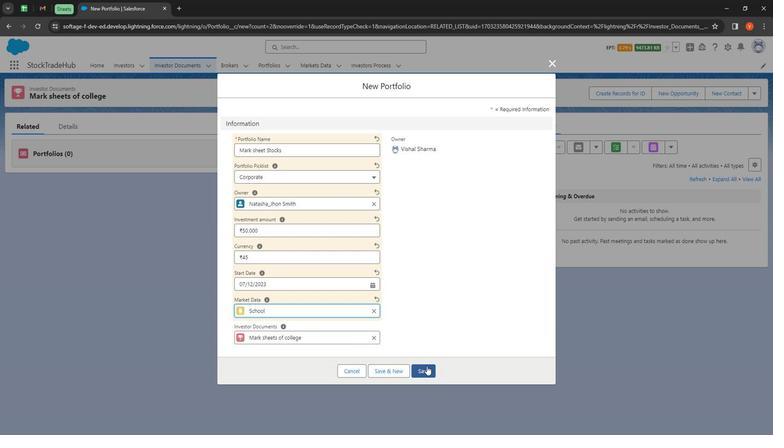 
Action: Mouse moved to (191, 63)
Screenshot: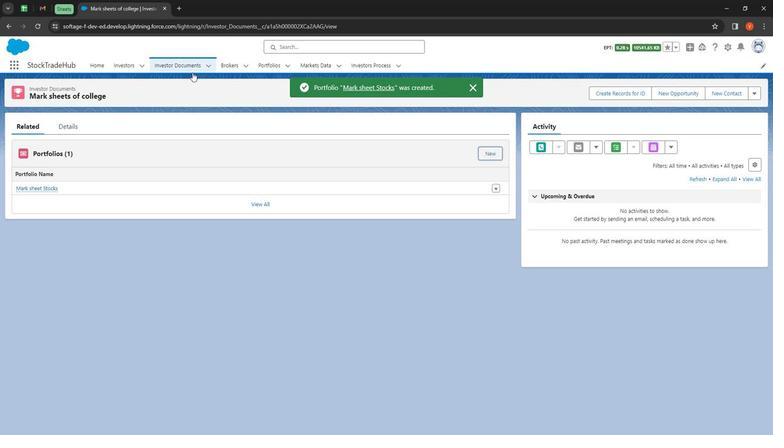 
Action: Mouse pressed left at (191, 63)
Screenshot: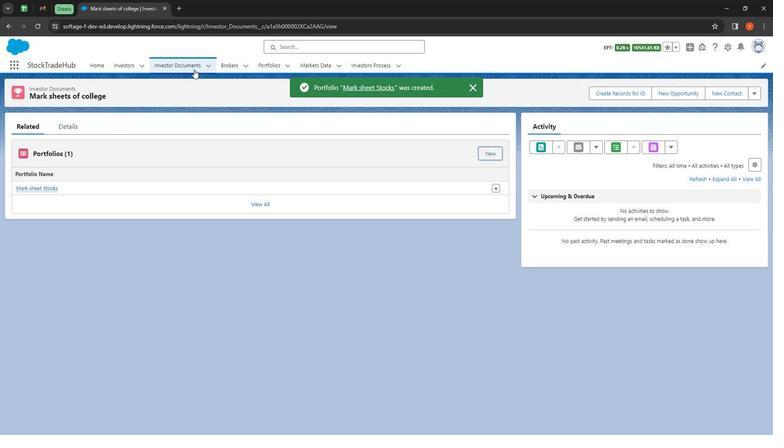 
Action: Mouse moved to (721, 85)
Screenshot: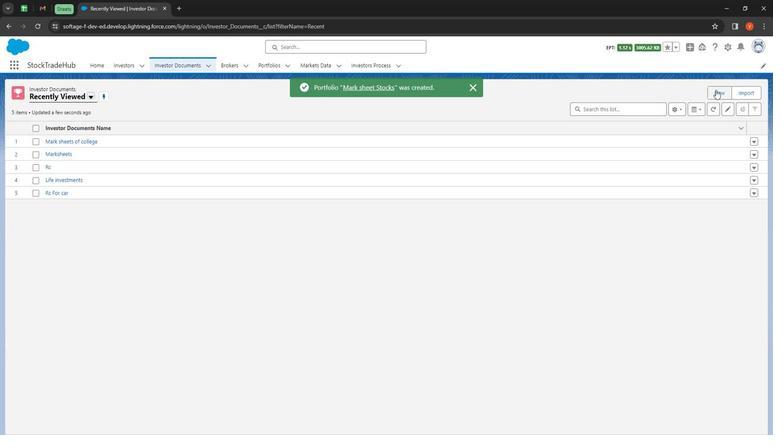 
Action: Mouse pressed left at (721, 85)
Screenshot: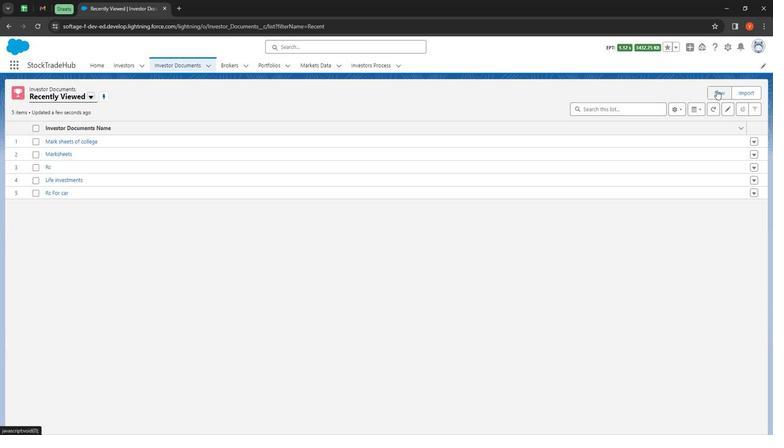 
Action: Mouse moved to (322, 146)
Screenshot: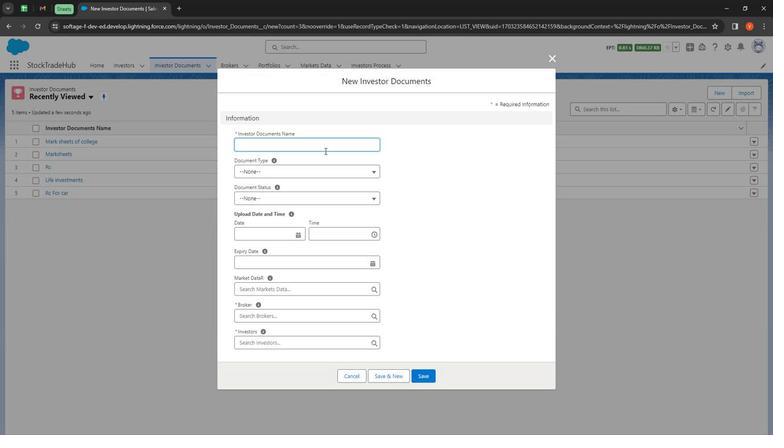 
Action: Mouse pressed left at (322, 146)
Screenshot: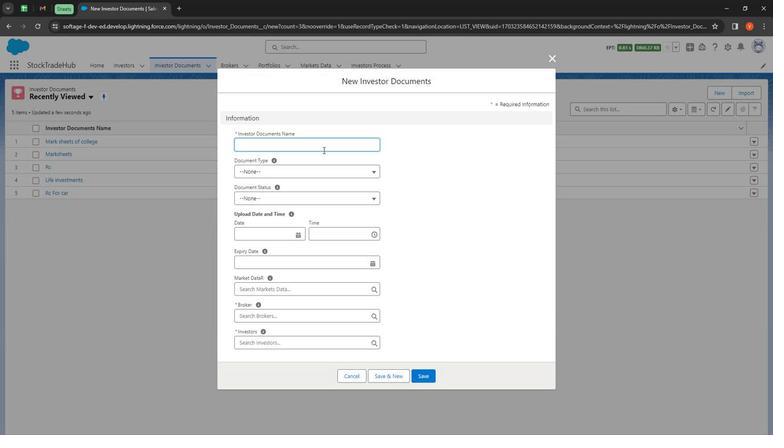 
Action: Key pressed <Key.shift><Key.shift><Key.shift><Key.shift><Key.shift><Key.shift><Key.shift><Key.shift><Key.shift><Key.shift><Key.shift><Key.shift><Key.shift><Key.shift><Key.shift><Key.shift><Key.shift><Key.shift><Key.shift><Key.shift><Key.shift><Key.shift><Key.shift><Key.shift><Key.shift><Key.shift><Key.shift><Key.shift><Key.shift><Key.shift><Key.shift><Key.shift><Key.shift><Key.shift><Key.shift><Key.shift><Key.shift><Key.shift><Key.shift><Key.shift><Key.shift><Key.shift>B<Key.backspace><Key.shift>Bike<Key.space><Key.shift>Documents
Screenshot: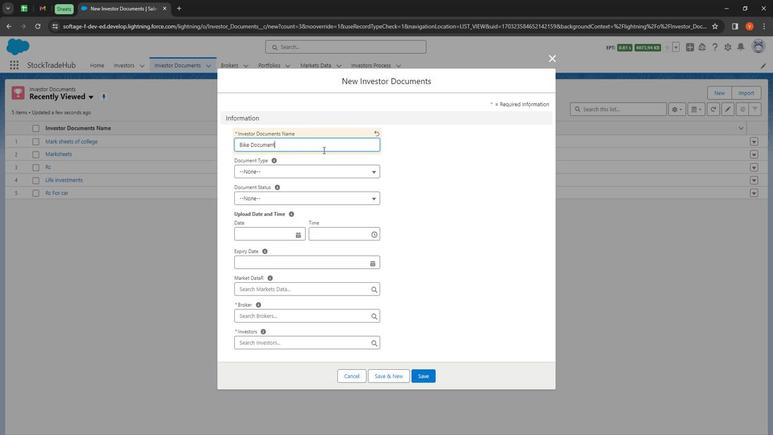 
Action: Mouse moved to (311, 164)
Screenshot: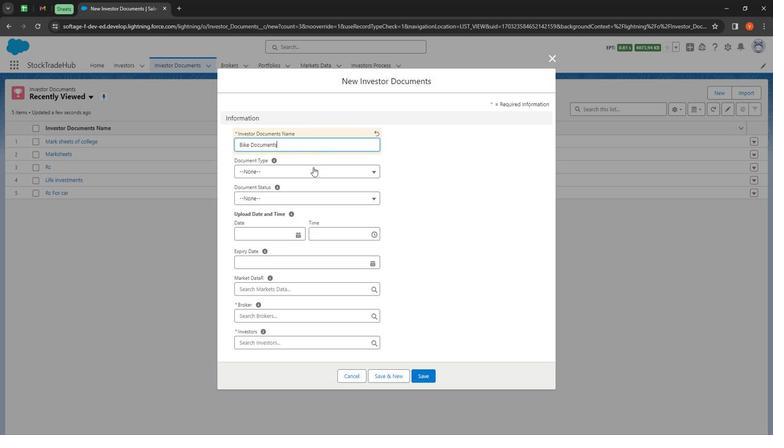 
Action: Mouse pressed left at (311, 164)
Screenshot: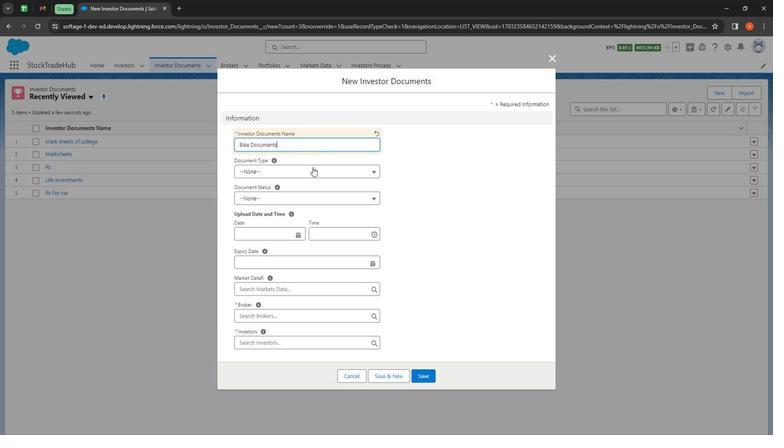 
Action: Mouse moved to (294, 244)
Screenshot: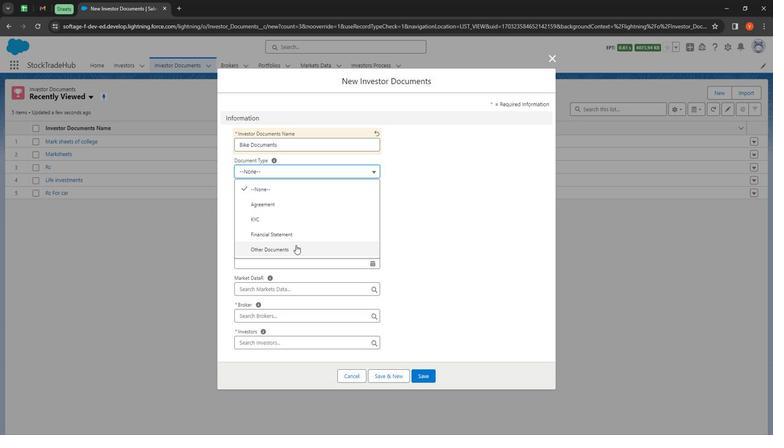 
Action: Mouse pressed left at (294, 244)
Screenshot: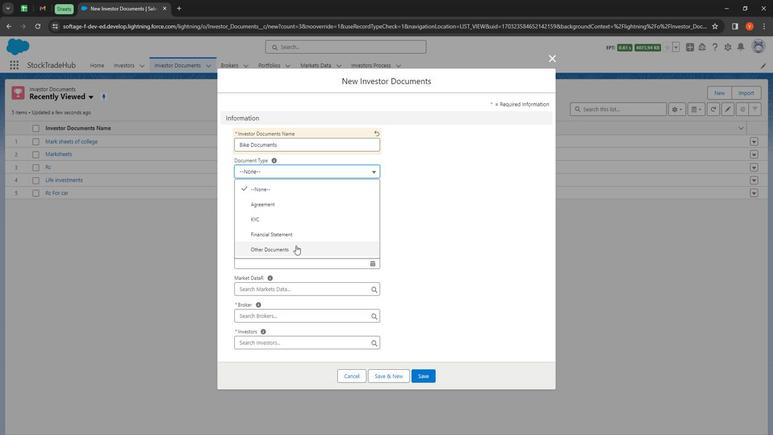 
Action: Mouse moved to (277, 193)
Screenshot: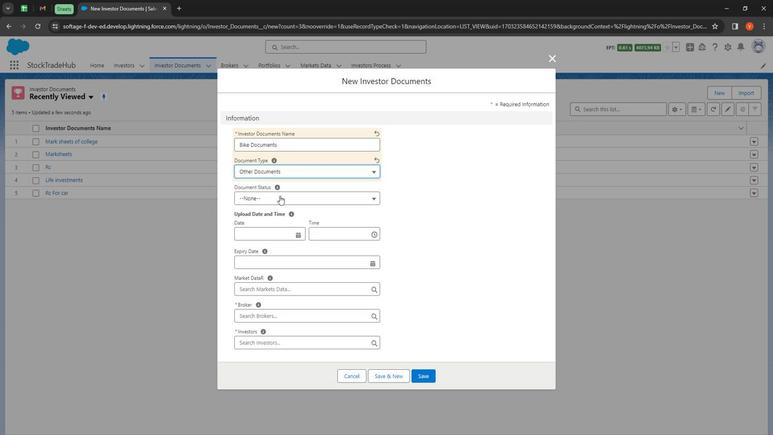 
Action: Mouse pressed left at (277, 193)
Screenshot: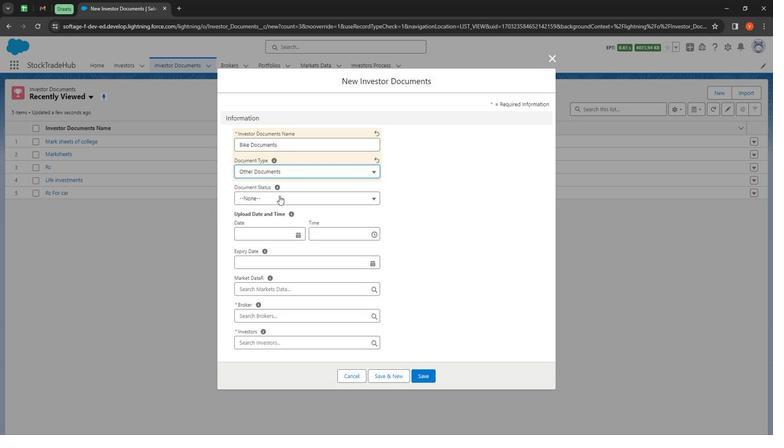 
Action: Mouse moved to (281, 229)
Screenshot: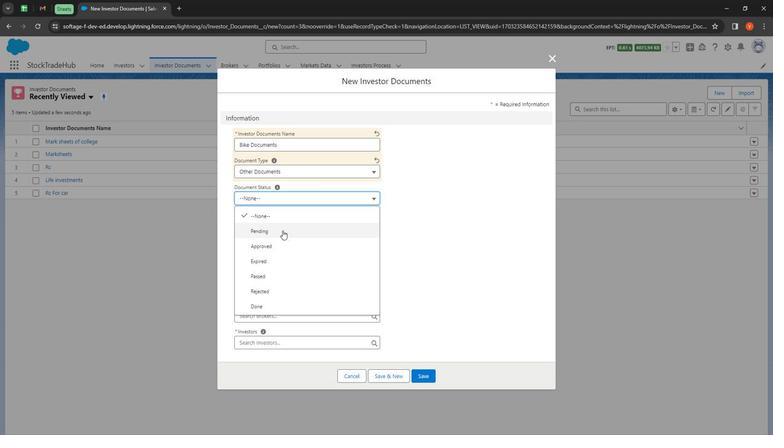 
Action: Mouse pressed left at (281, 229)
Screenshot: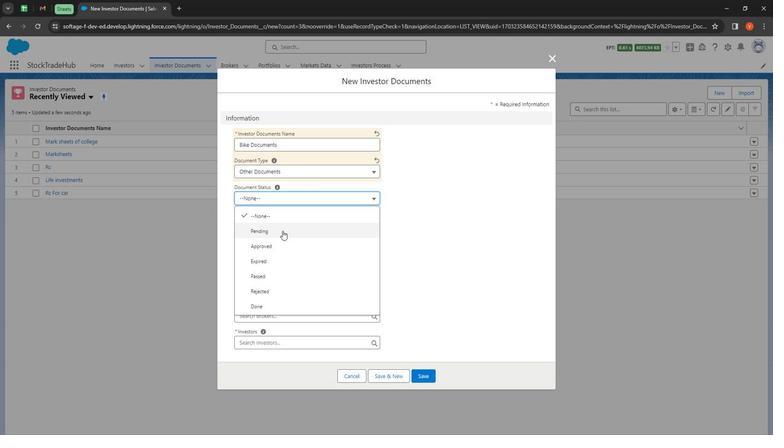 
Action: Mouse moved to (268, 230)
Screenshot: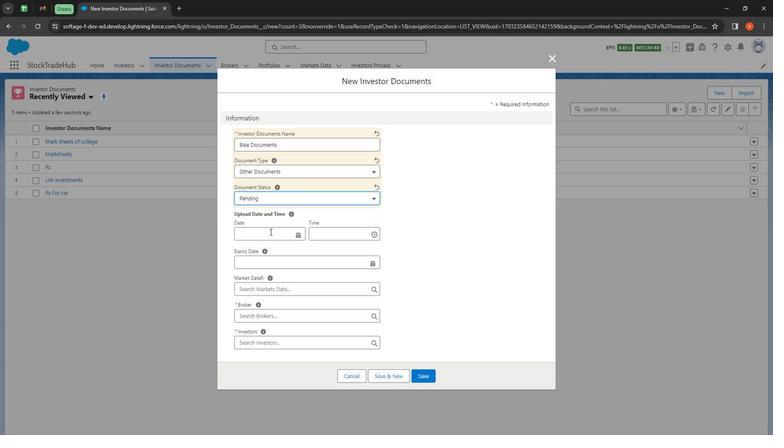 
Action: Mouse pressed left at (268, 230)
Screenshot: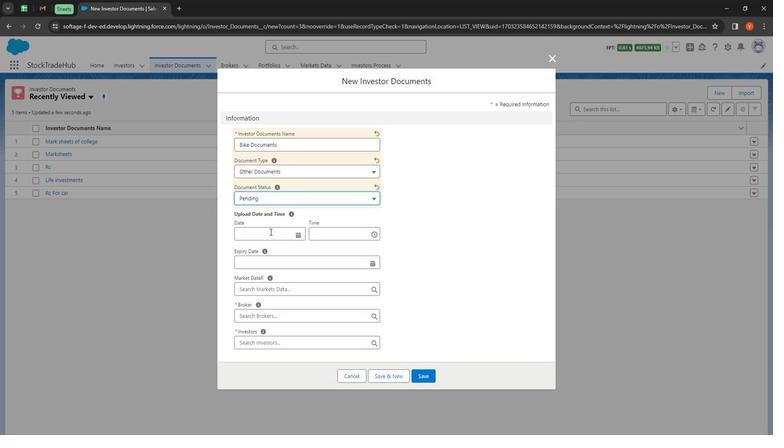 
Action: Mouse moved to (334, 359)
Screenshot: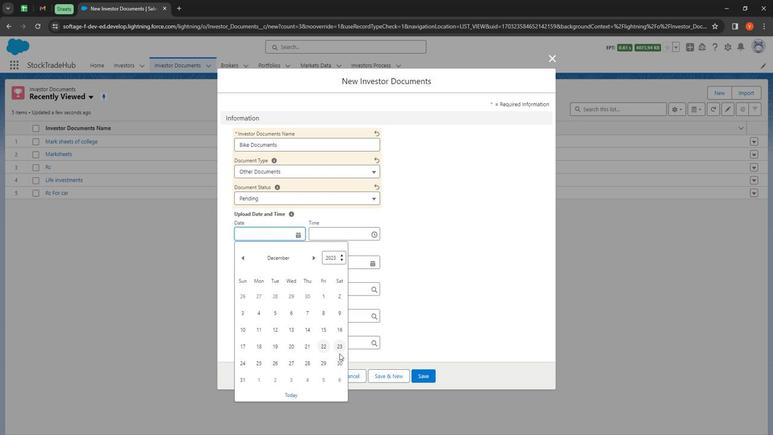 
Action: Mouse scrolled (334, 358) with delta (0, 0)
Screenshot: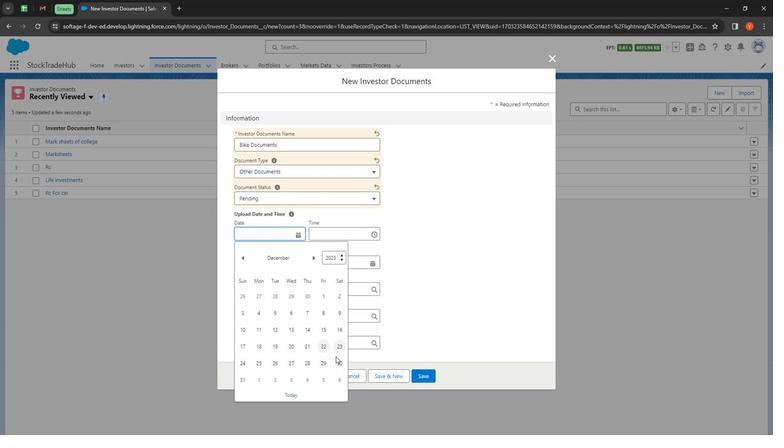 
Action: Mouse scrolled (334, 358) with delta (0, 0)
Screenshot: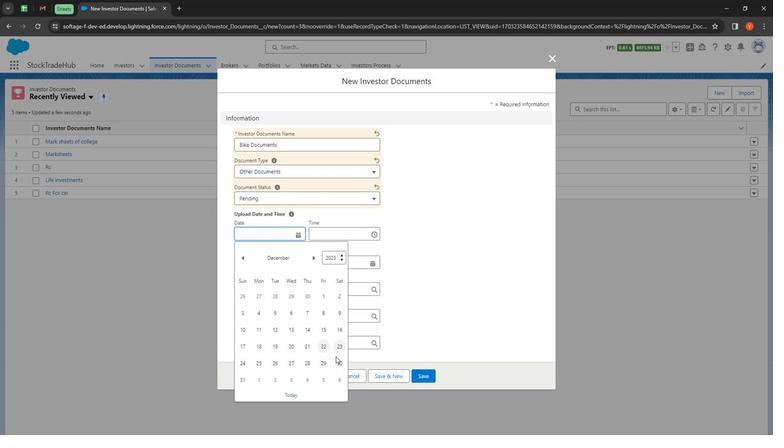 
Action: Mouse moved to (333, 359)
Screenshot: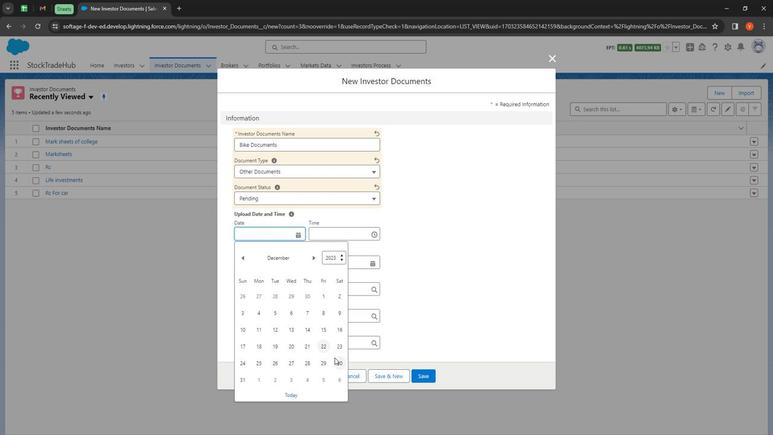 
Action: Mouse scrolled (333, 358) with delta (0, 0)
Screenshot: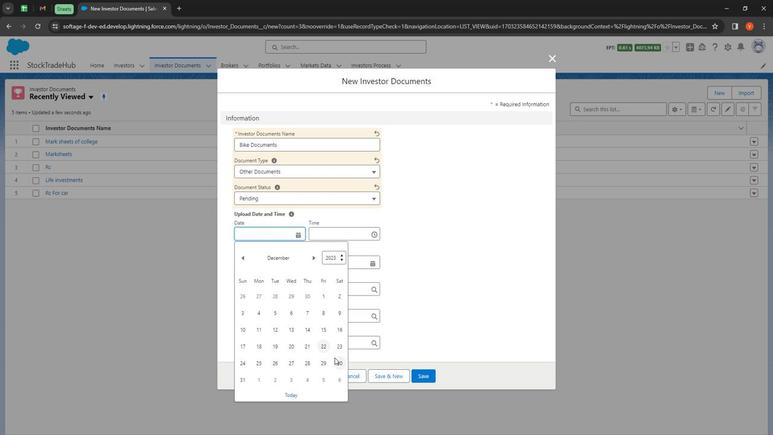 
Action: Mouse moved to (333, 357)
Screenshot: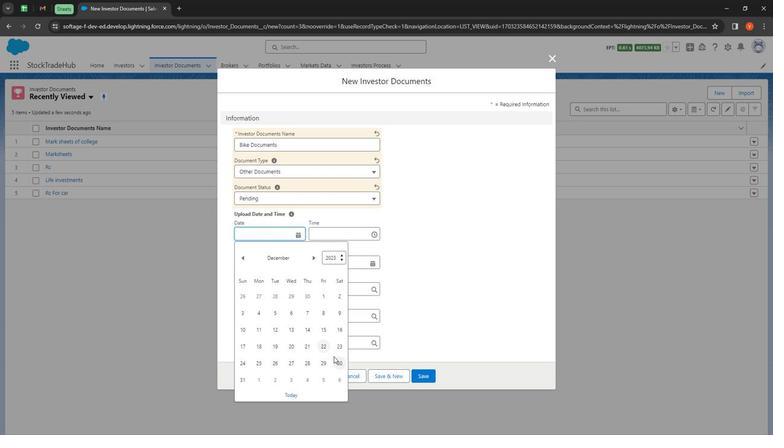 
Action: Mouse scrolled (333, 356) with delta (0, 0)
Screenshot: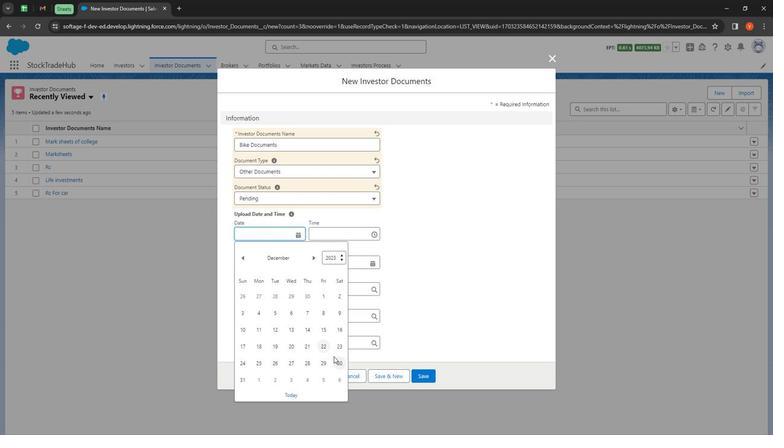 
Action: Mouse moved to (312, 258)
Screenshot: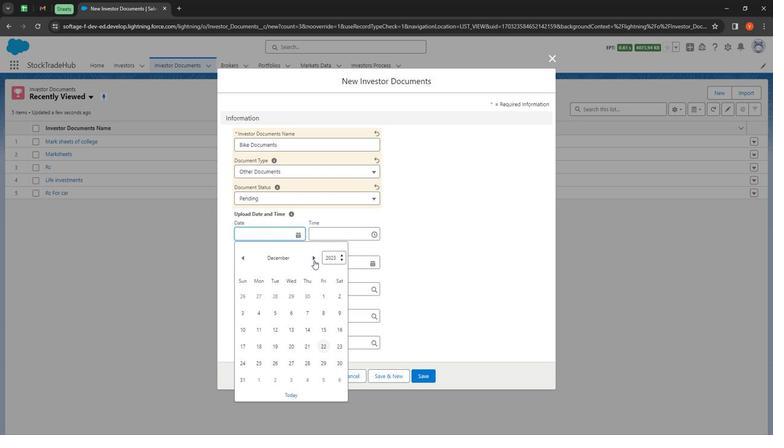 
Action: Mouse pressed left at (312, 258)
Screenshot: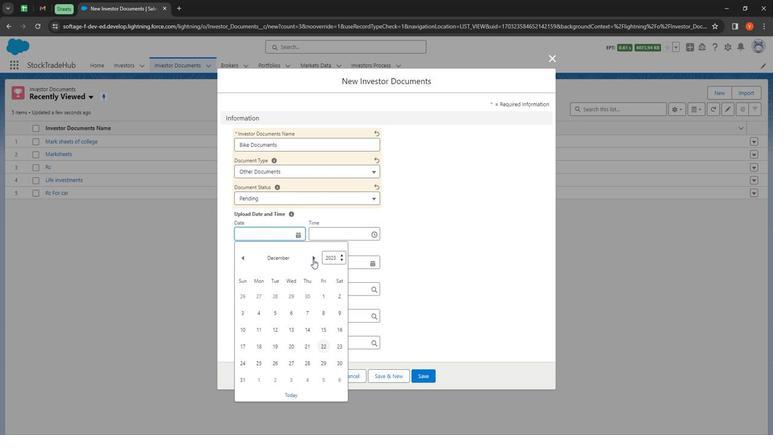 
Action: Mouse moved to (292, 306)
Screenshot: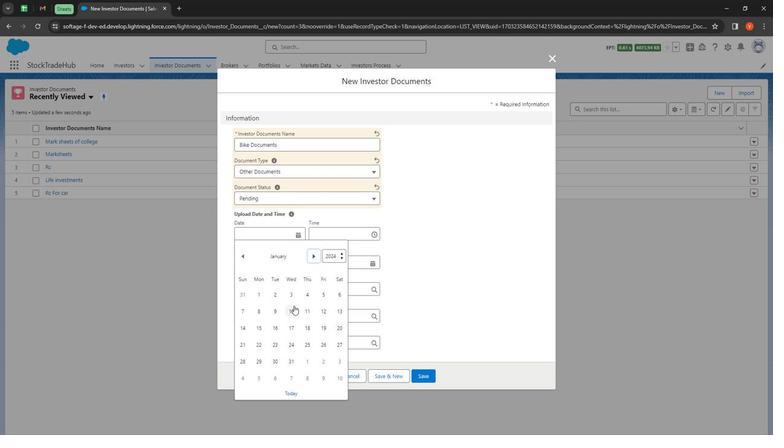 
Action: Mouse pressed left at (292, 306)
Screenshot: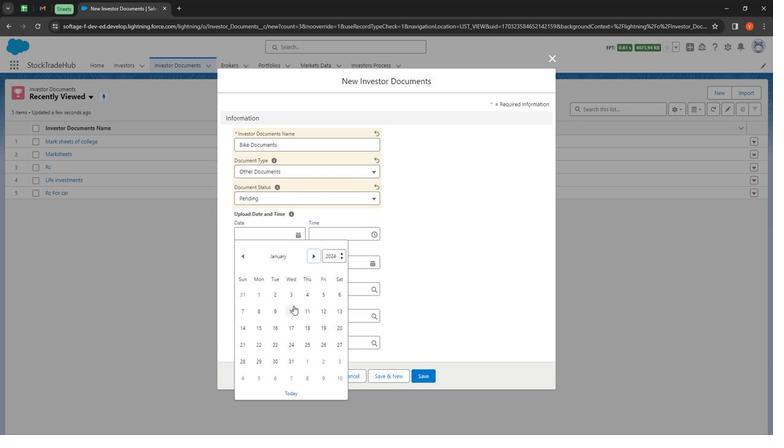 
Action: Mouse moved to (334, 226)
Screenshot: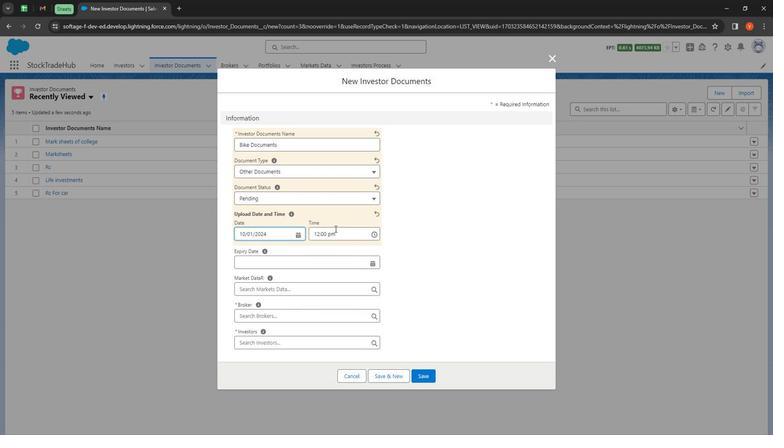 
Action: Mouse pressed left at (334, 226)
Screenshot: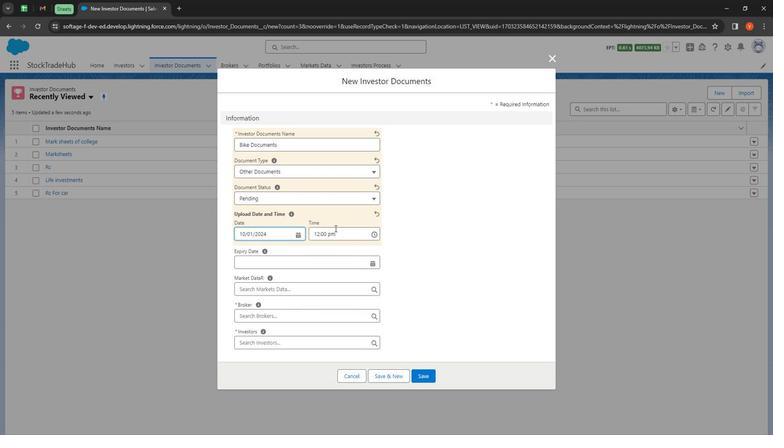 
Action: Mouse moved to (340, 280)
Screenshot: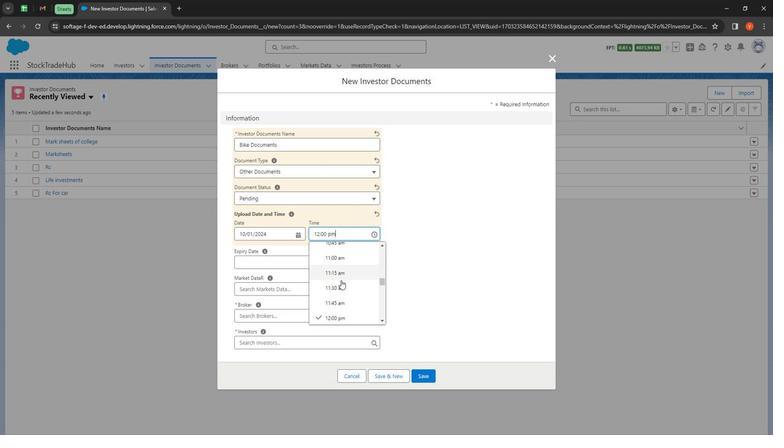 
Action: Mouse scrolled (340, 280) with delta (0, 0)
Screenshot: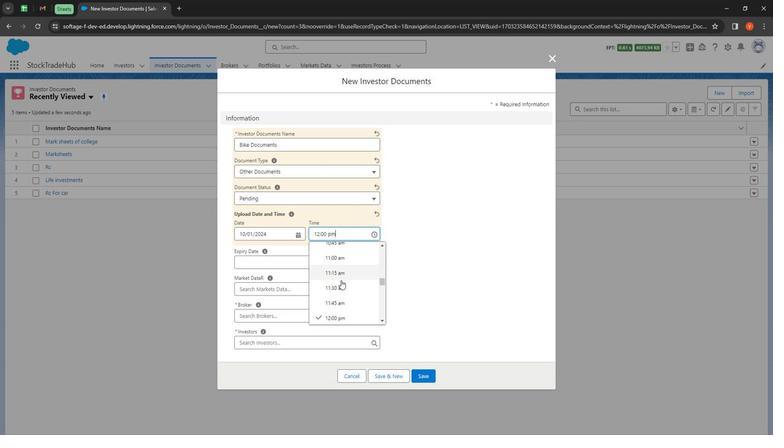 
Action: Mouse moved to (340, 280)
Screenshot: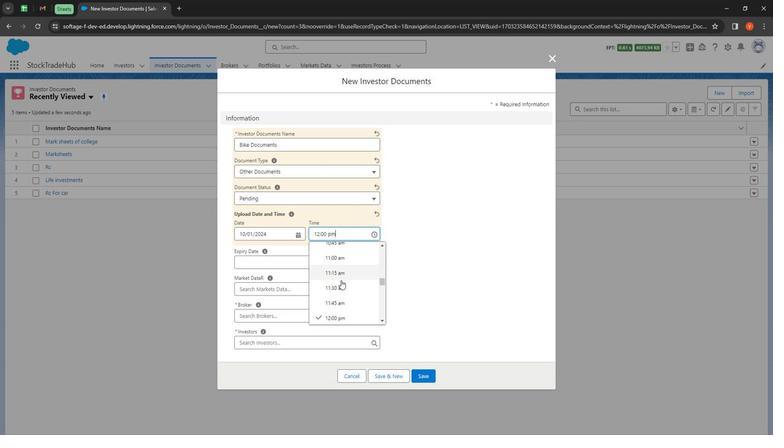 
Action: Mouse scrolled (340, 280) with delta (0, 0)
Screenshot: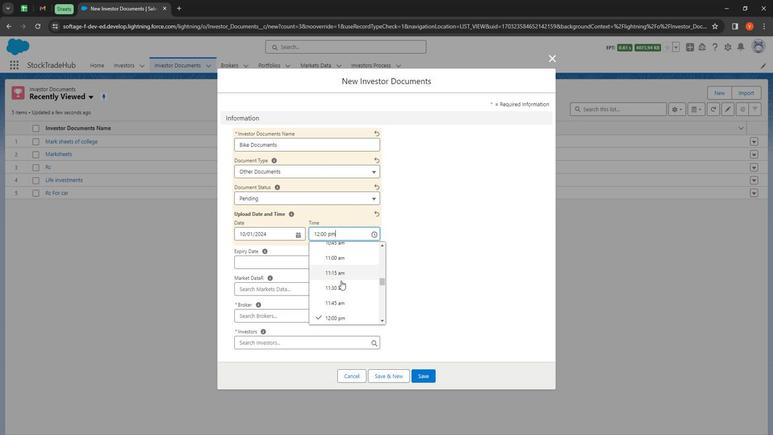 
Action: Mouse moved to (340, 281)
Screenshot: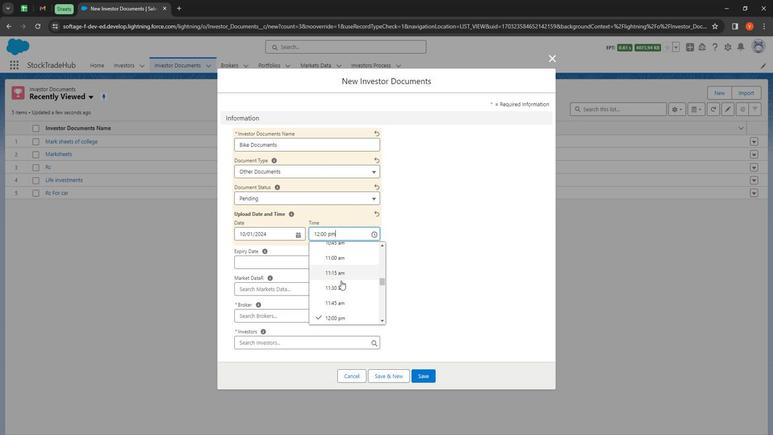 
Action: Mouse scrolled (340, 281) with delta (0, 0)
Screenshot: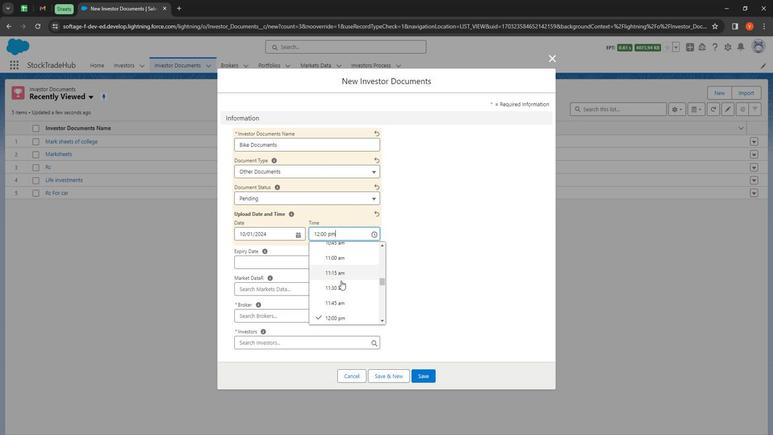 
Action: Mouse scrolled (340, 281) with delta (0, 0)
Screenshot: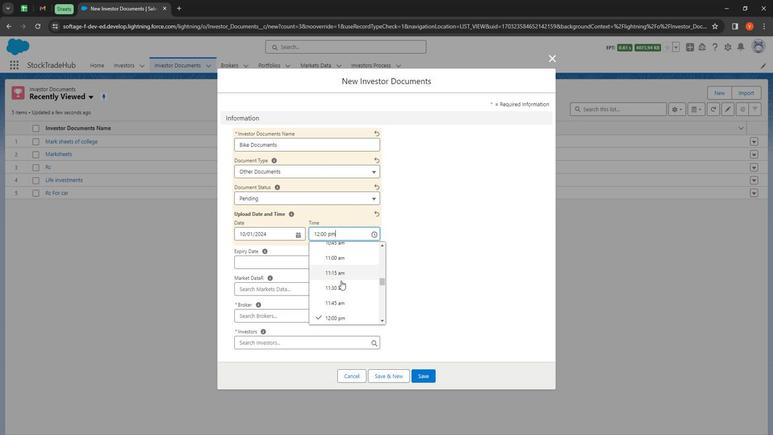 
Action: Mouse scrolled (340, 281) with delta (0, 0)
Screenshot: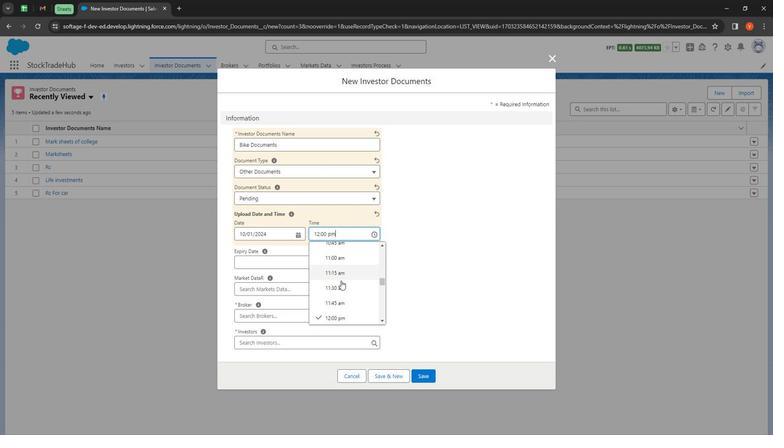 
Action: Mouse scrolled (340, 281) with delta (0, 0)
Screenshot: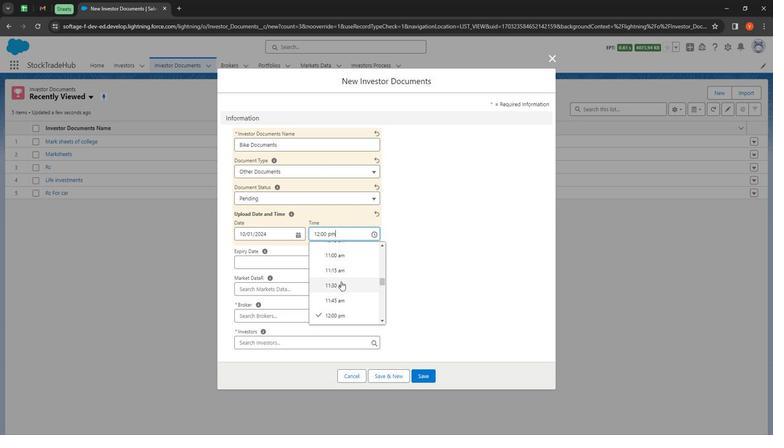 
Action: Mouse moved to (343, 303)
Screenshot: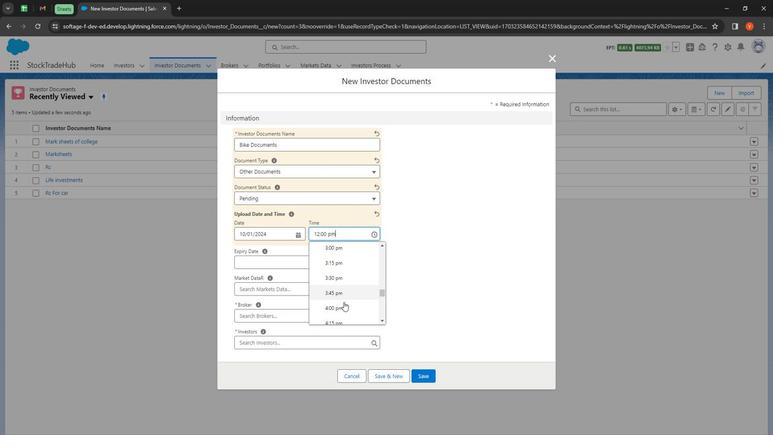 
Action: Mouse pressed left at (343, 303)
Screenshot: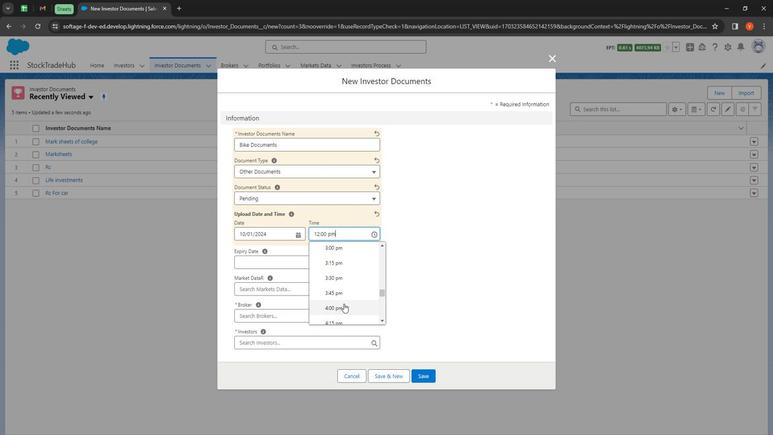 
Action: Mouse moved to (349, 247)
Screenshot: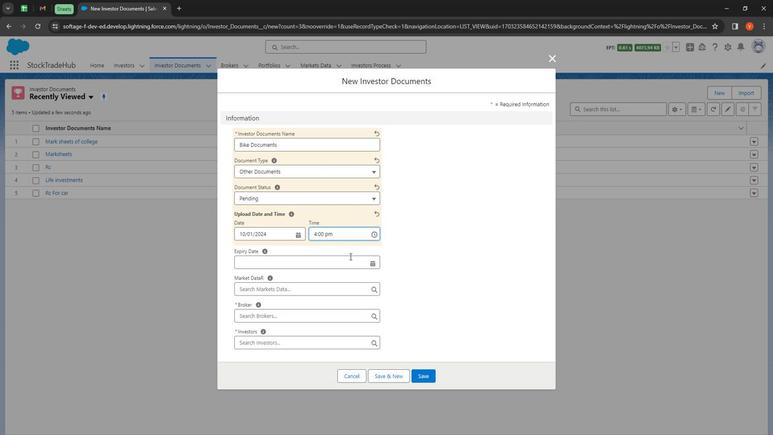 
Action: Mouse scrolled (349, 247) with delta (0, 0)
Screenshot: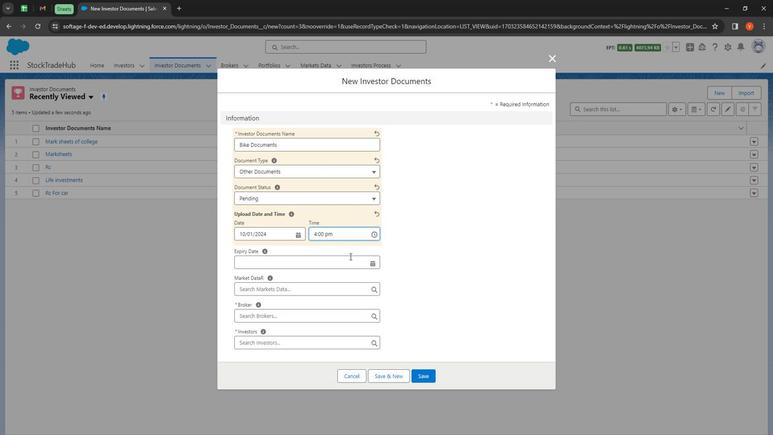 
Action: Mouse moved to (265, 254)
Screenshot: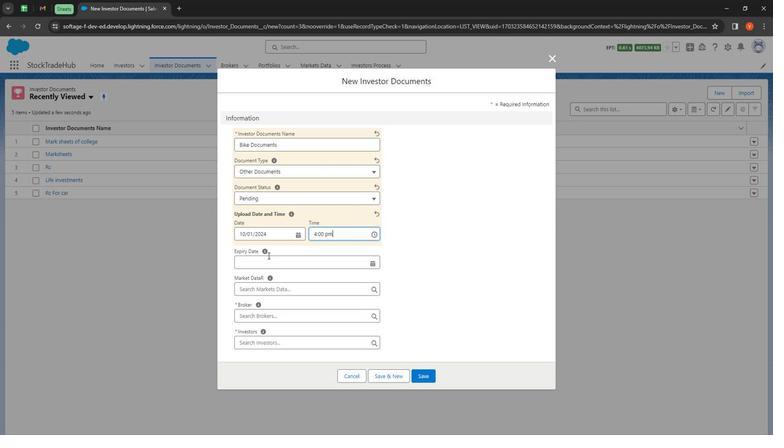 
Action: Mouse pressed left at (265, 254)
Screenshot: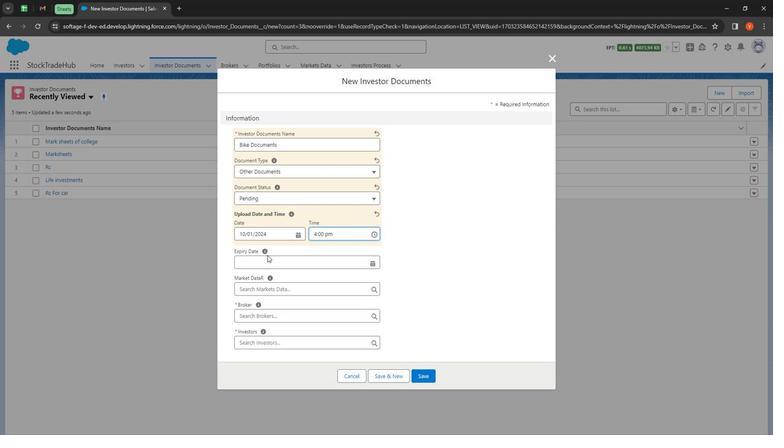 
Action: Mouse moved to (271, 259)
Screenshot: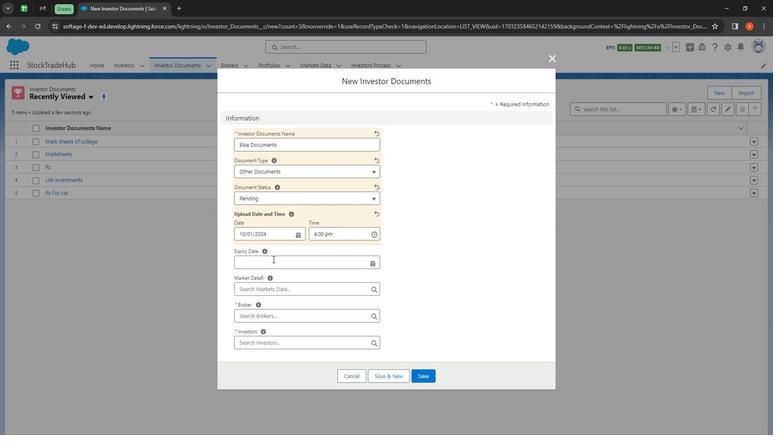 
Action: Mouse pressed left at (271, 259)
Screenshot: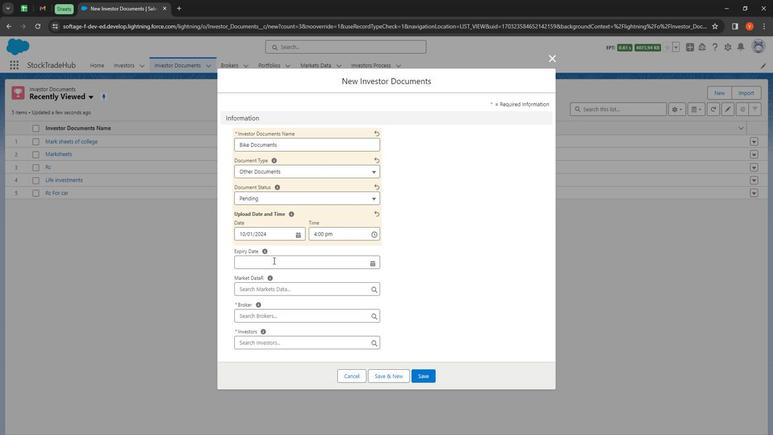 
Action: Mouse moved to (372, 277)
Screenshot: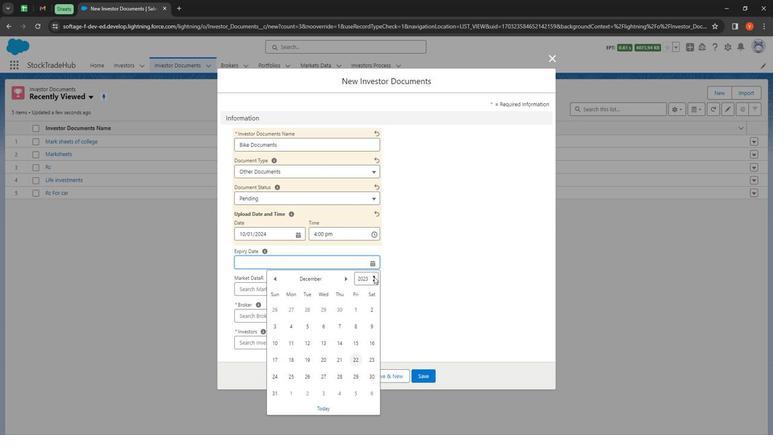 
Action: Mouse pressed left at (372, 277)
Screenshot: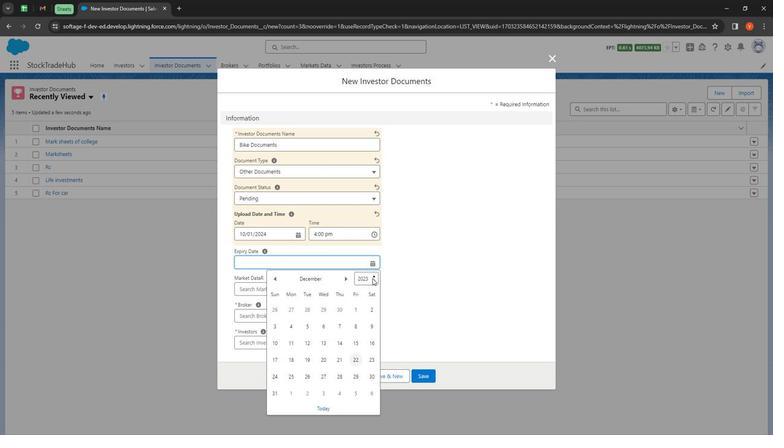 
Action: Mouse moved to (369, 324)
Screenshot: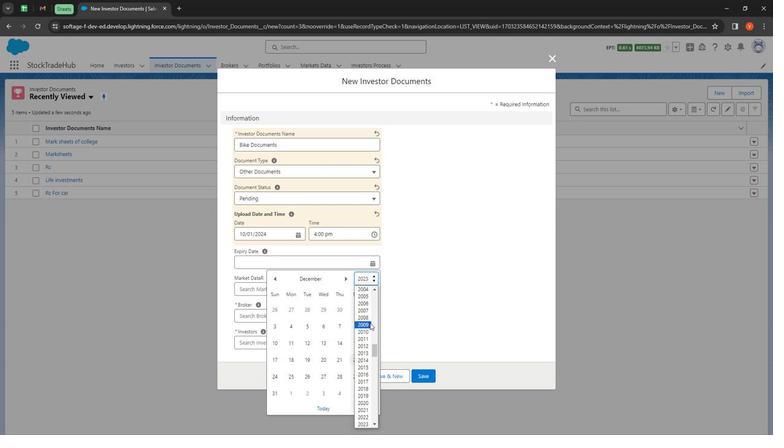 
Action: Mouse scrolled (369, 323) with delta (0, 0)
Screenshot: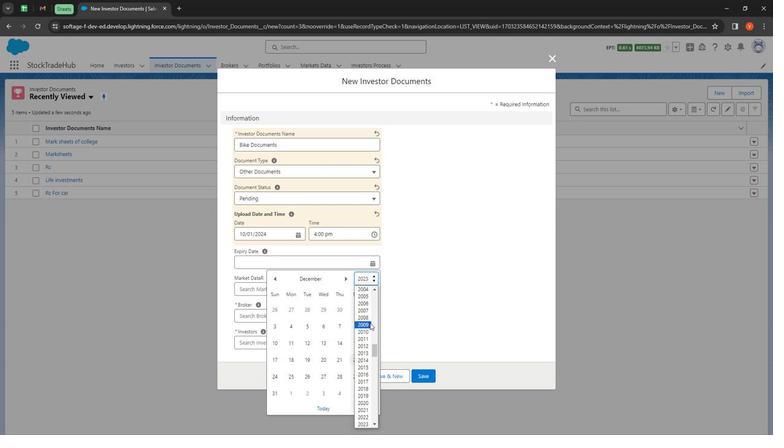 
Action: Mouse moved to (369, 324)
Screenshot: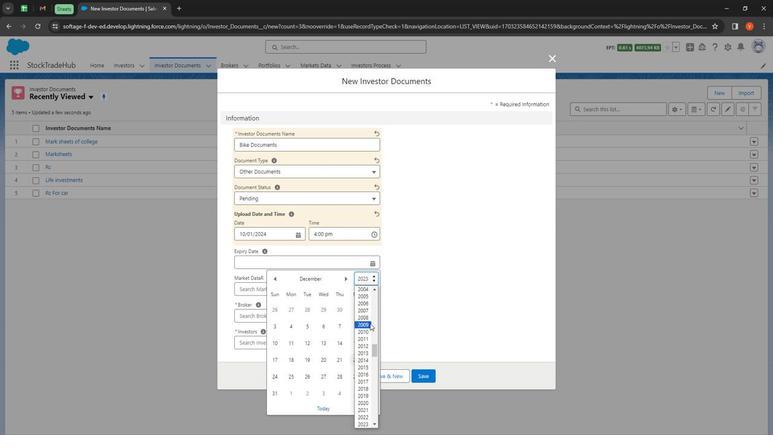 
Action: Mouse scrolled (369, 324) with delta (0, 0)
Screenshot: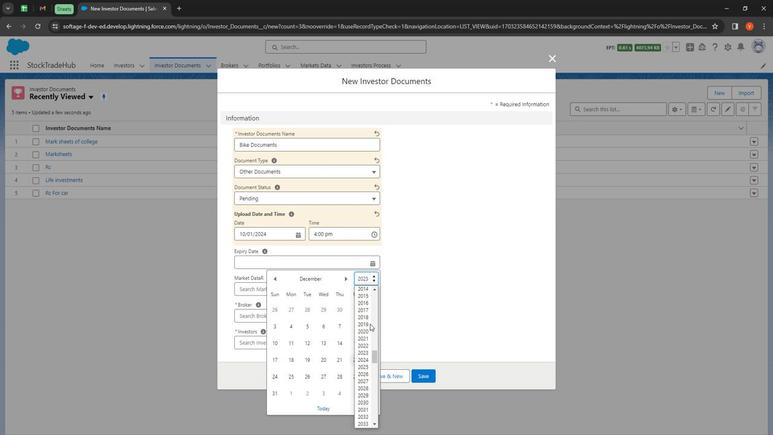 
Action: Mouse moved to (364, 329)
Screenshot: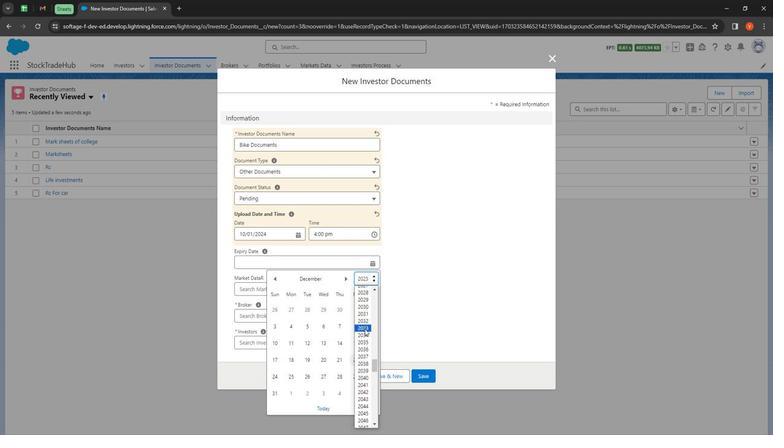 
Action: Mouse pressed left at (364, 329)
Screenshot: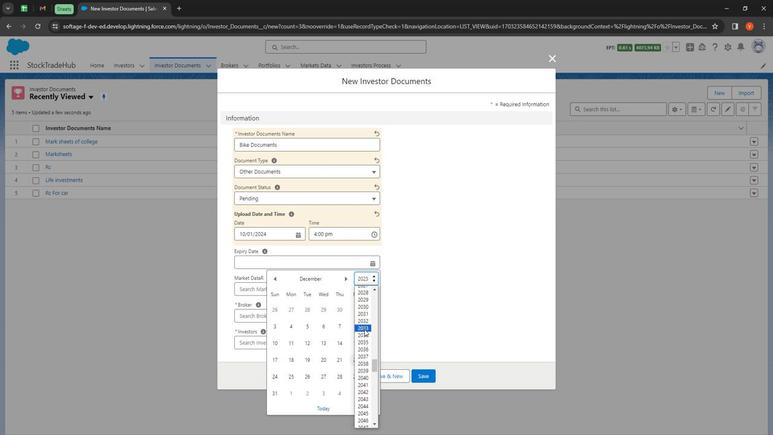 
Action: Mouse moved to (279, 277)
Screenshot: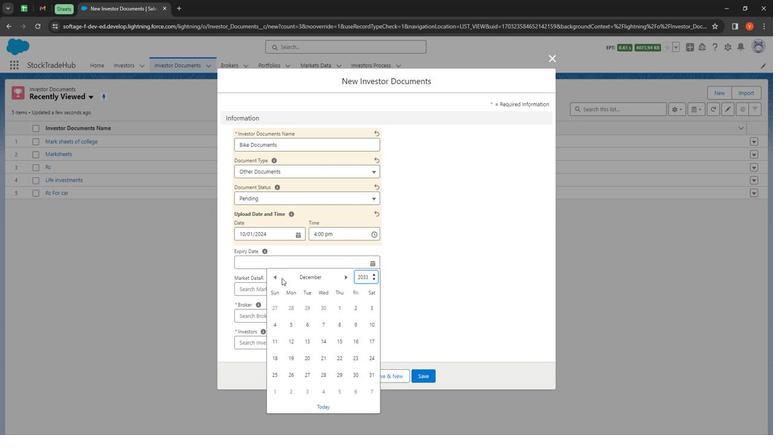 
Action: Mouse pressed left at (279, 277)
Screenshot: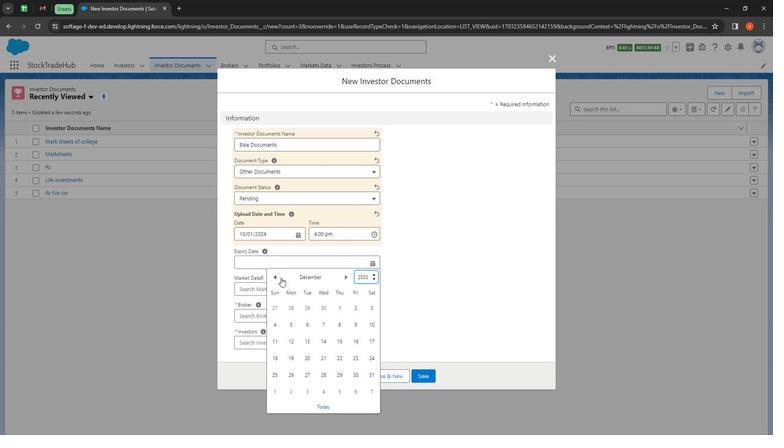 
Action: Mouse pressed left at (279, 277)
Screenshot: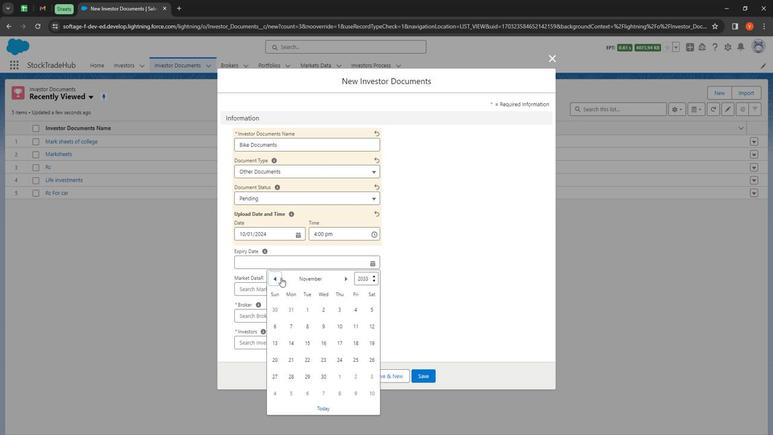 
Action: Mouse pressed left at (279, 277)
Screenshot: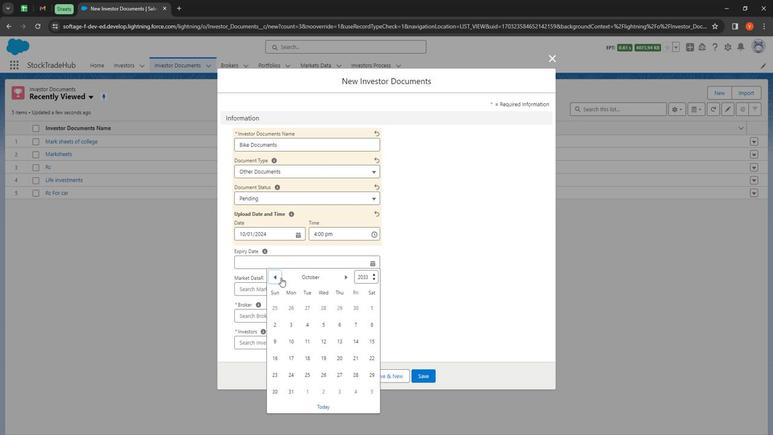 
Action: Mouse pressed left at (279, 277)
Screenshot: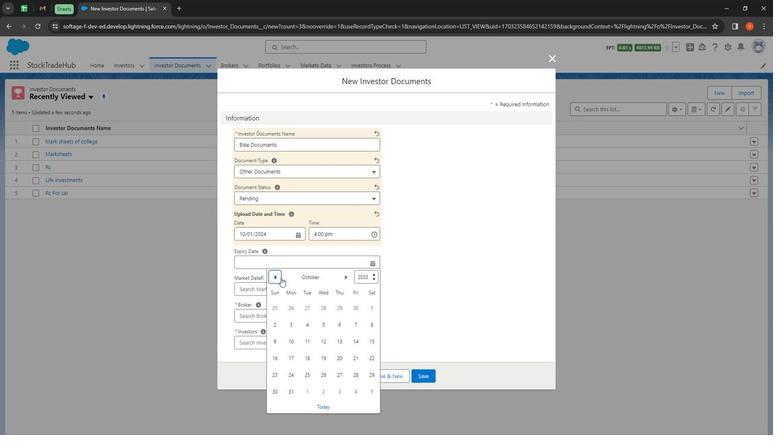 
Action: Mouse pressed left at (279, 277)
Screenshot: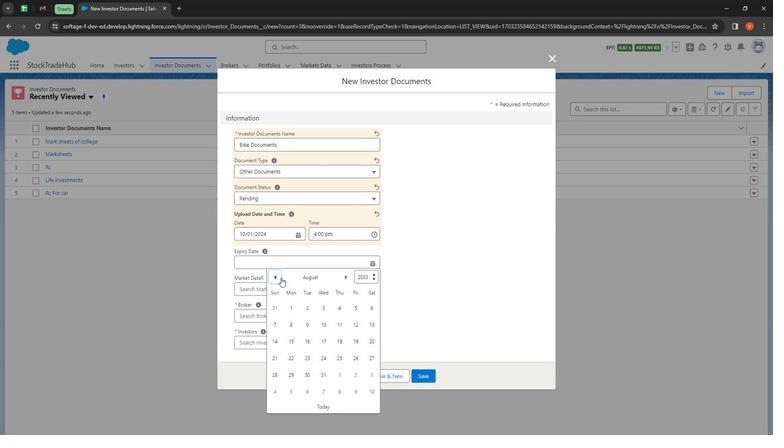 
Action: Mouse moved to (346, 345)
Screenshot: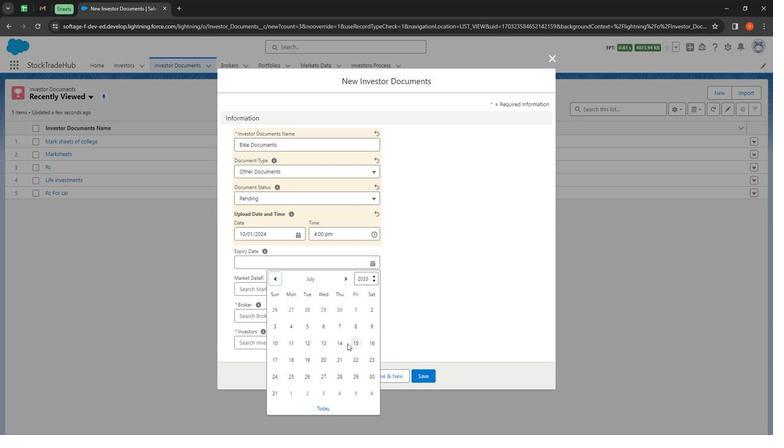 
Action: Mouse pressed left at (346, 345)
Screenshot: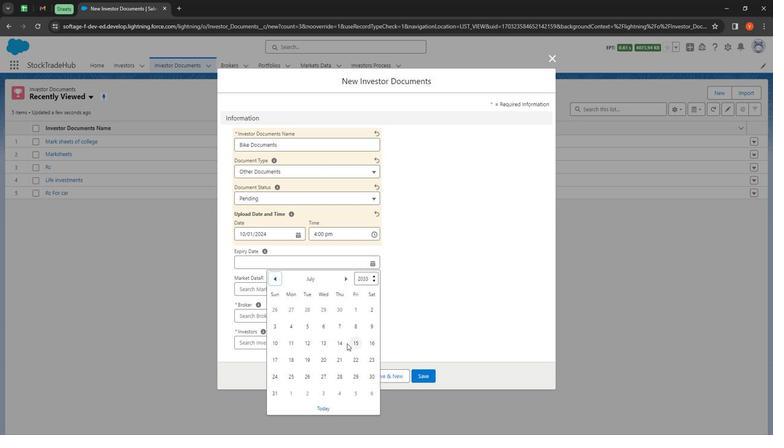 
Action: Mouse moved to (341, 345)
Screenshot: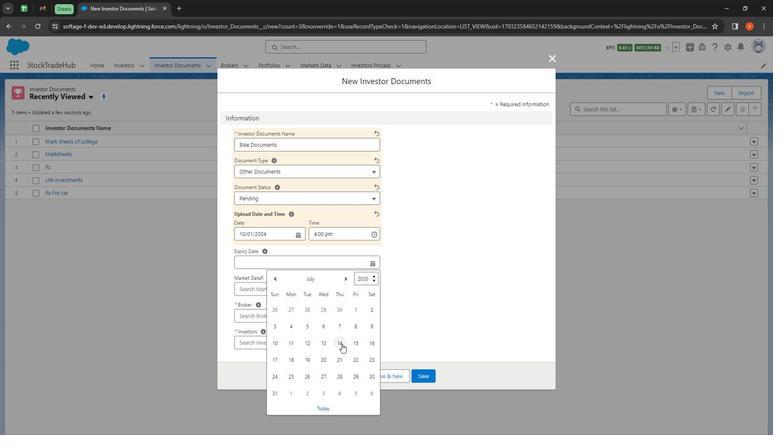 
Action: Mouse pressed left at (341, 345)
Screenshot: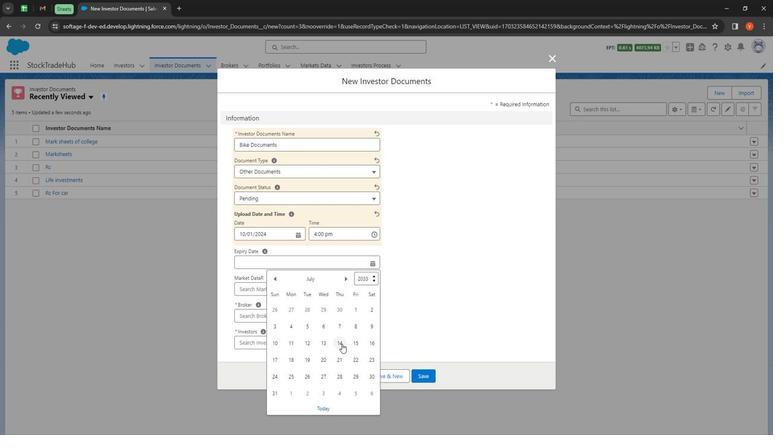 
Action: Mouse moved to (275, 288)
Screenshot: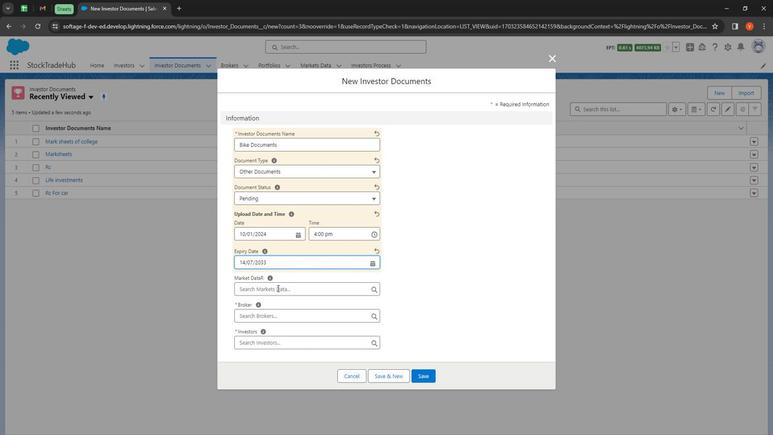 
Action: Mouse pressed left at (275, 288)
Screenshot: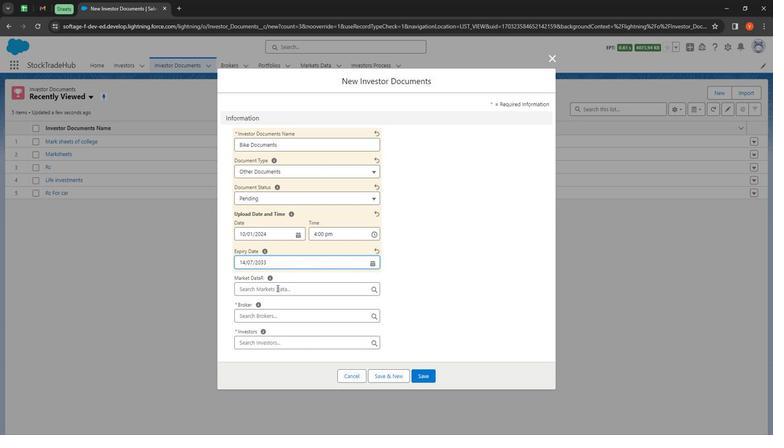 
Action: Mouse moved to (309, 355)
